 Task: Find connections with filter location Aracaju with filter topic #job with filter profile language Potuguese with filter current company Agilent Technologies with filter school Jaipur Engineering College and Research Centre (JECRC) with filter industry Sports Teams and Clubs with filter service category Software Testing with filter keywords title Security Guard
Action: Mouse moved to (619, 110)
Screenshot: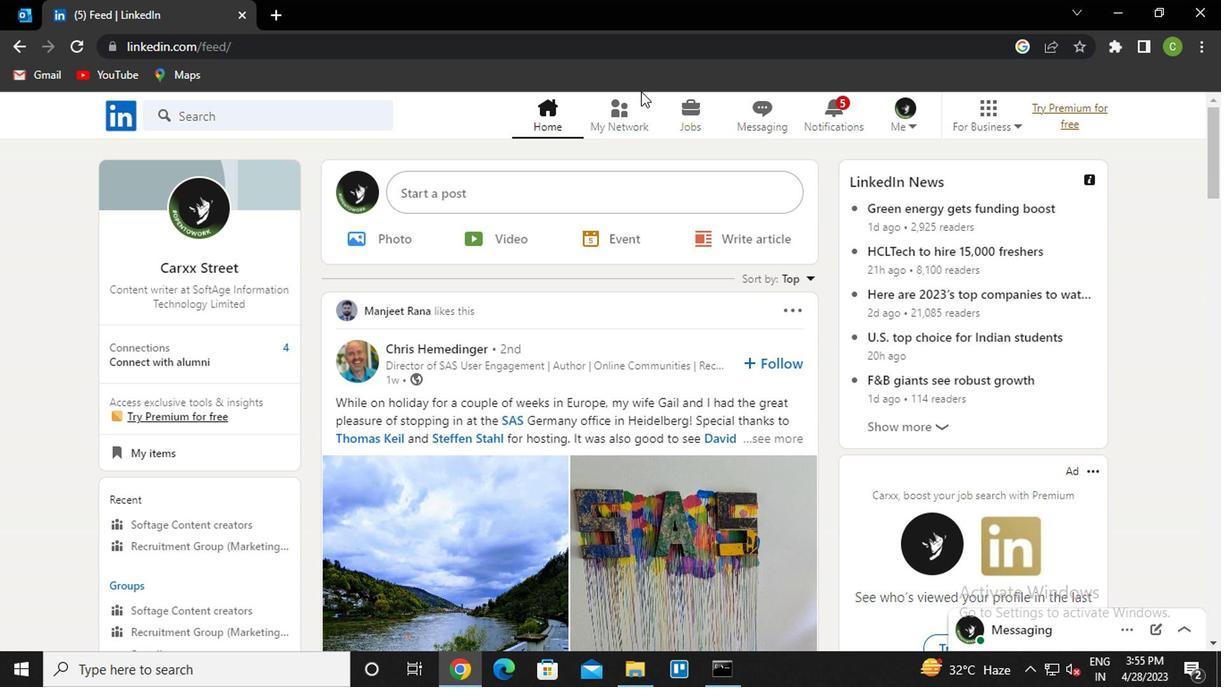 
Action: Mouse pressed left at (619, 110)
Screenshot: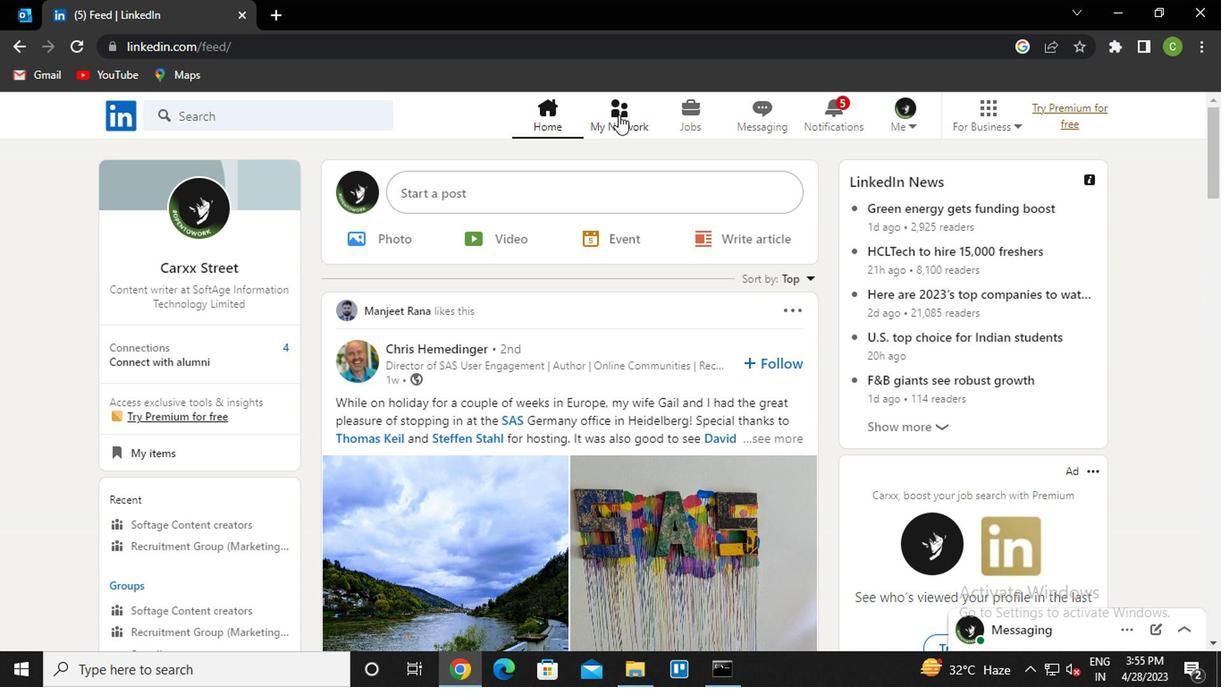 
Action: Mouse moved to (261, 204)
Screenshot: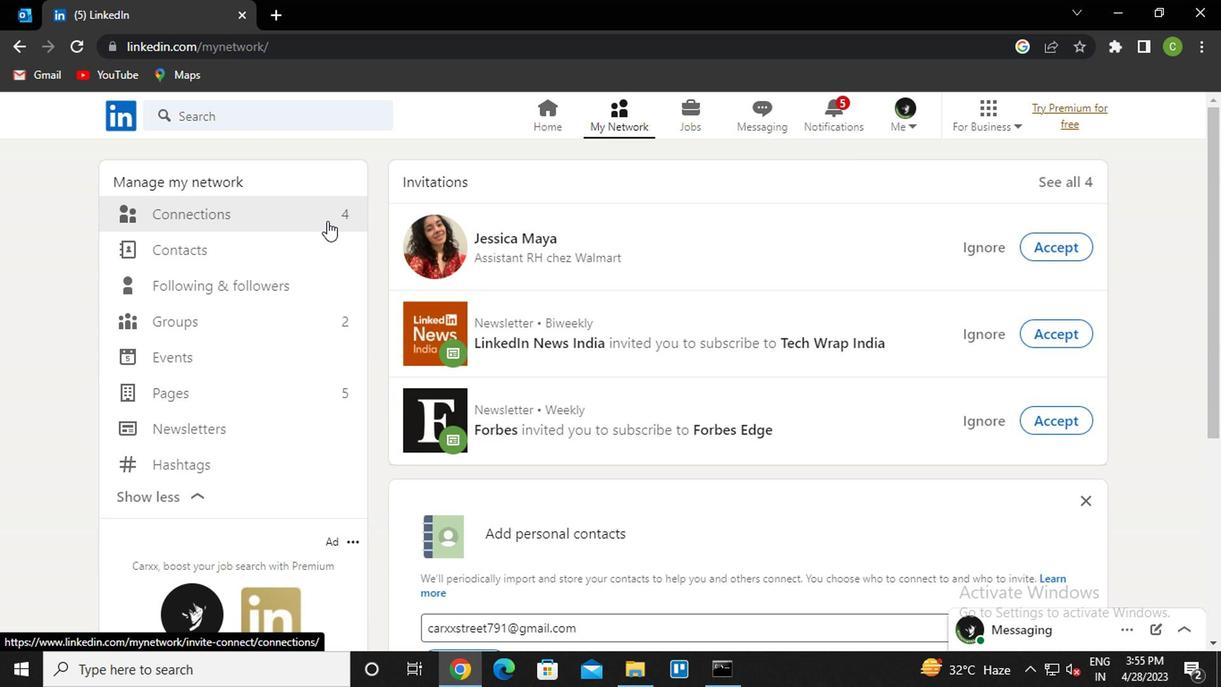 
Action: Mouse pressed left at (261, 204)
Screenshot: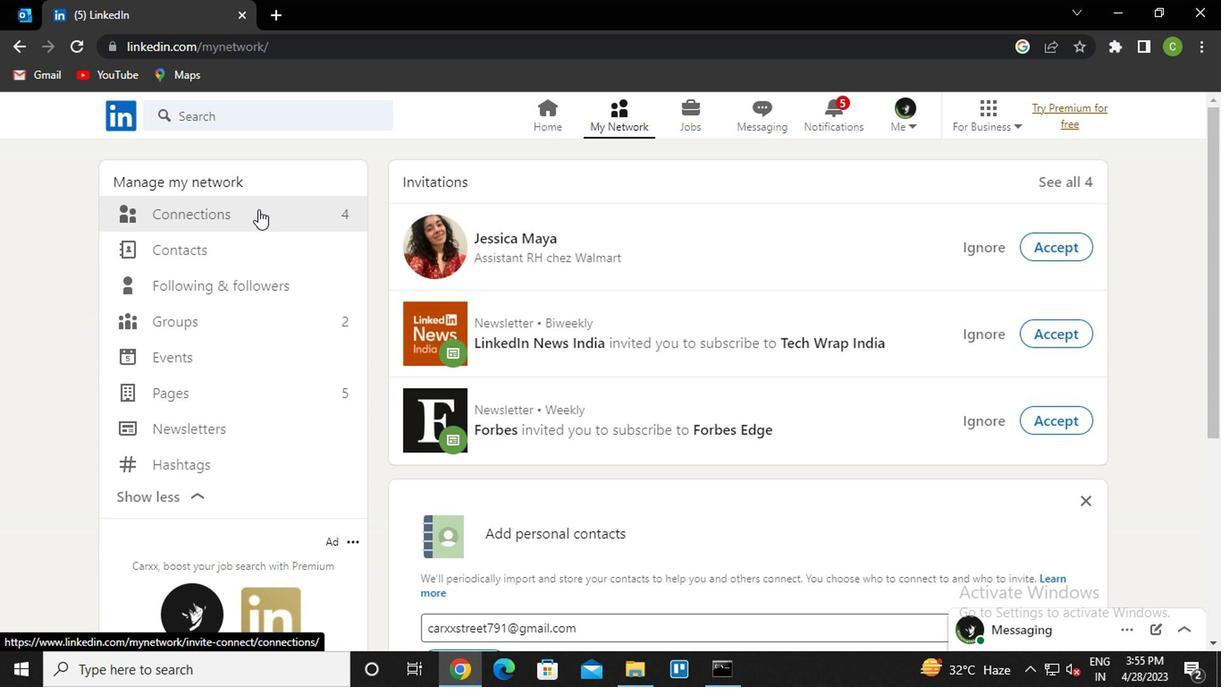 
Action: Mouse moved to (765, 213)
Screenshot: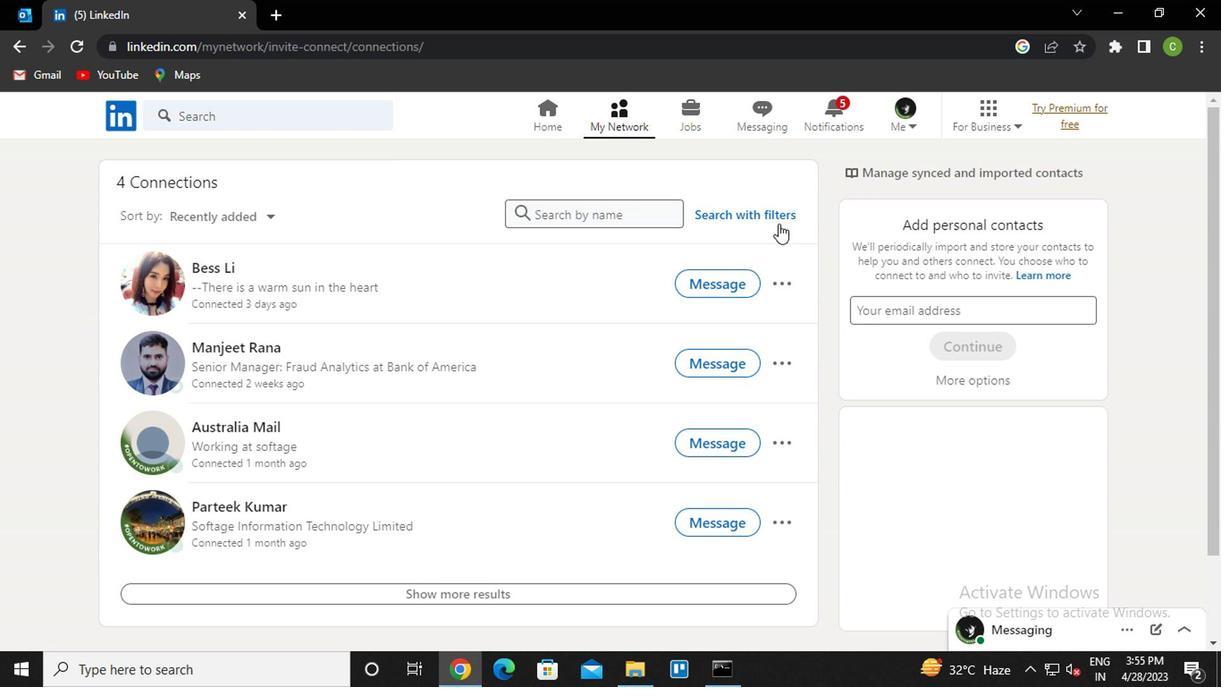 
Action: Mouse pressed left at (765, 213)
Screenshot: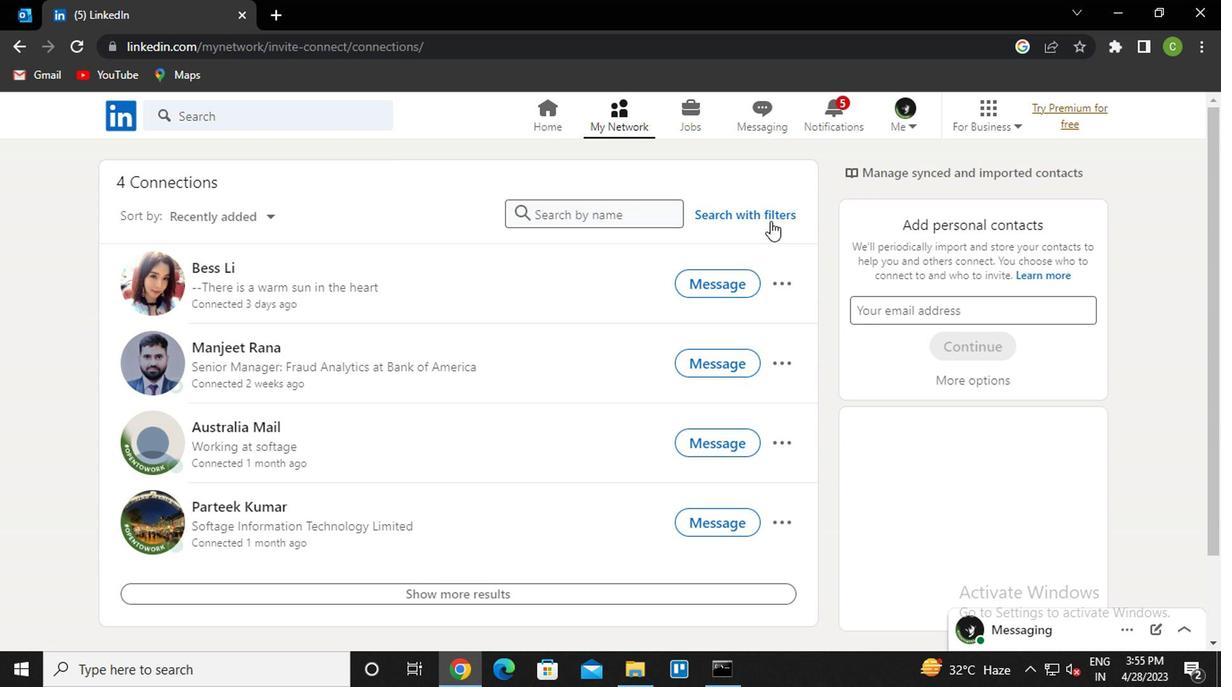 
Action: Mouse moved to (660, 156)
Screenshot: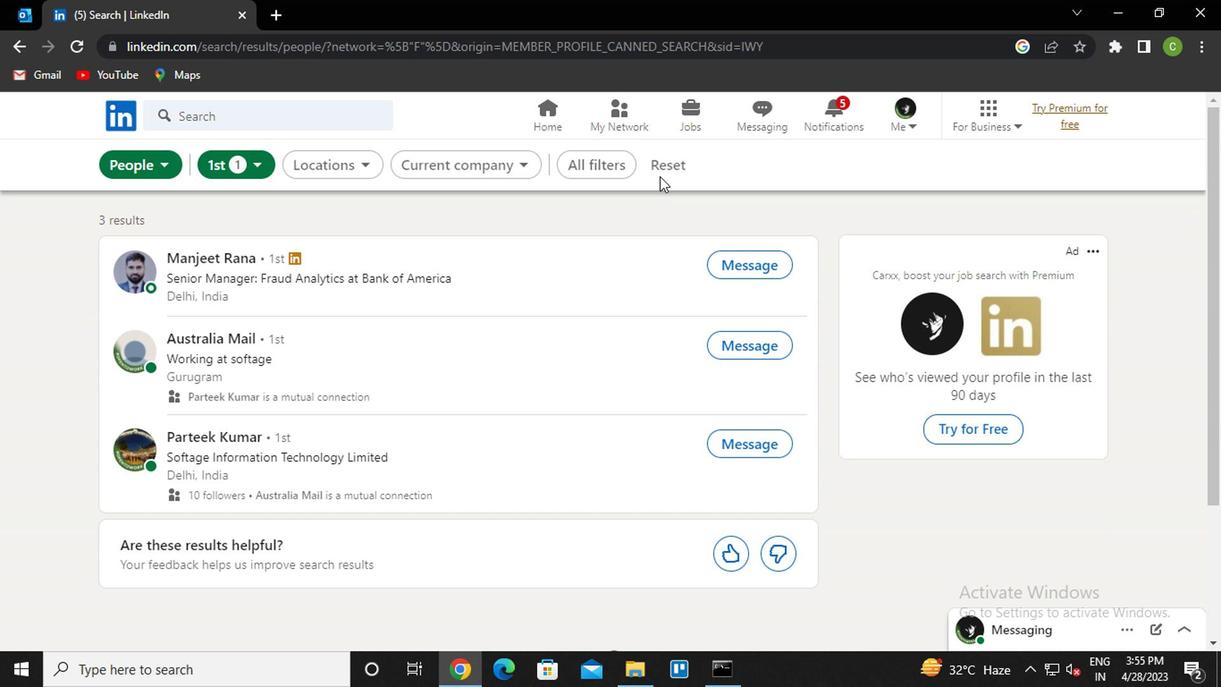 
Action: Mouse pressed left at (660, 156)
Screenshot: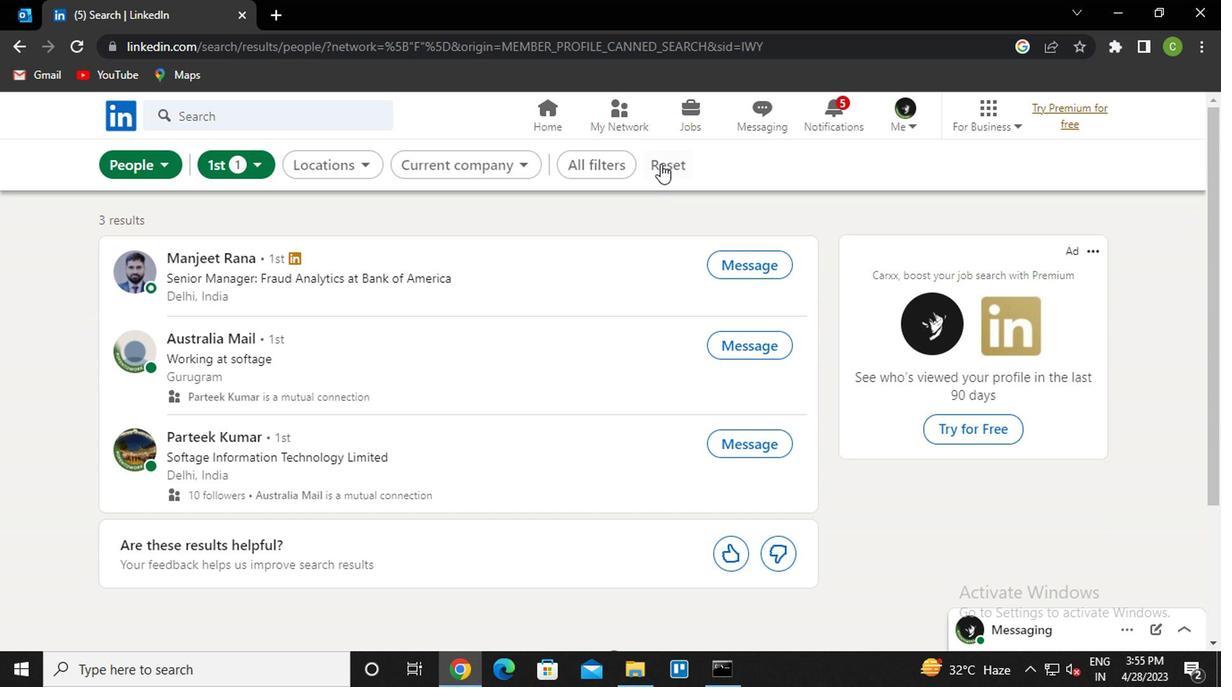 
Action: Mouse moved to (634, 157)
Screenshot: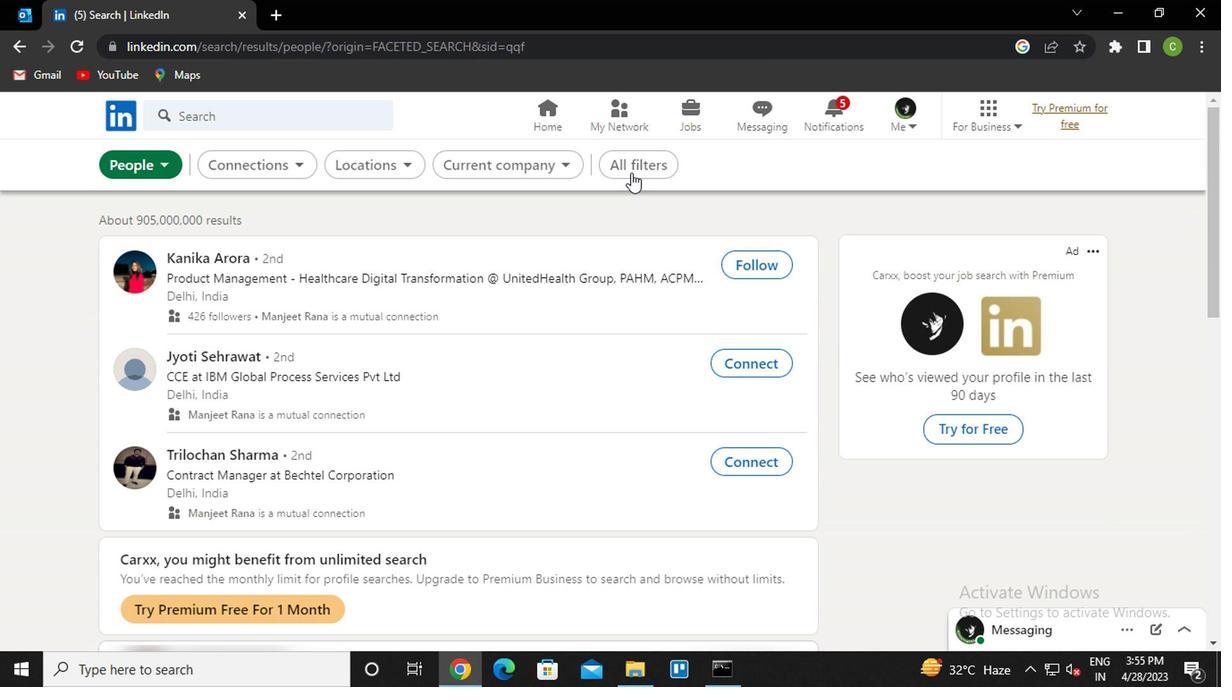 
Action: Mouse pressed left at (634, 157)
Screenshot: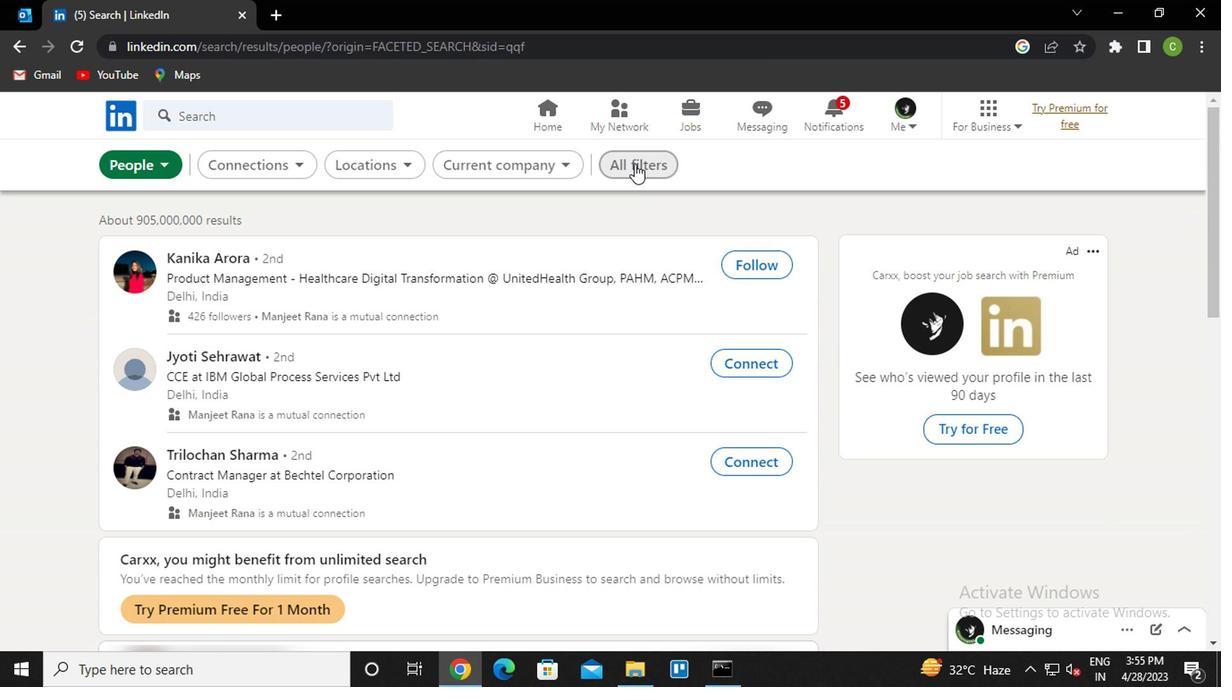 
Action: Mouse moved to (999, 361)
Screenshot: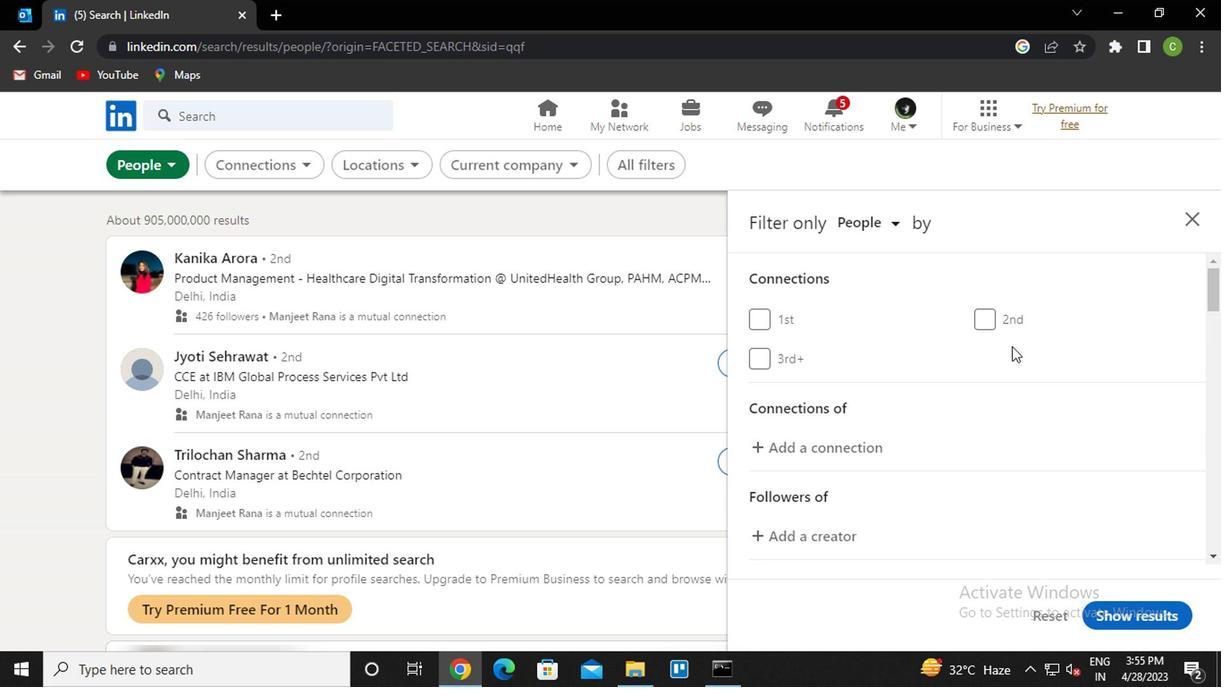 
Action: Mouse scrolled (999, 360) with delta (0, 0)
Screenshot: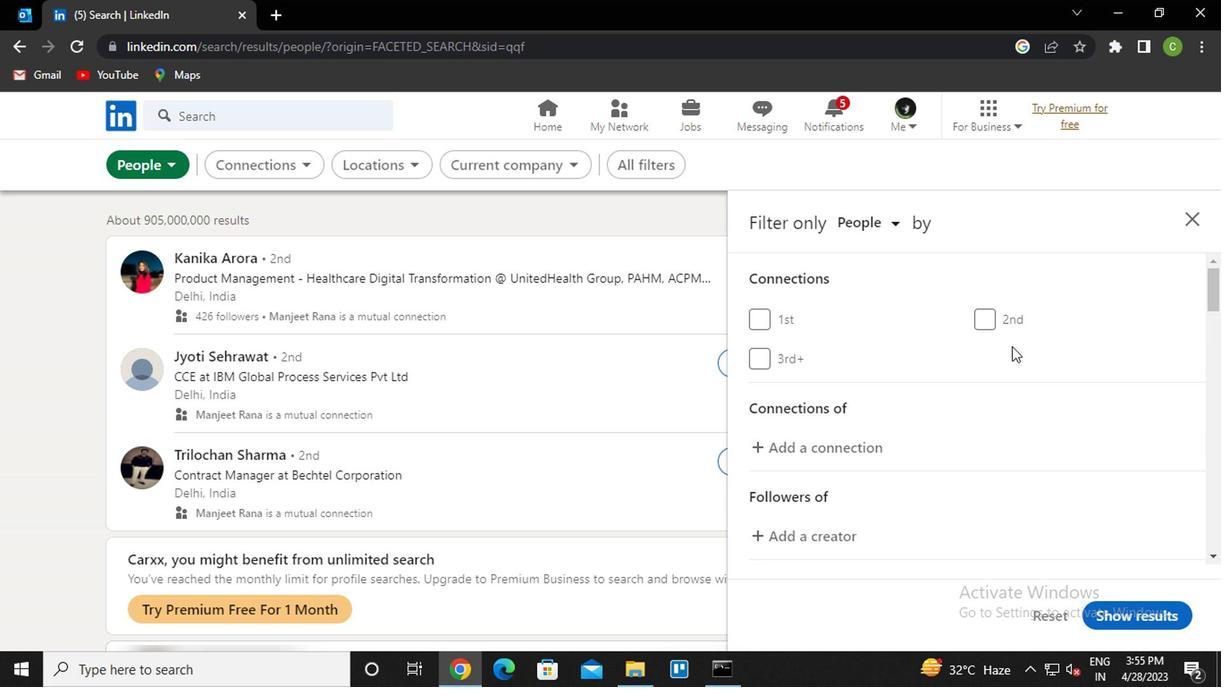 
Action: Mouse moved to (998, 367)
Screenshot: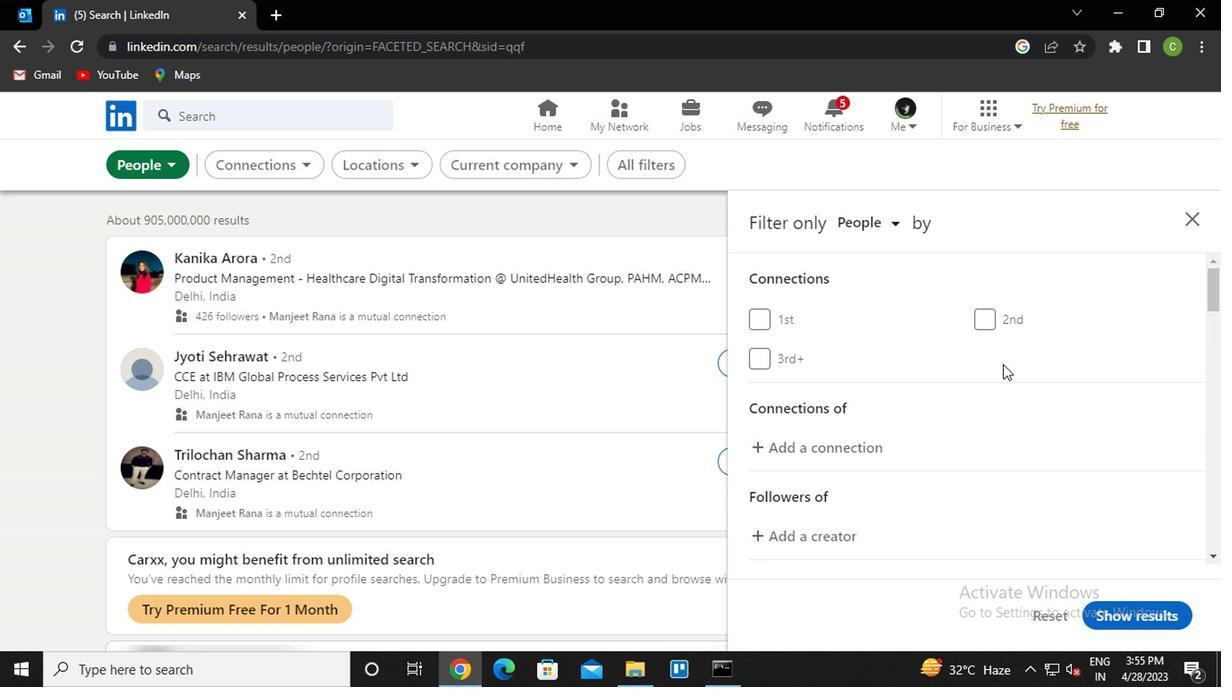
Action: Mouse scrolled (998, 367) with delta (0, 0)
Screenshot: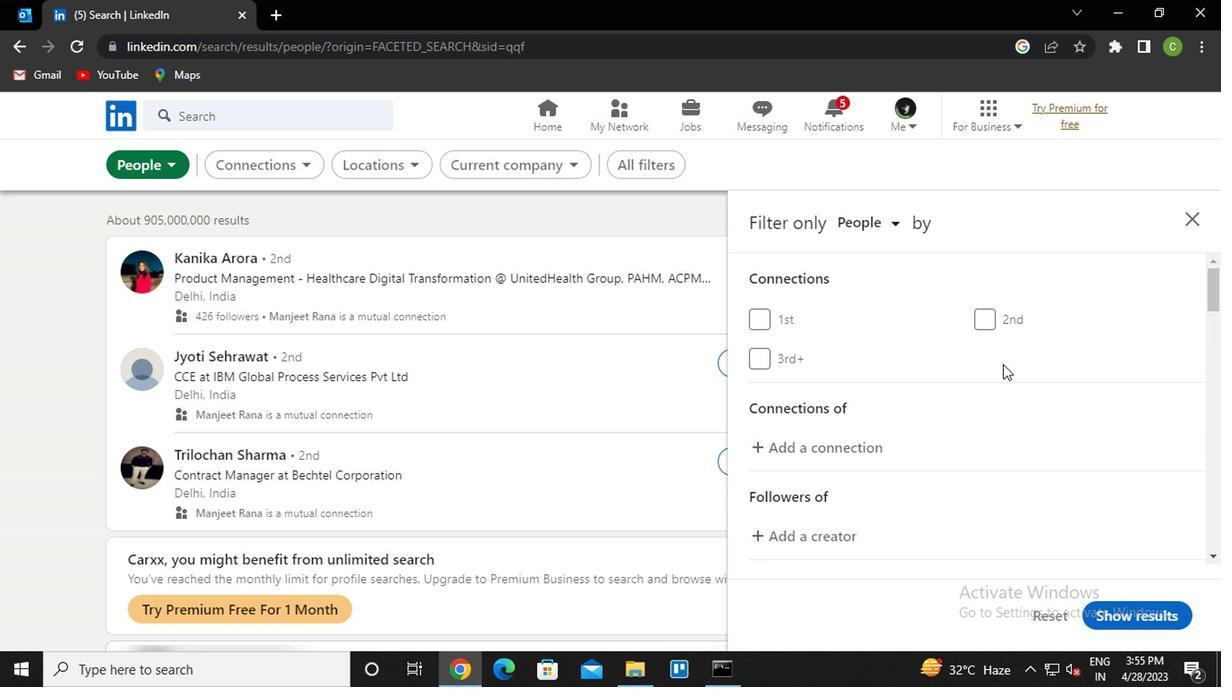 
Action: Mouse moved to (998, 370)
Screenshot: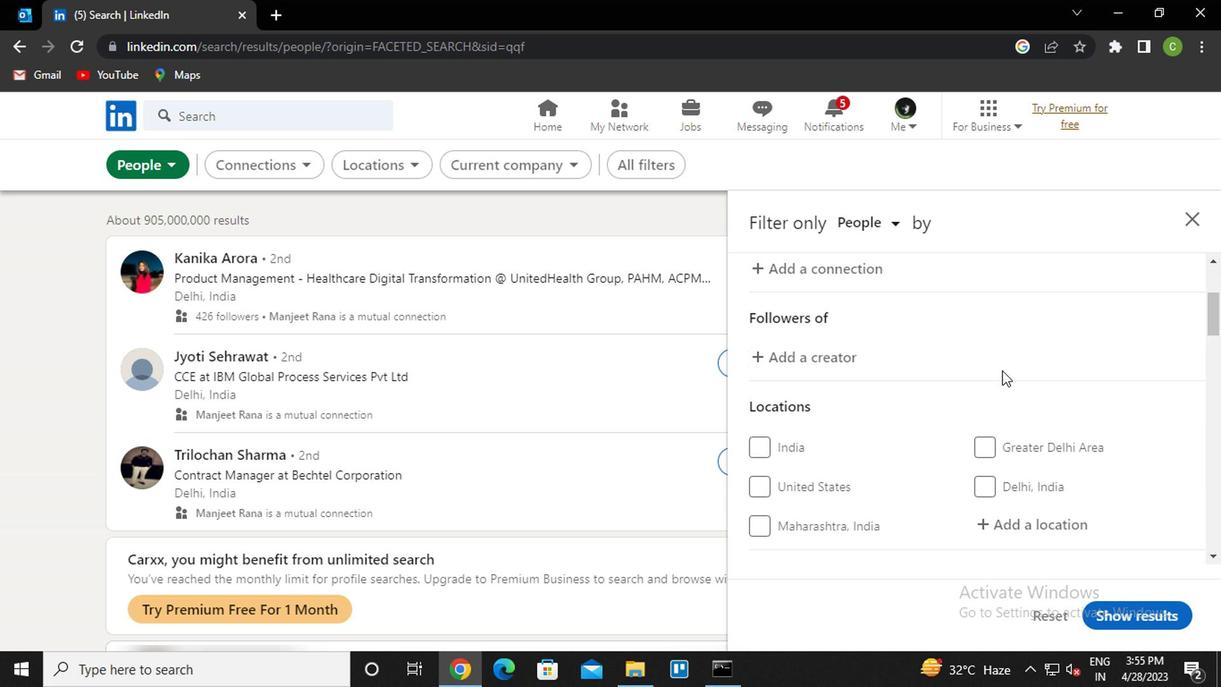
Action: Mouse scrolled (998, 369) with delta (0, 0)
Screenshot: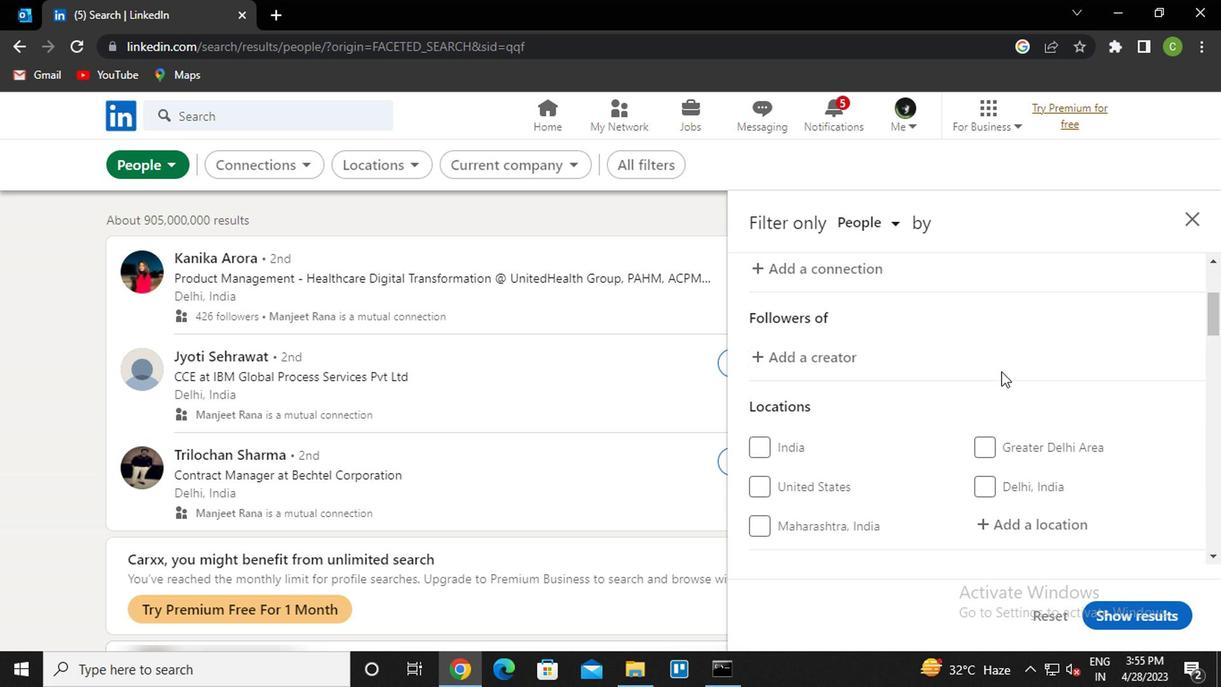 
Action: Mouse moved to (1019, 428)
Screenshot: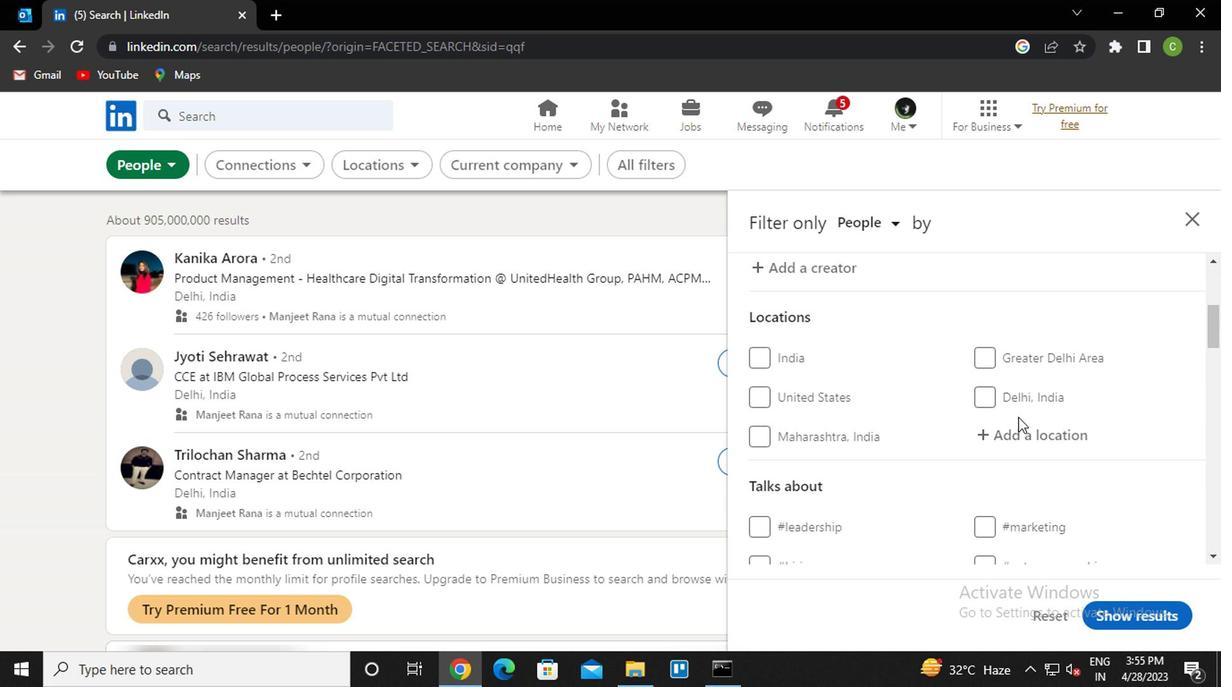 
Action: Mouse pressed left at (1019, 428)
Screenshot: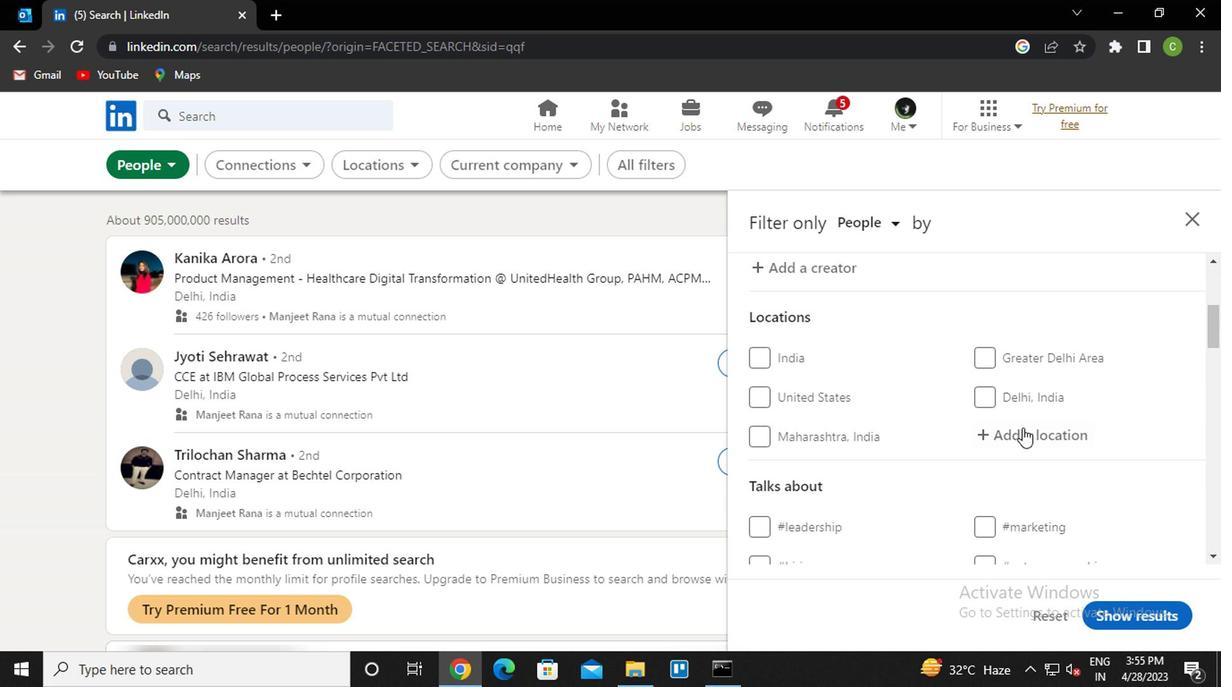 
Action: Mouse moved to (1019, 428)
Screenshot: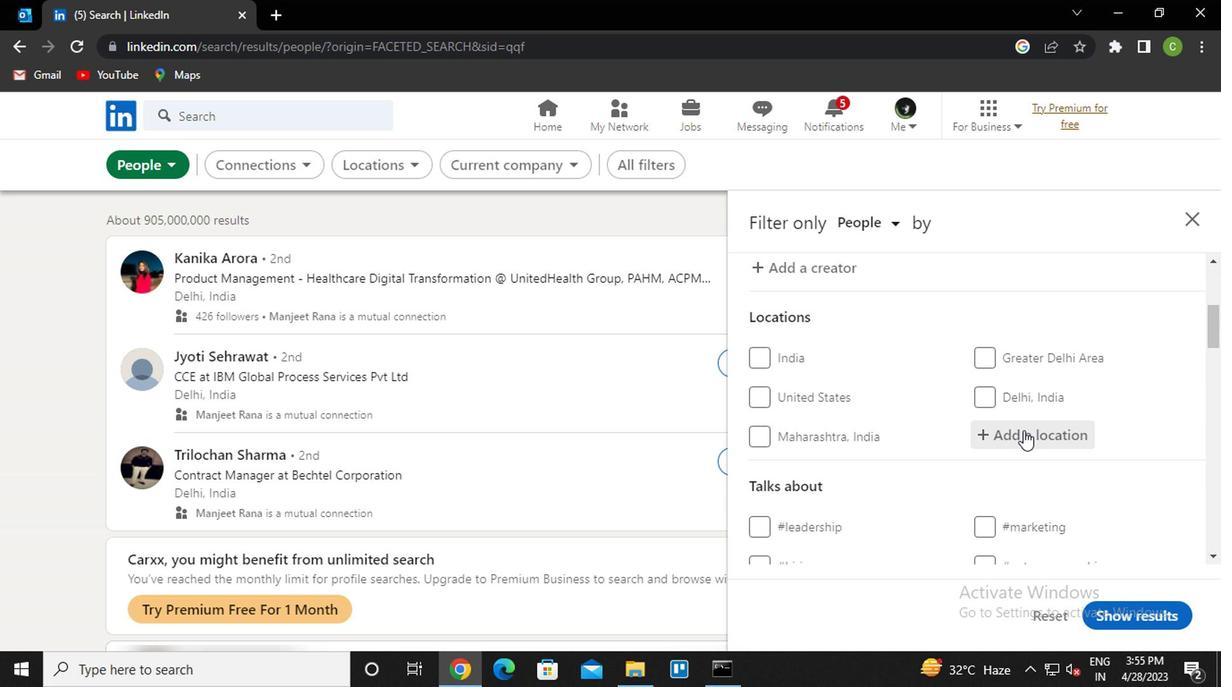 
Action: Key pressed <Key.caps_lock>a<Key.caps_lock>racaju<Key.down><Key.enter>
Screenshot: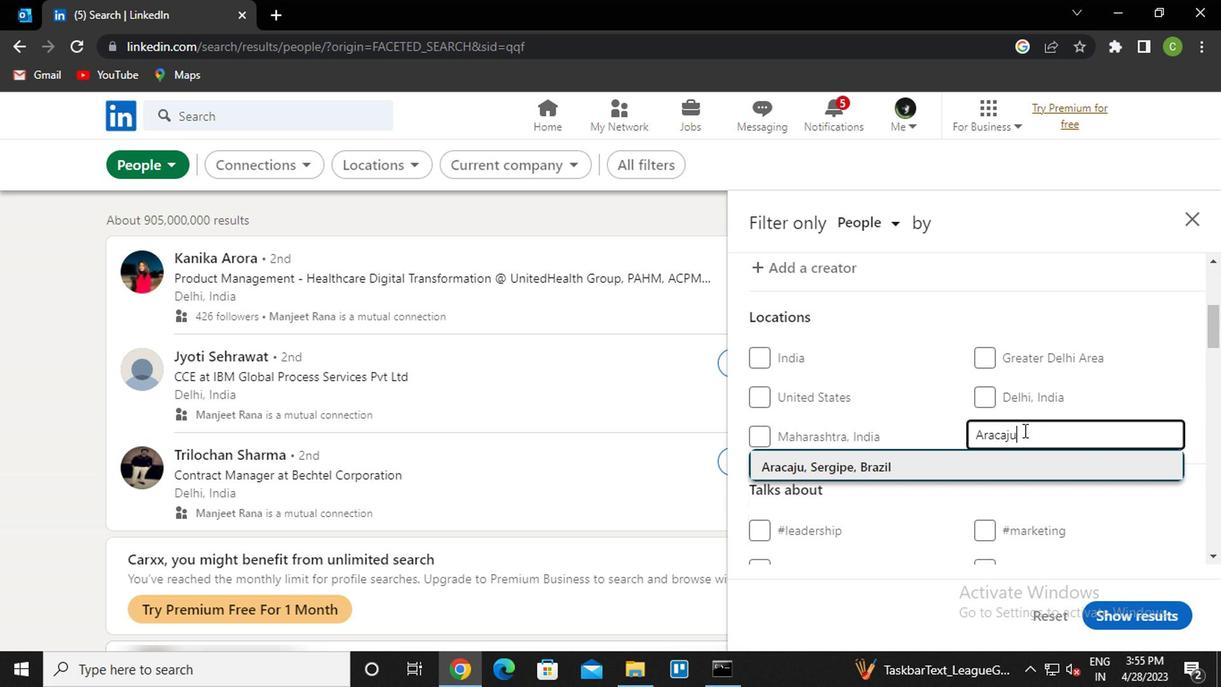 
Action: Mouse moved to (1015, 433)
Screenshot: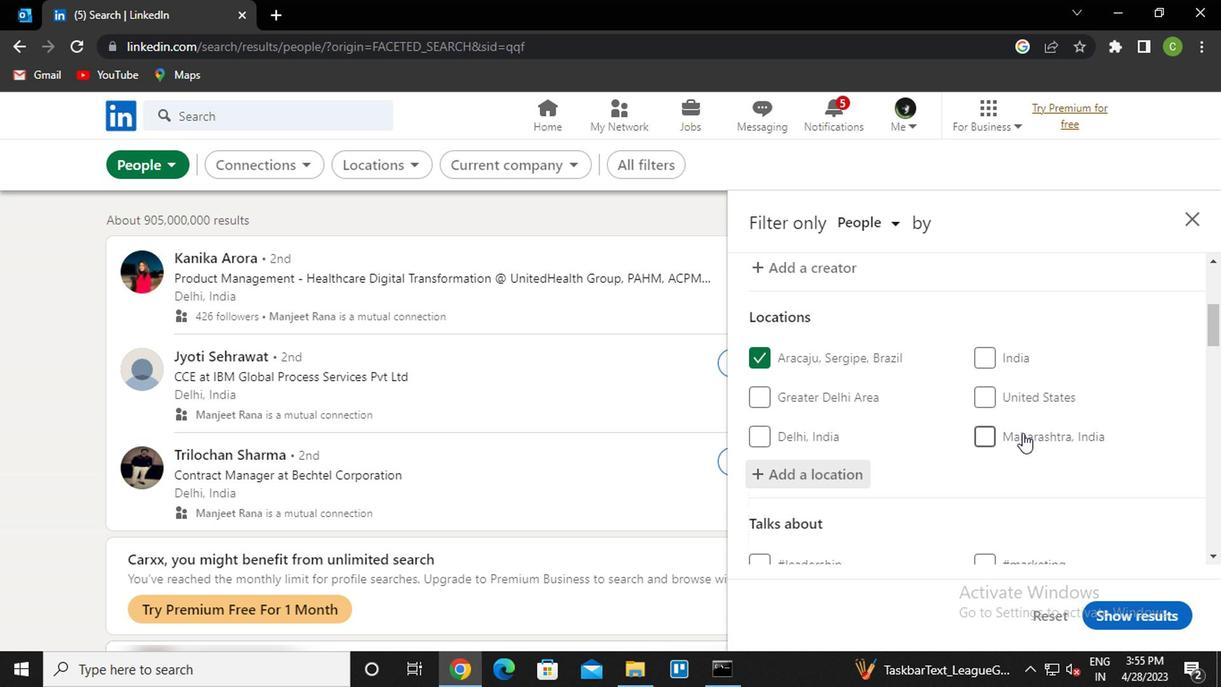 
Action: Mouse scrolled (1015, 431) with delta (0, -1)
Screenshot: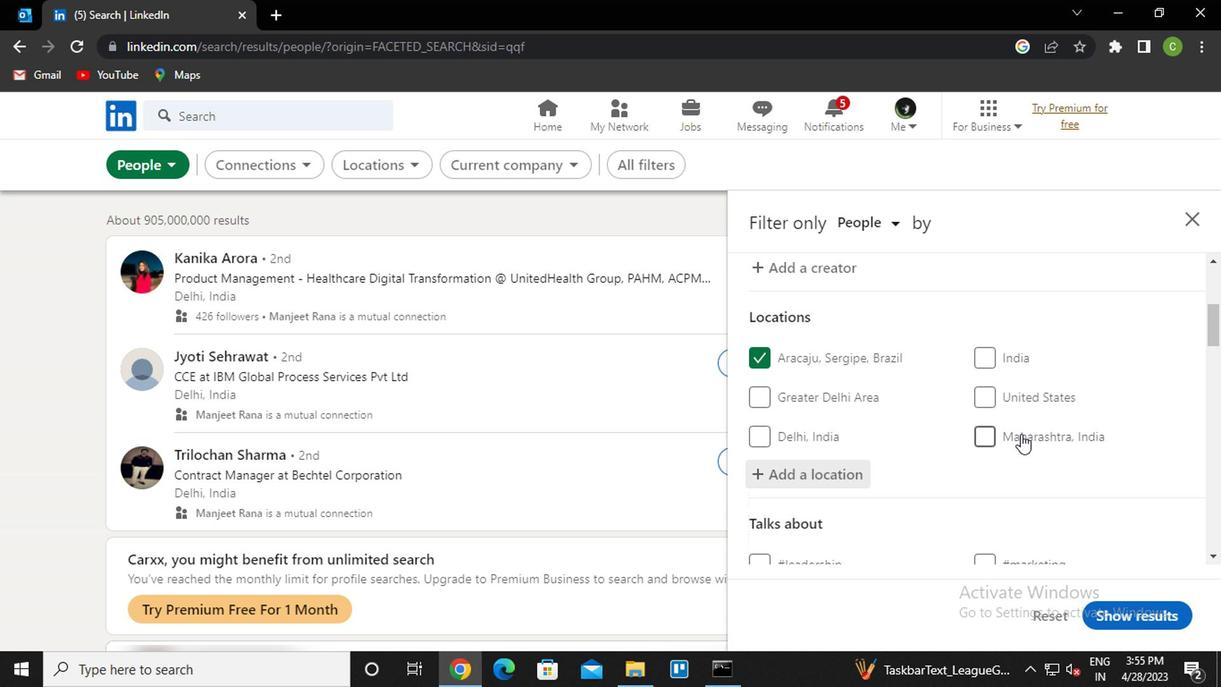 
Action: Mouse moved to (1012, 435)
Screenshot: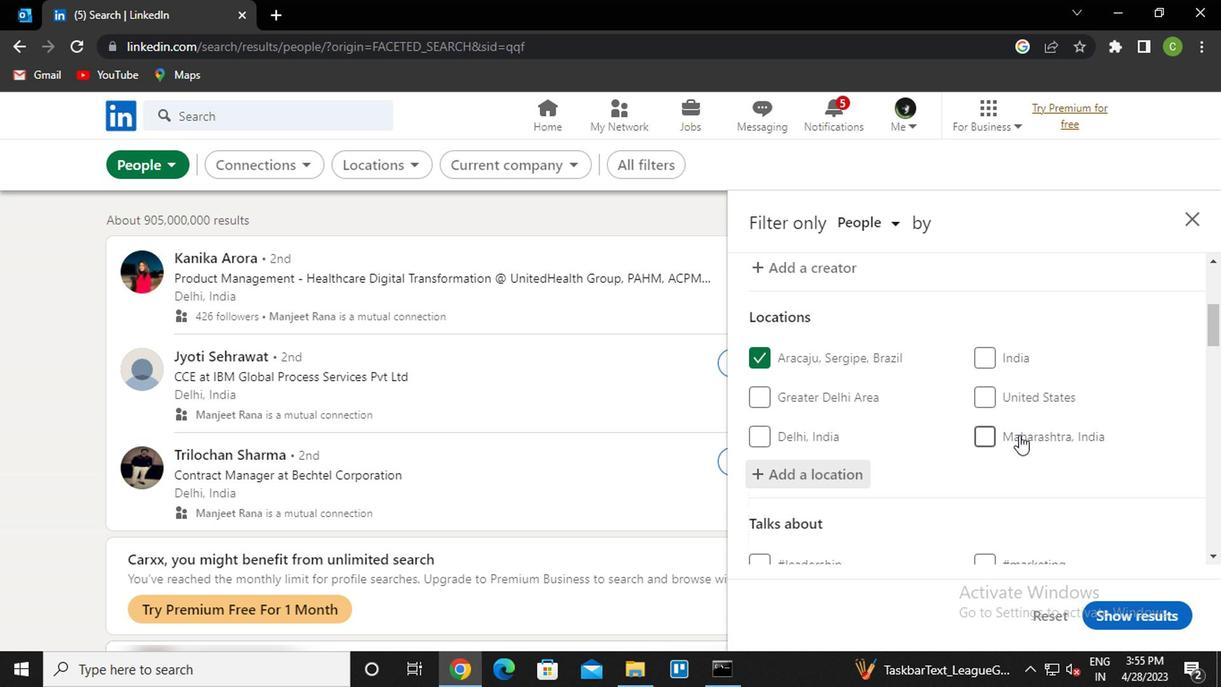 
Action: Mouse scrolled (1012, 433) with delta (0, -1)
Screenshot: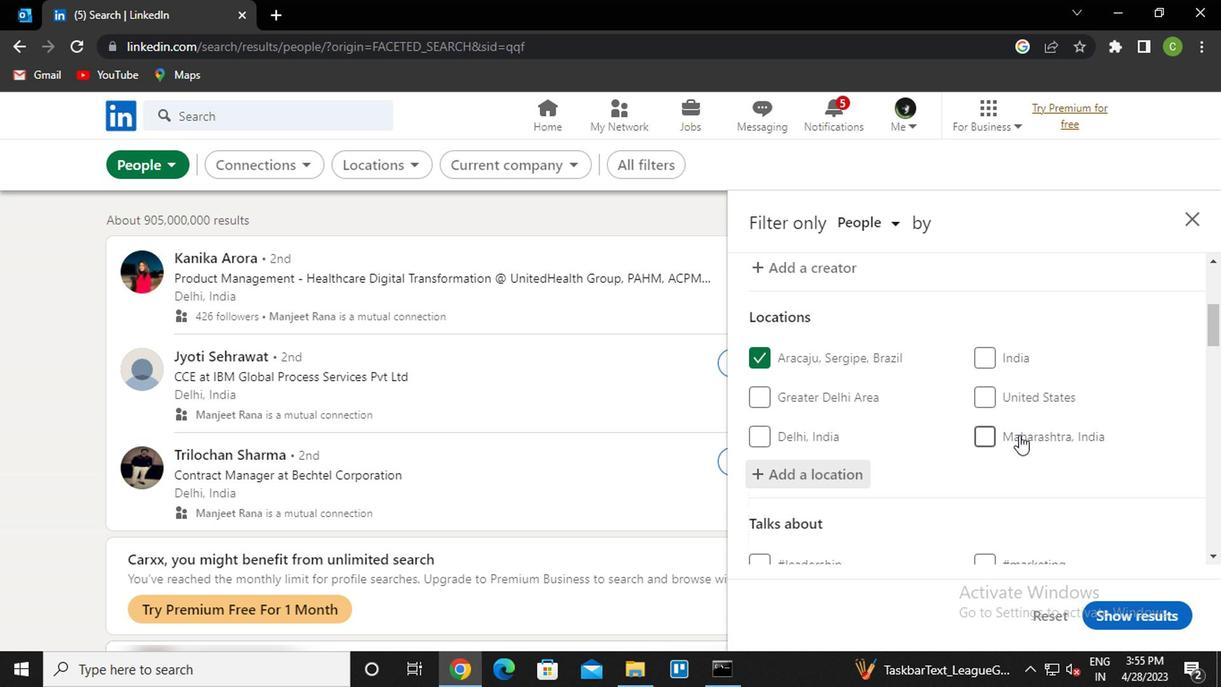 
Action: Mouse moved to (1016, 458)
Screenshot: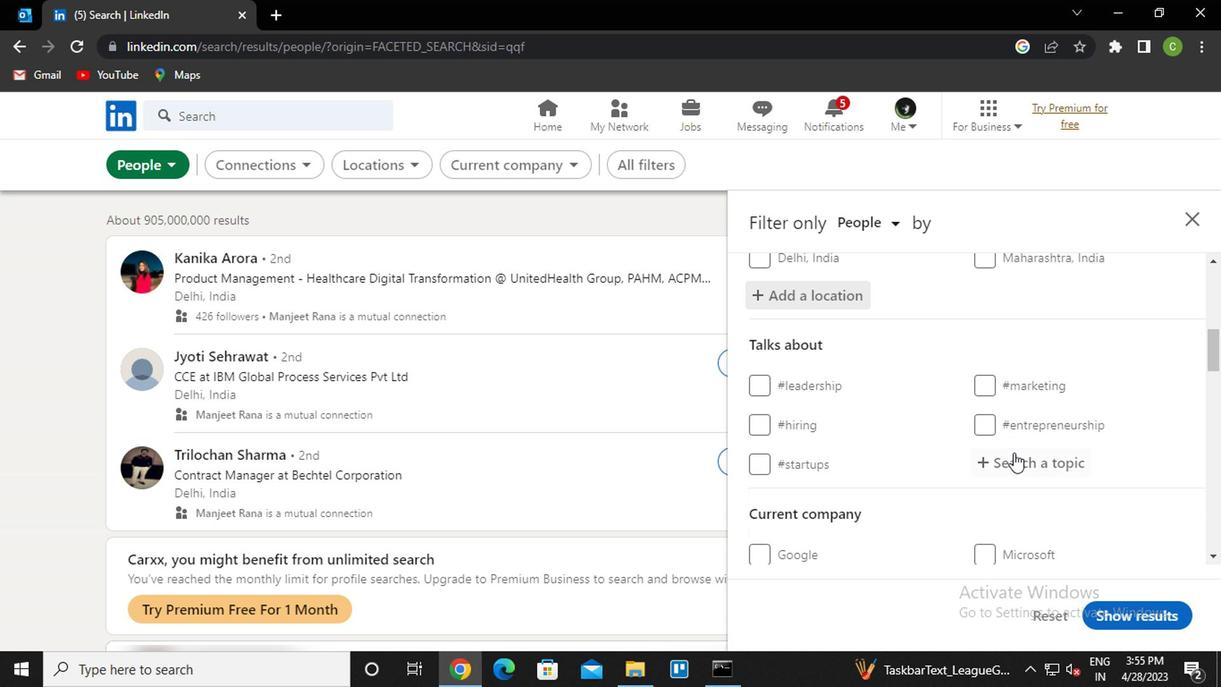 
Action: Mouse pressed left at (1016, 458)
Screenshot: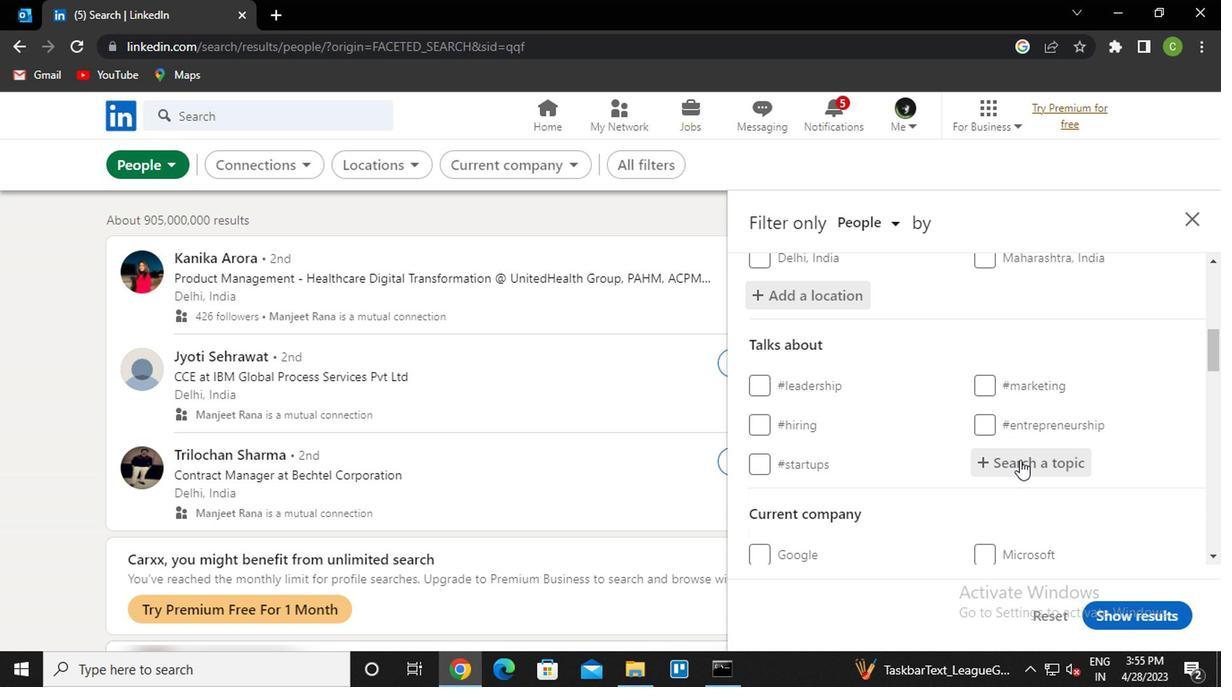 
Action: Key pressed job<Key.down><Key.enter>
Screenshot: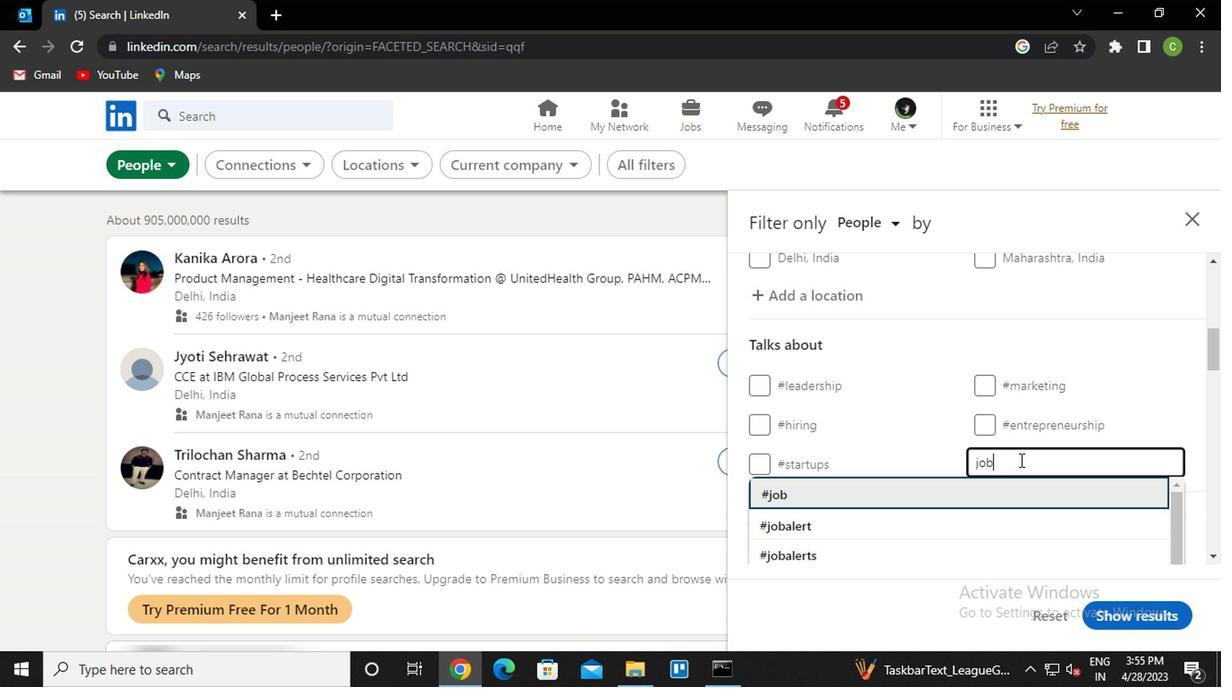 
Action: Mouse moved to (1015, 461)
Screenshot: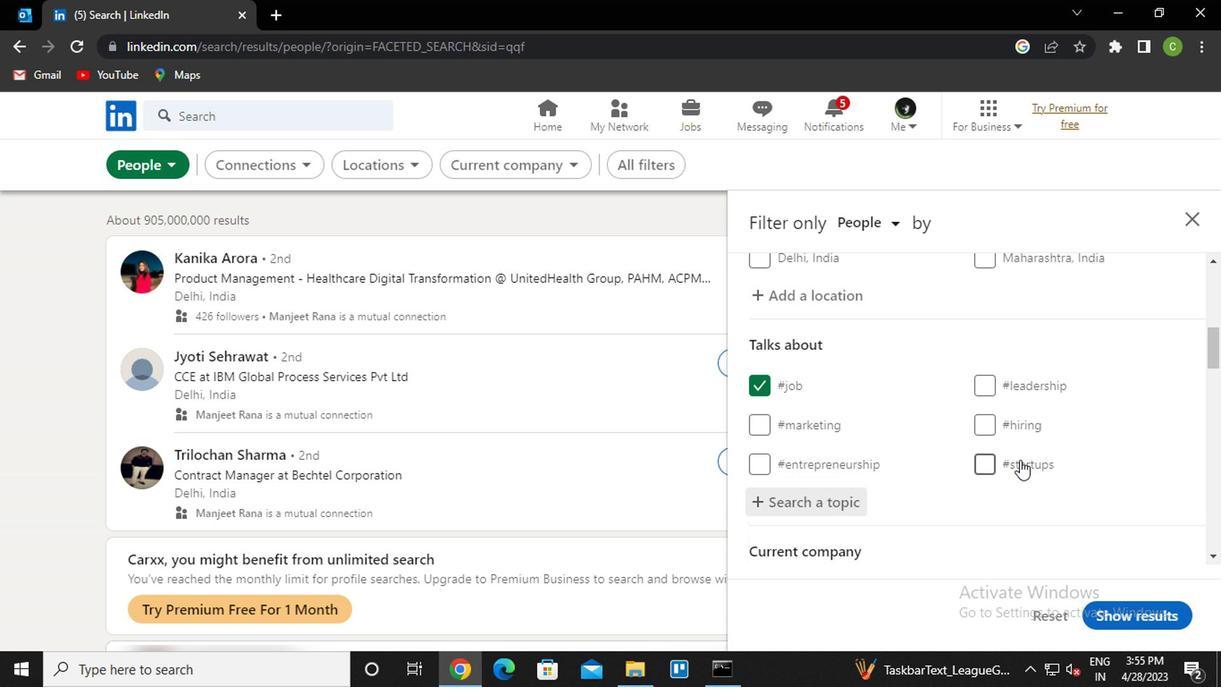 
Action: Mouse scrolled (1015, 461) with delta (0, 0)
Screenshot: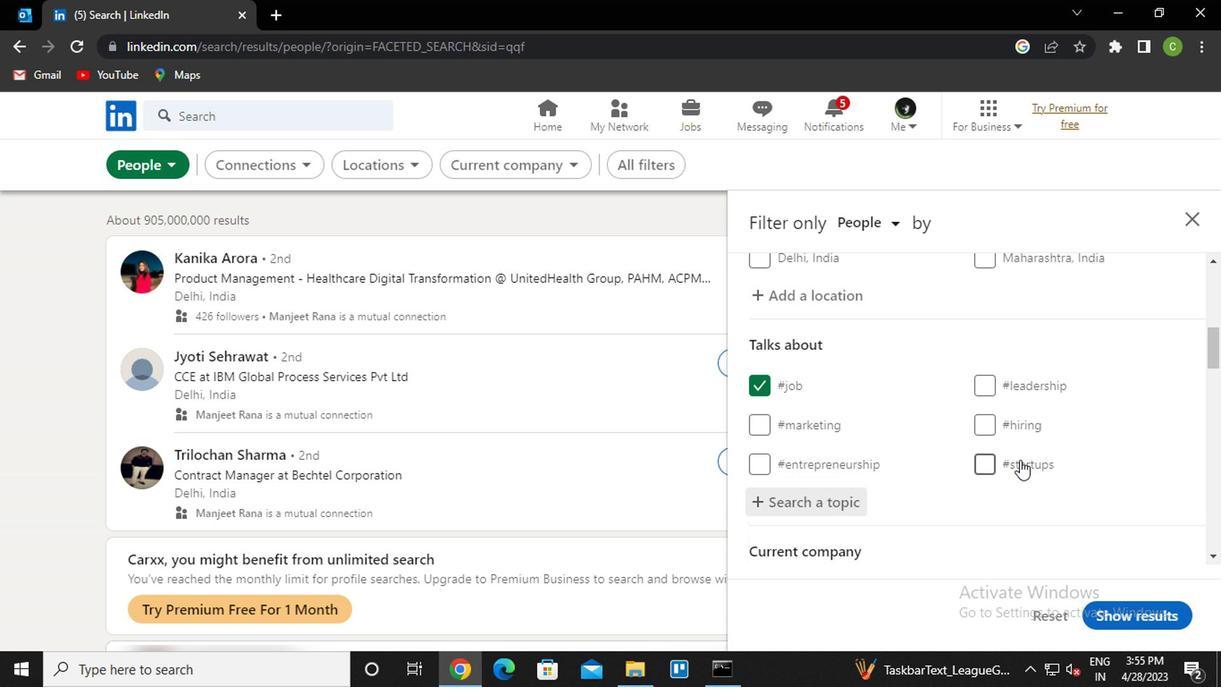 
Action: Mouse moved to (1015, 465)
Screenshot: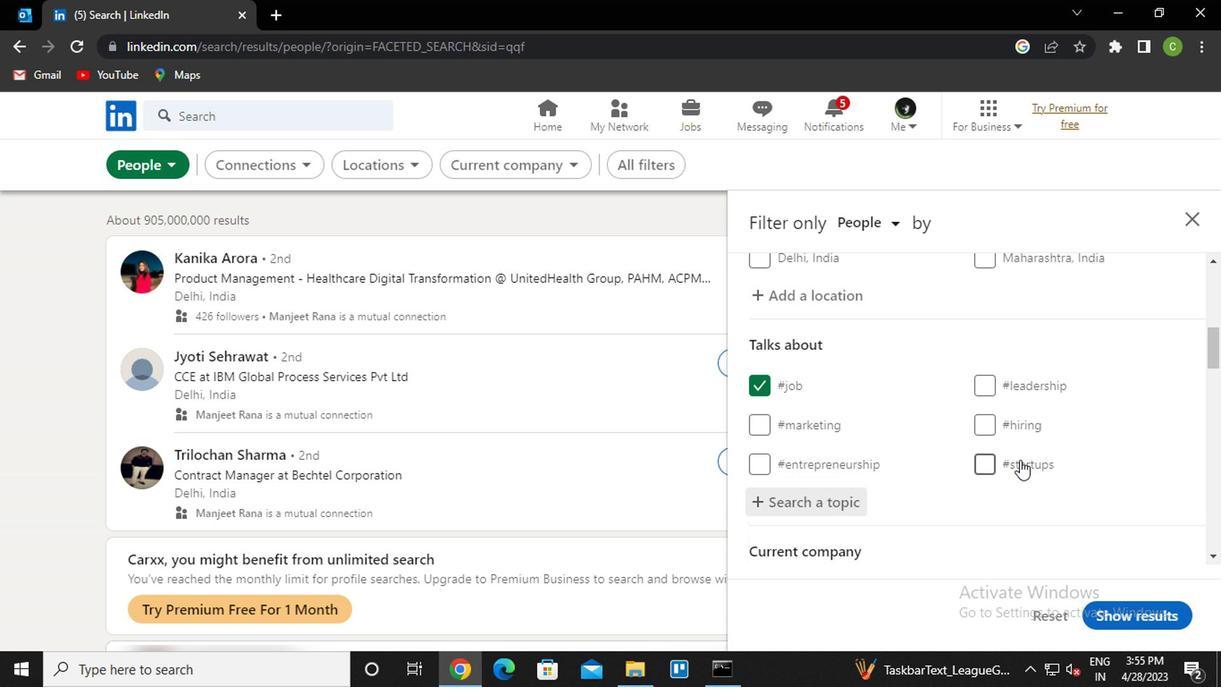 
Action: Mouse scrolled (1015, 463) with delta (0, -1)
Screenshot: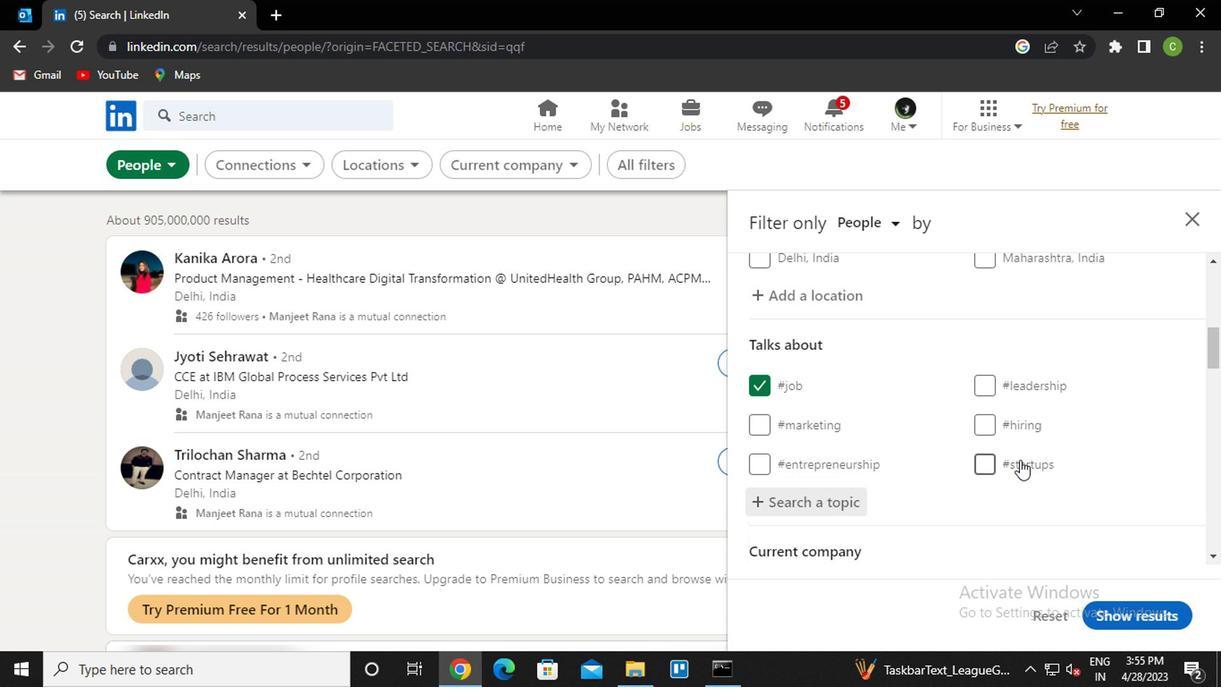 
Action: Mouse moved to (1008, 475)
Screenshot: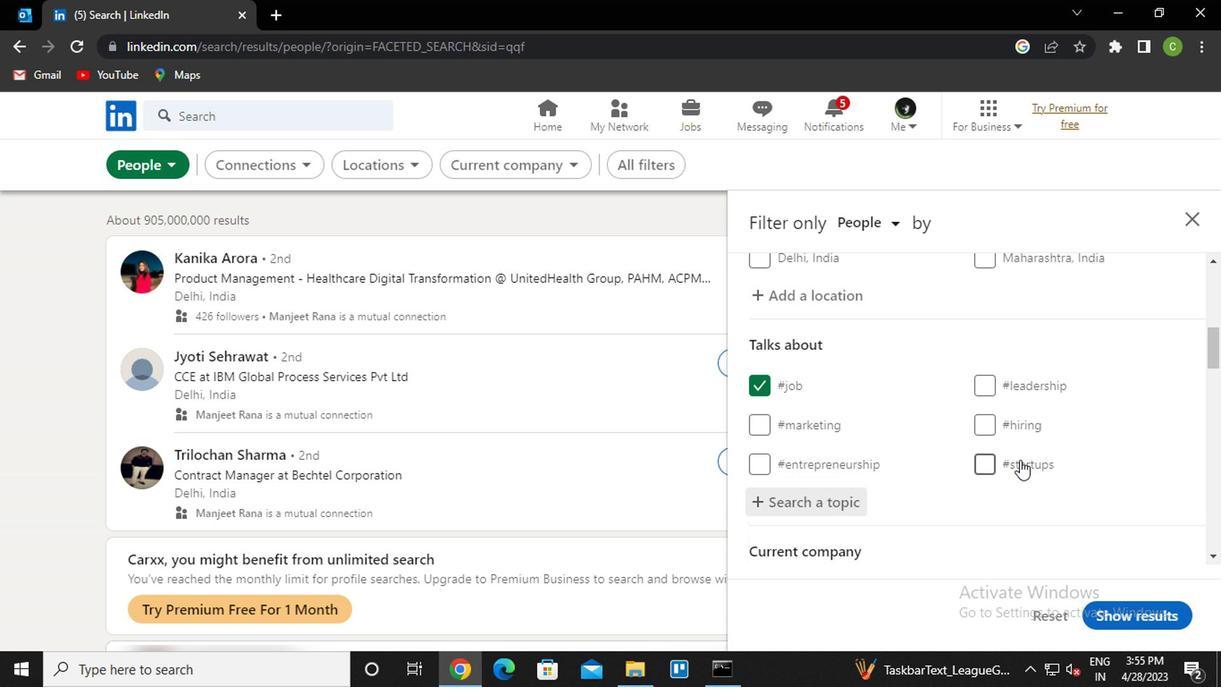 
Action: Mouse scrolled (1008, 474) with delta (0, -1)
Screenshot: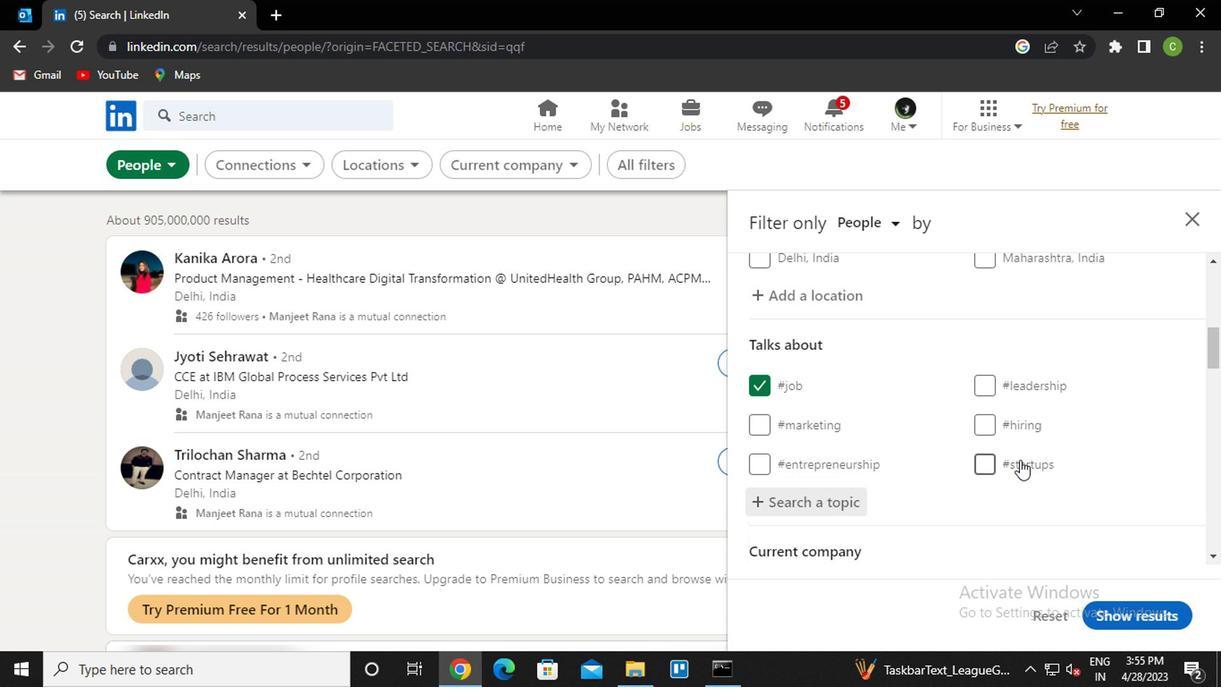 
Action: Mouse moved to (1002, 482)
Screenshot: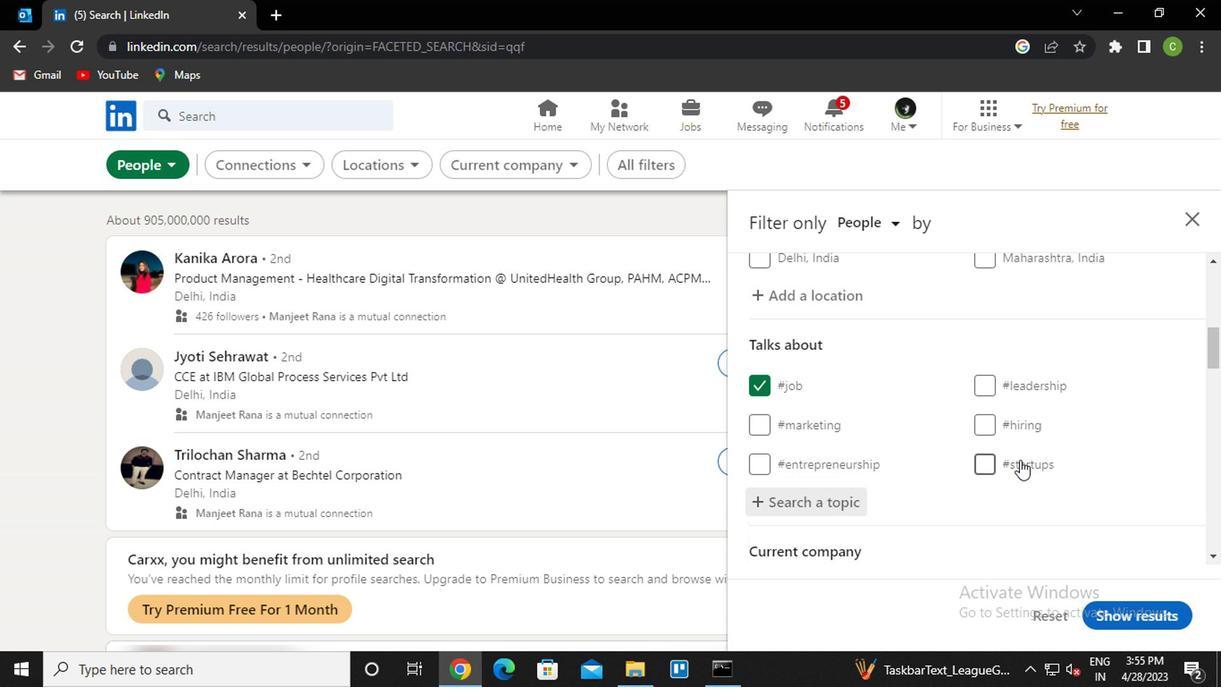 
Action: Mouse scrolled (1002, 480) with delta (0, -1)
Screenshot: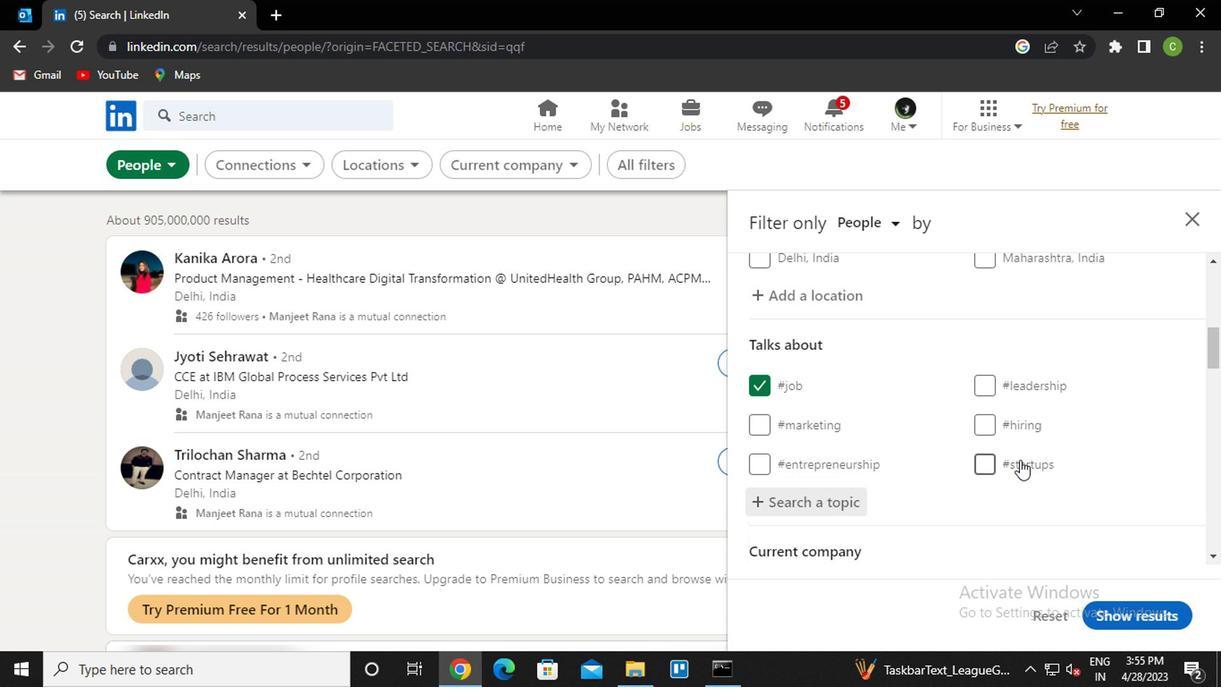 
Action: Mouse moved to (998, 484)
Screenshot: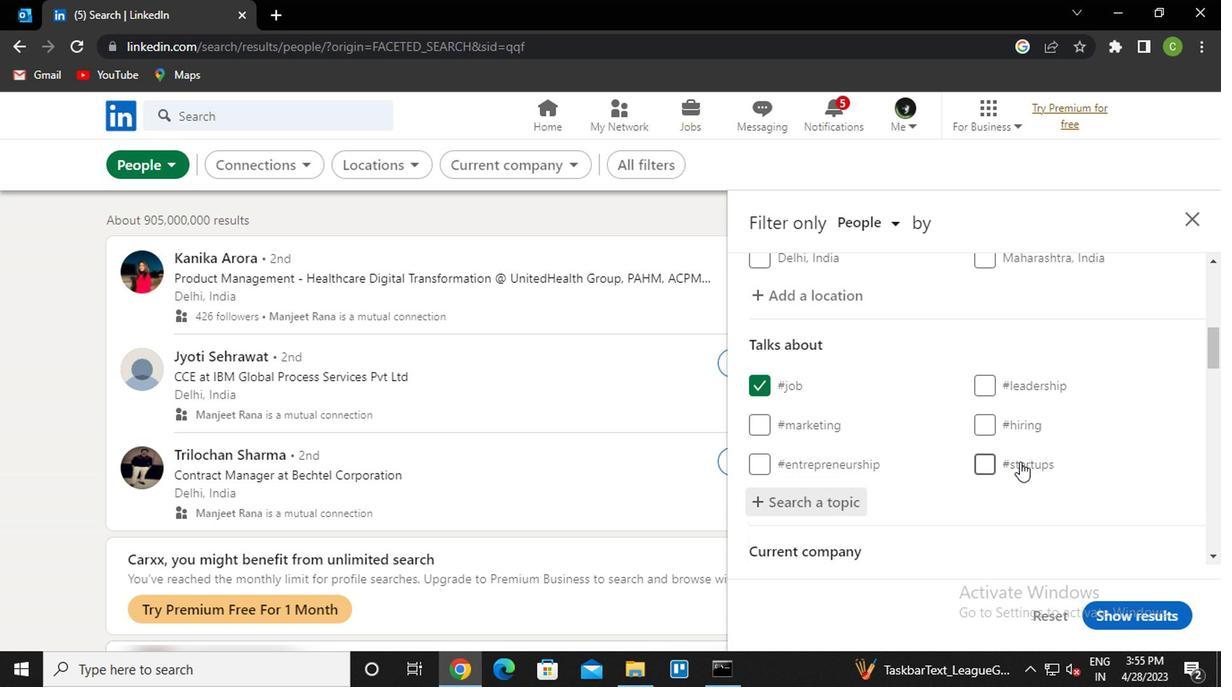 
Action: Mouse scrolled (998, 482) with delta (0, -1)
Screenshot: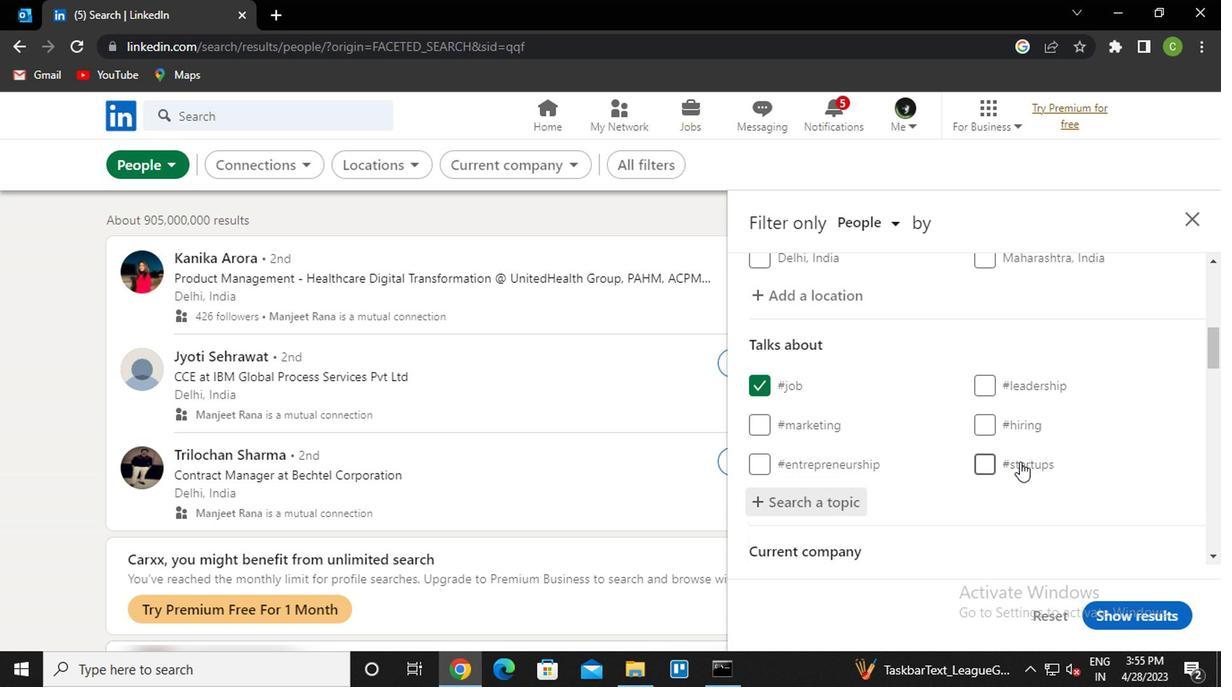 
Action: Mouse moved to (996, 484)
Screenshot: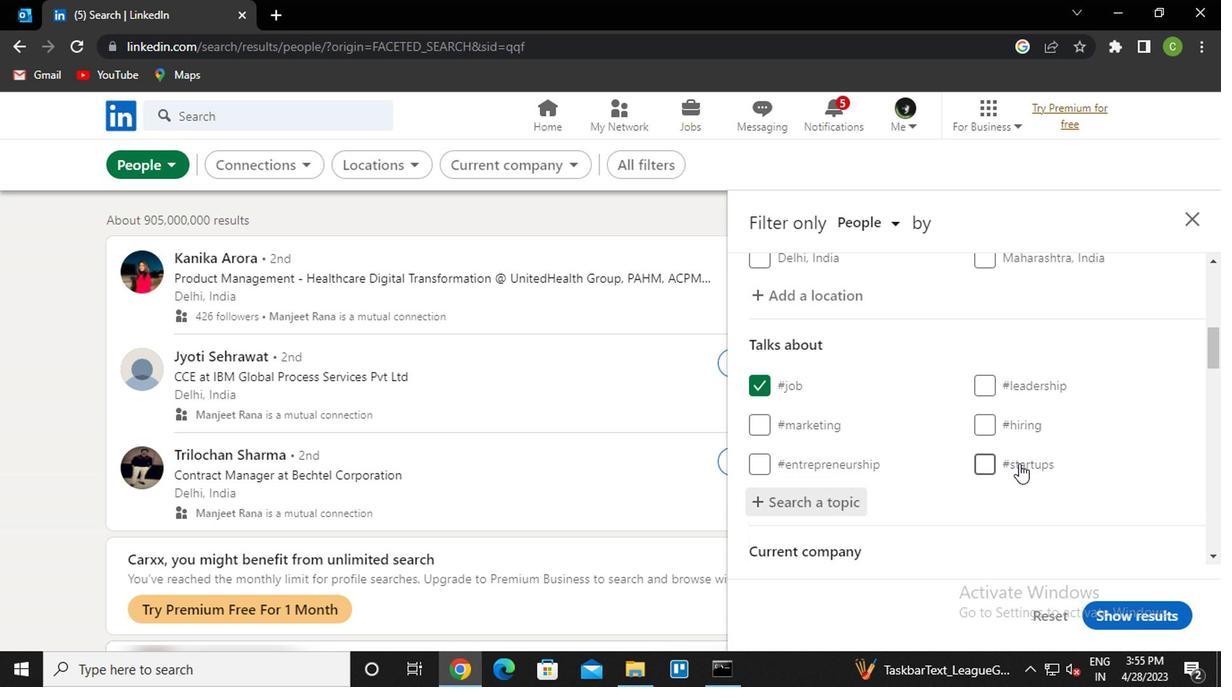 
Action: Mouse scrolled (996, 484) with delta (0, 0)
Screenshot: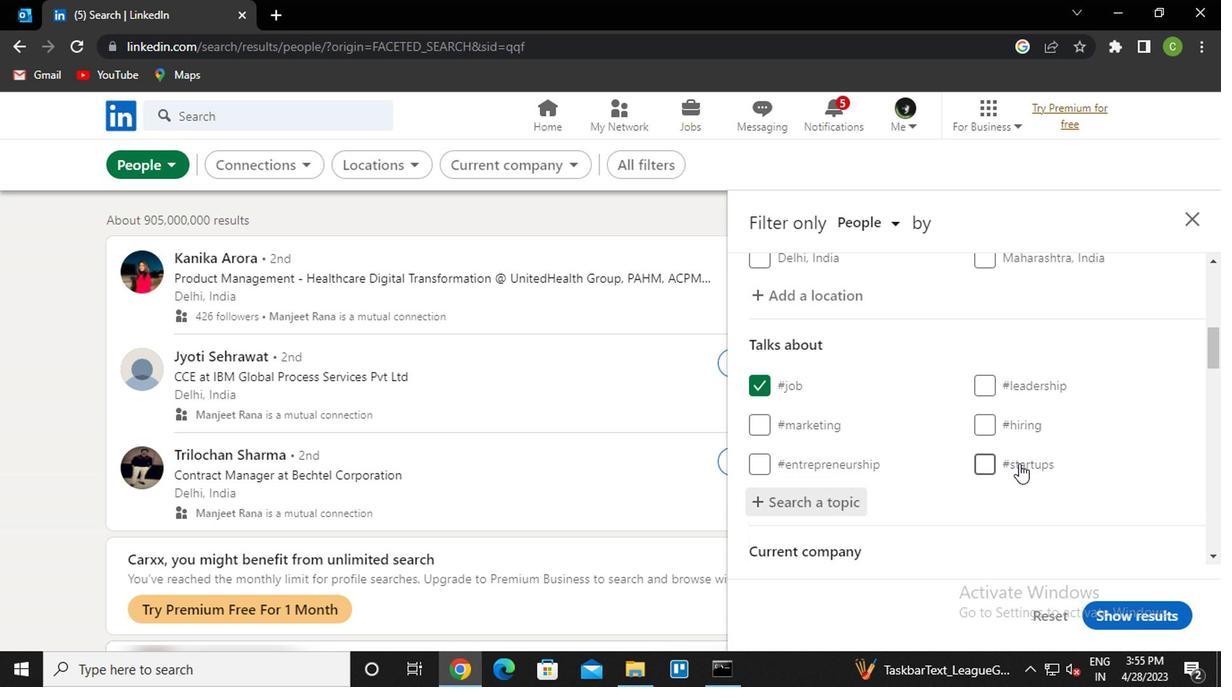 
Action: Mouse scrolled (996, 484) with delta (0, 0)
Screenshot: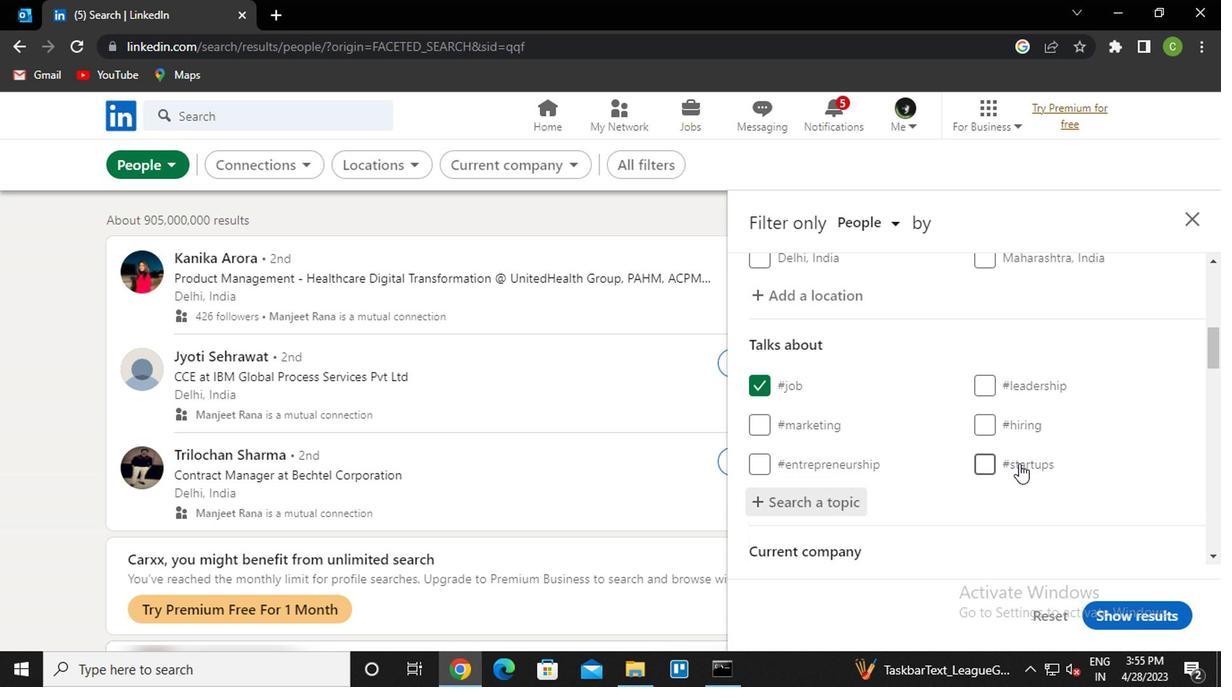 
Action: Mouse scrolled (996, 484) with delta (0, 0)
Screenshot: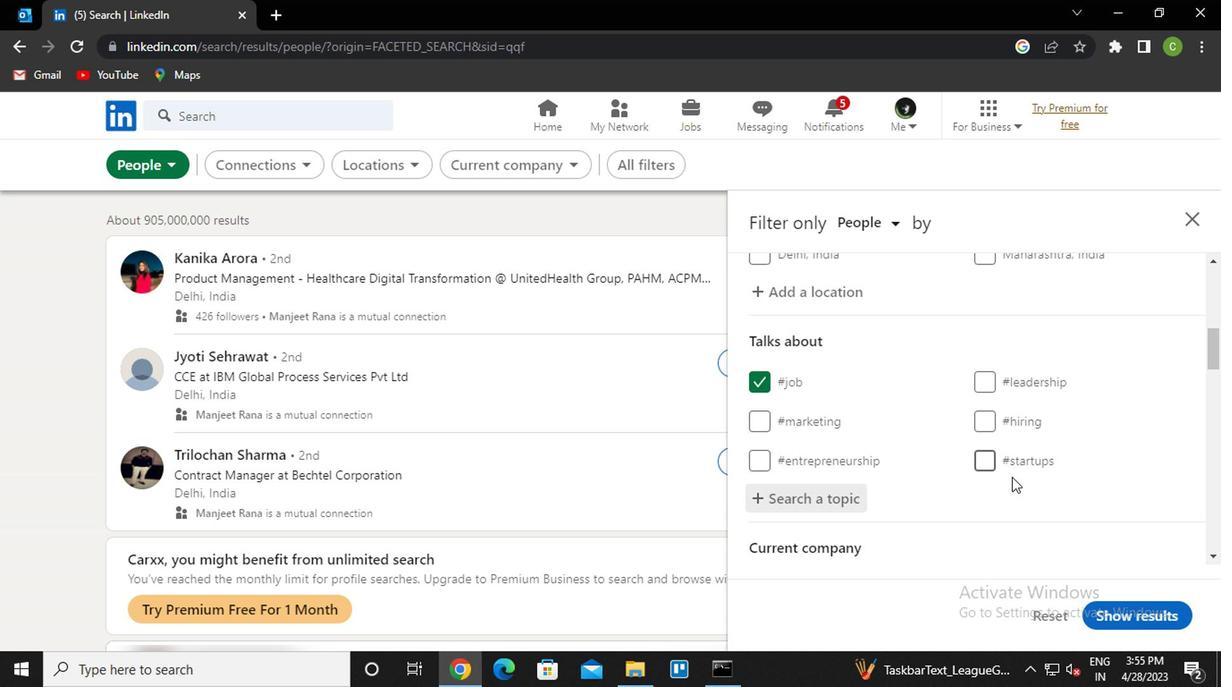 
Action: Mouse moved to (1007, 491)
Screenshot: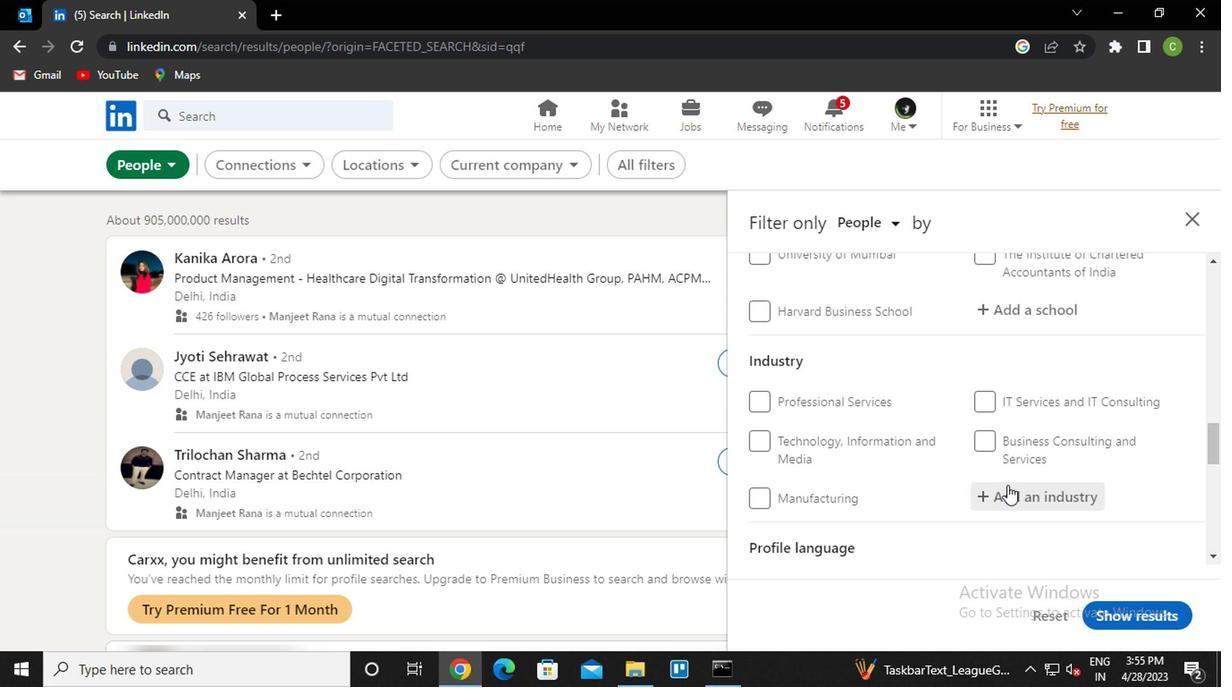 
Action: Mouse scrolled (1007, 491) with delta (0, 0)
Screenshot: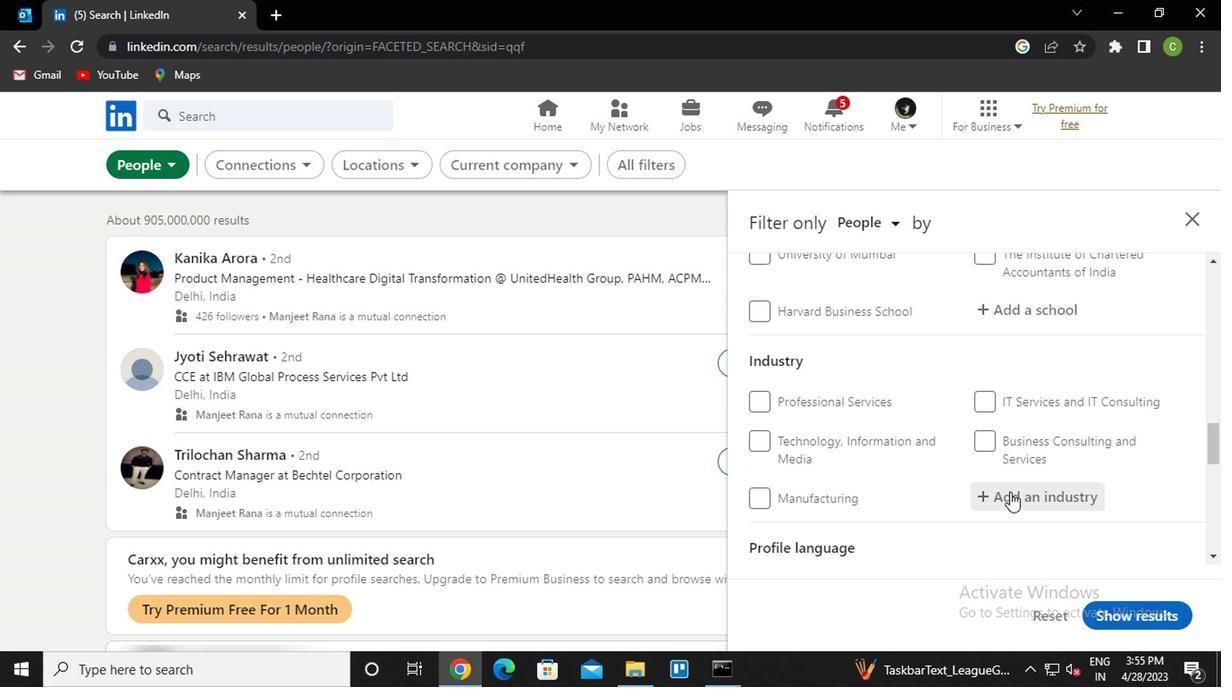 
Action: Mouse scrolled (1007, 491) with delta (0, 0)
Screenshot: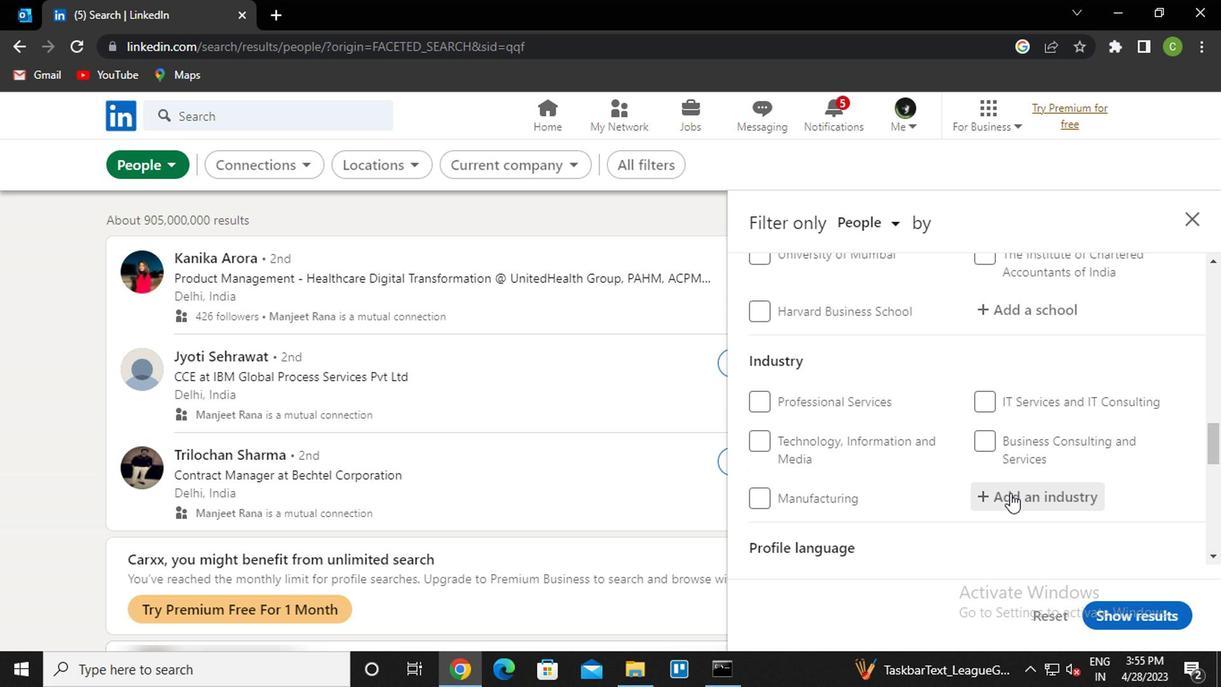 
Action: Mouse scrolled (1007, 491) with delta (0, 0)
Screenshot: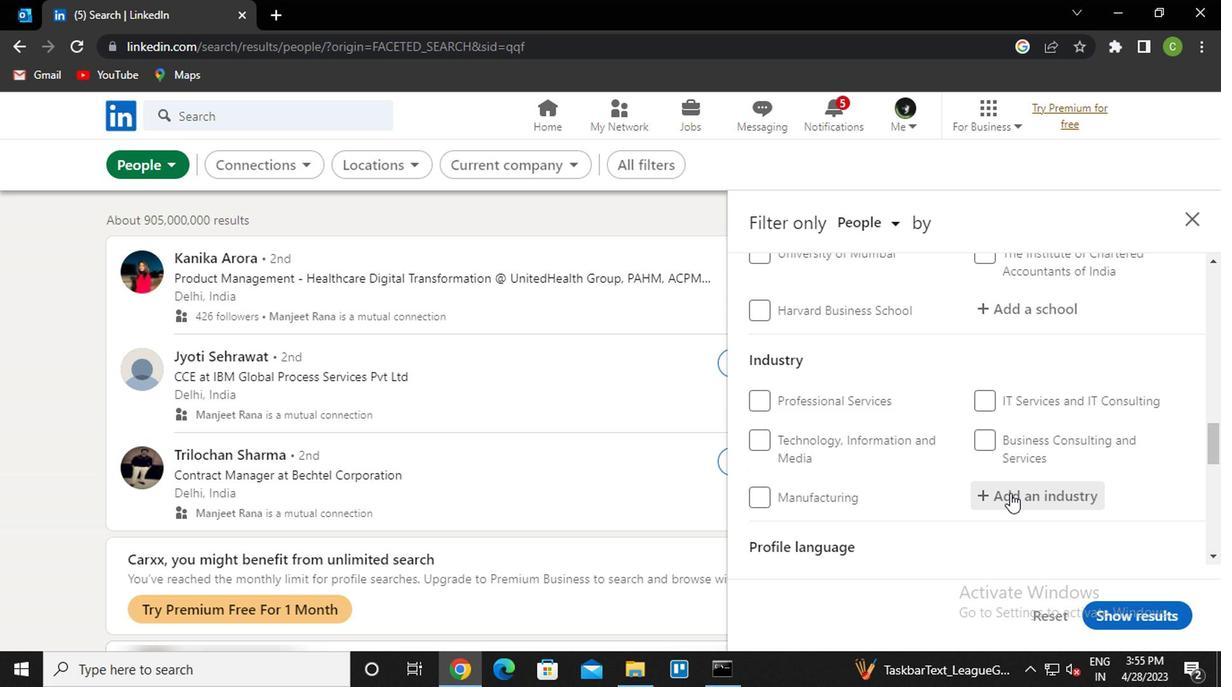 
Action: Mouse moved to (984, 353)
Screenshot: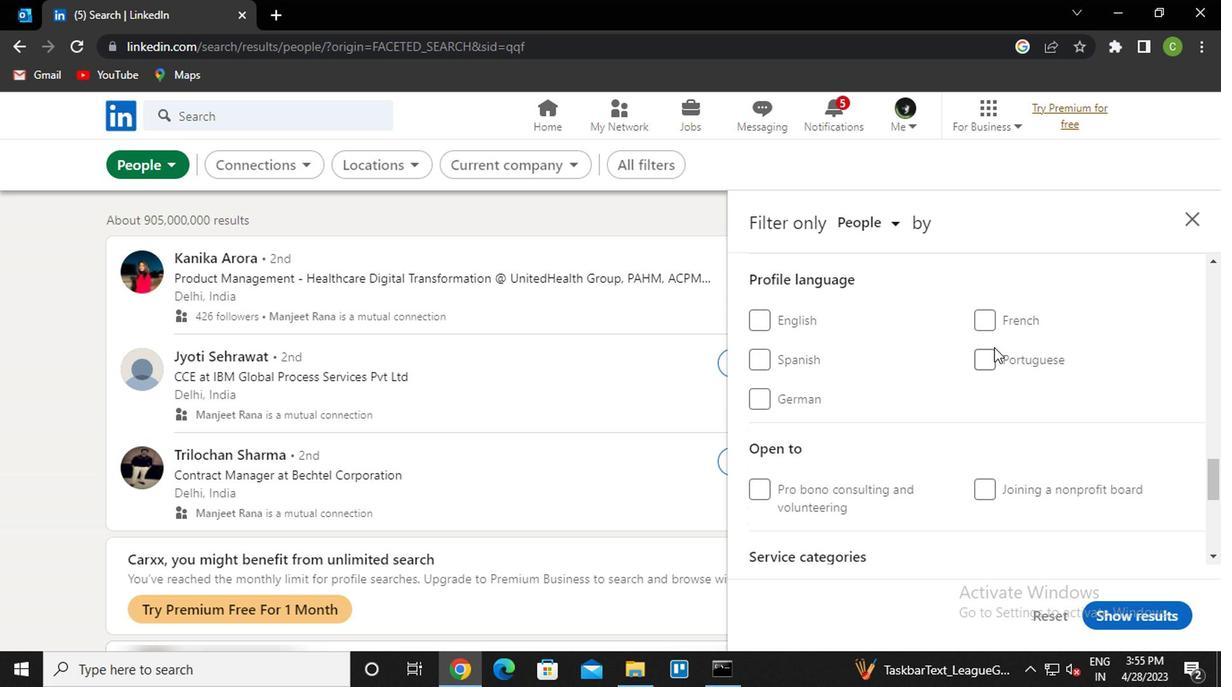 
Action: Mouse pressed left at (984, 353)
Screenshot: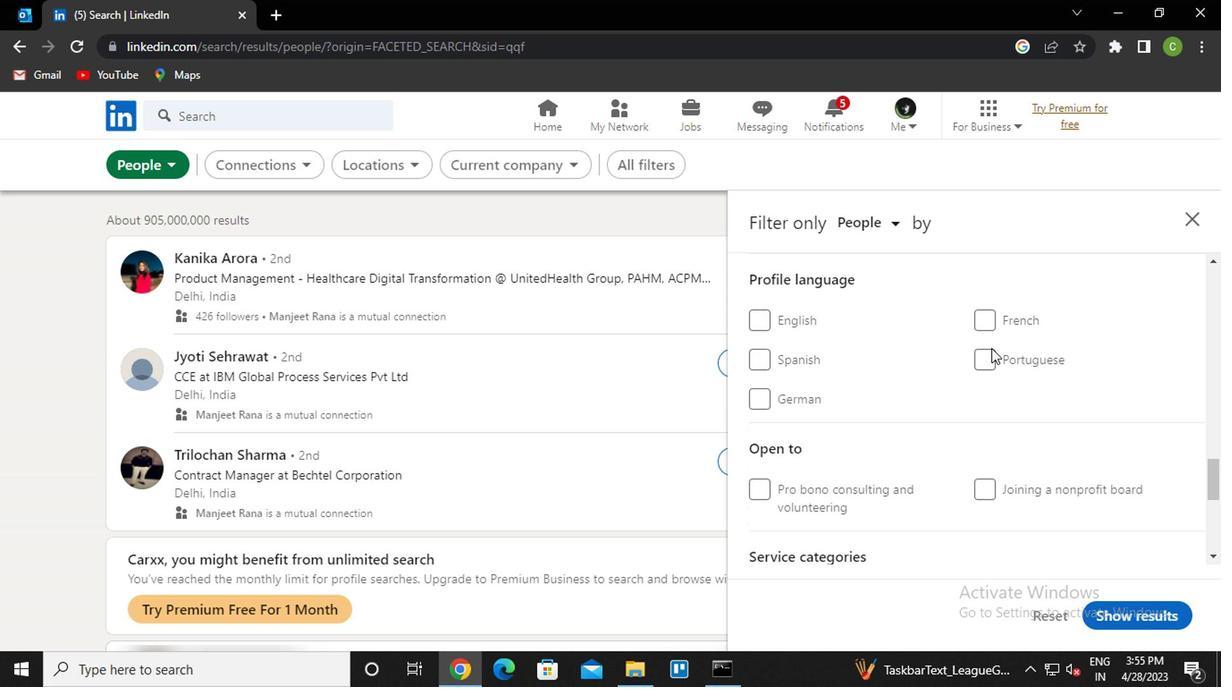 
Action: Mouse moved to (983, 354)
Screenshot: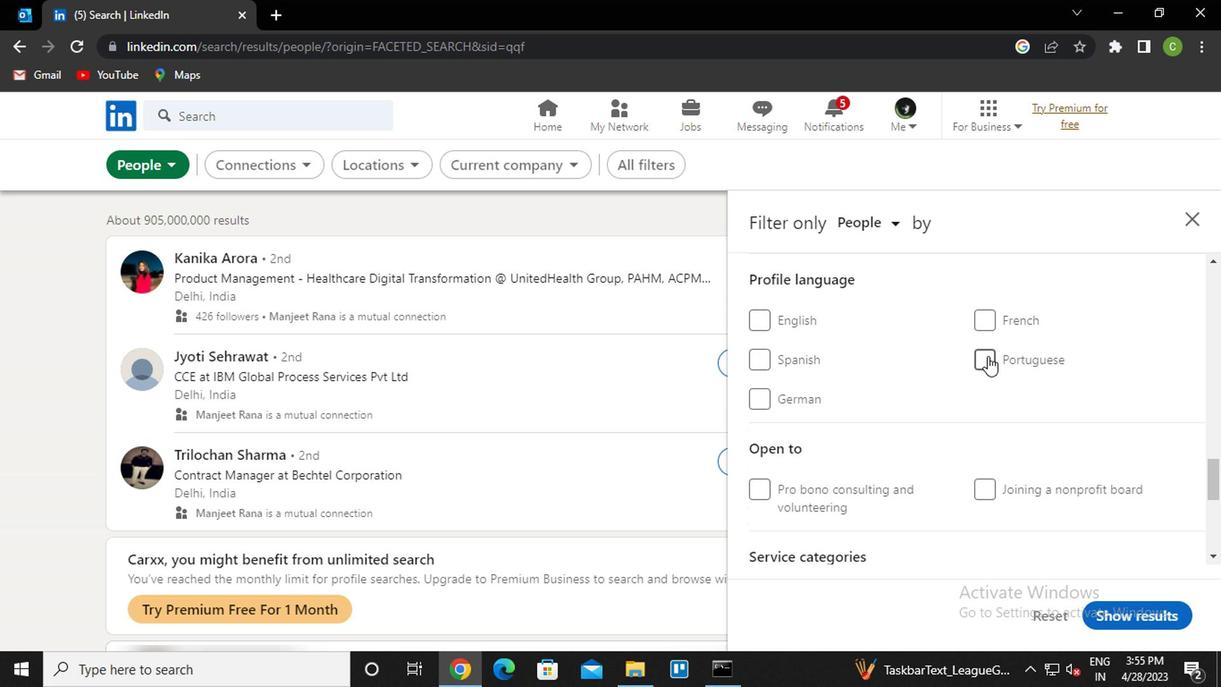 
Action: Mouse scrolled (983, 355) with delta (0, 0)
Screenshot: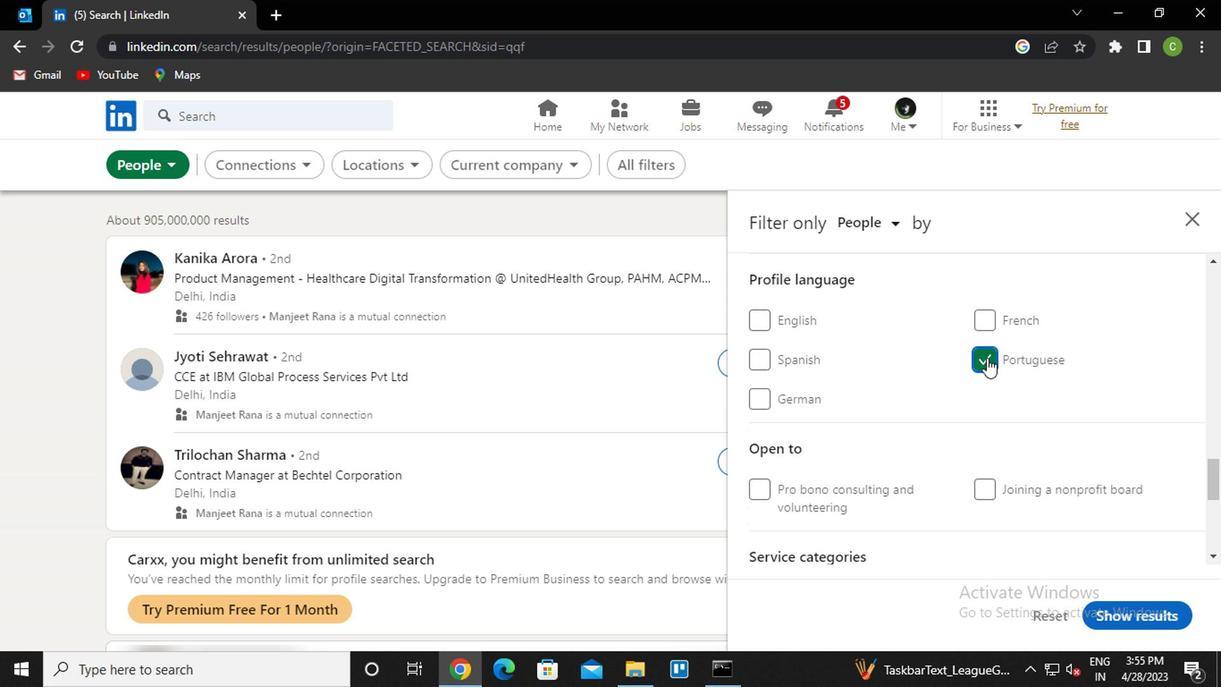 
Action: Mouse scrolled (983, 355) with delta (0, 0)
Screenshot: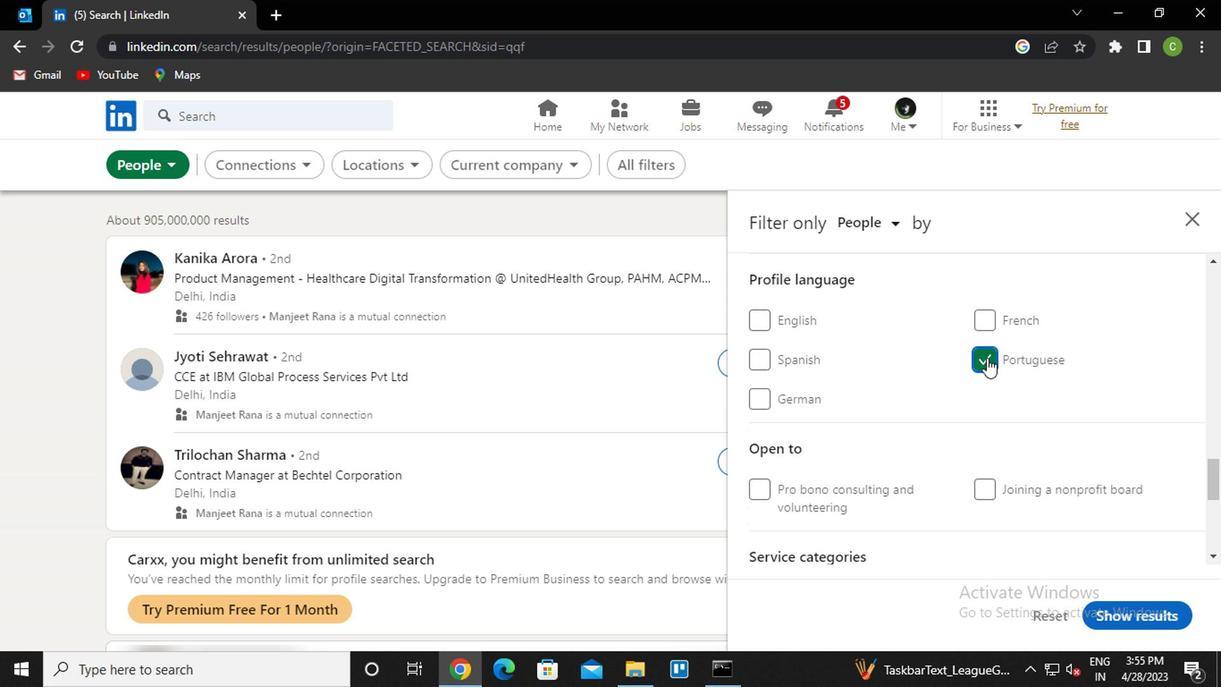 
Action: Mouse scrolled (983, 355) with delta (0, 0)
Screenshot: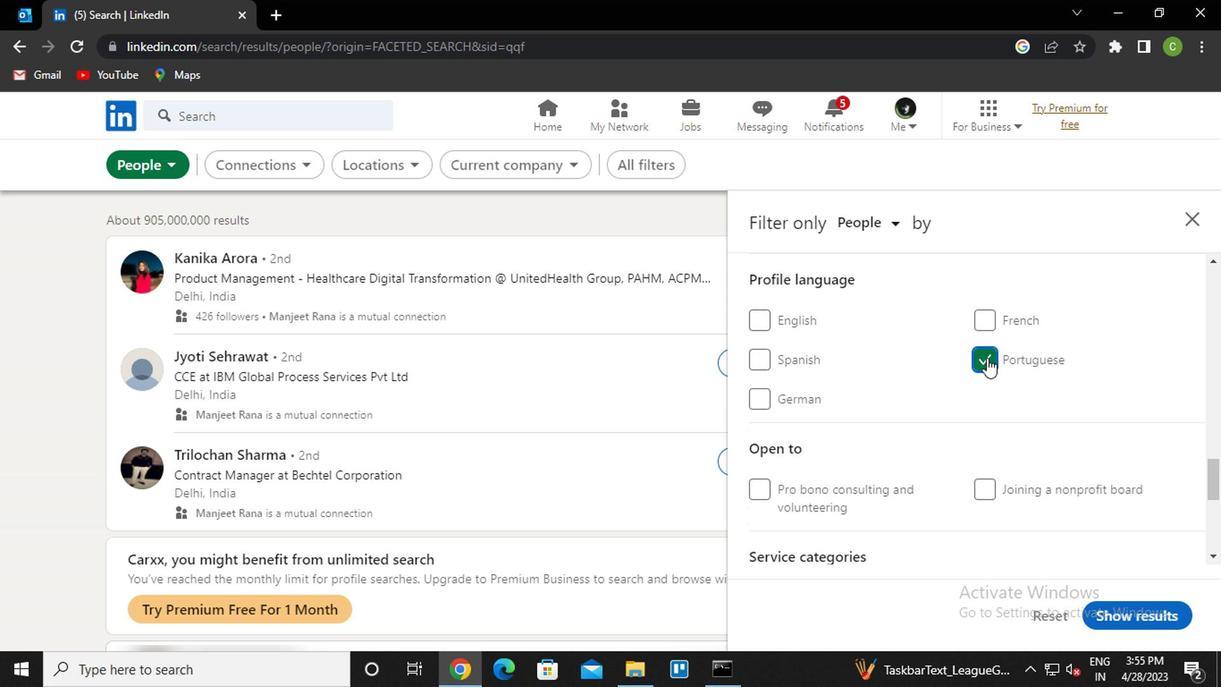
Action: Mouse scrolled (983, 355) with delta (0, 0)
Screenshot: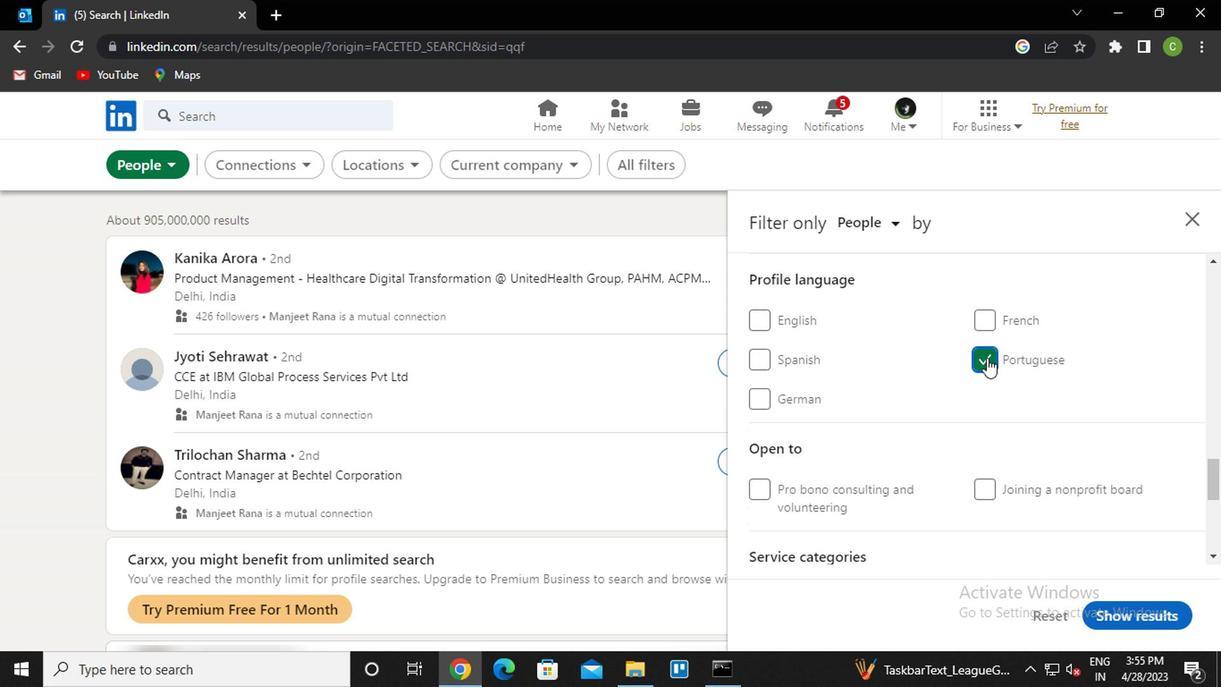 
Action: Mouse scrolled (983, 355) with delta (0, 0)
Screenshot: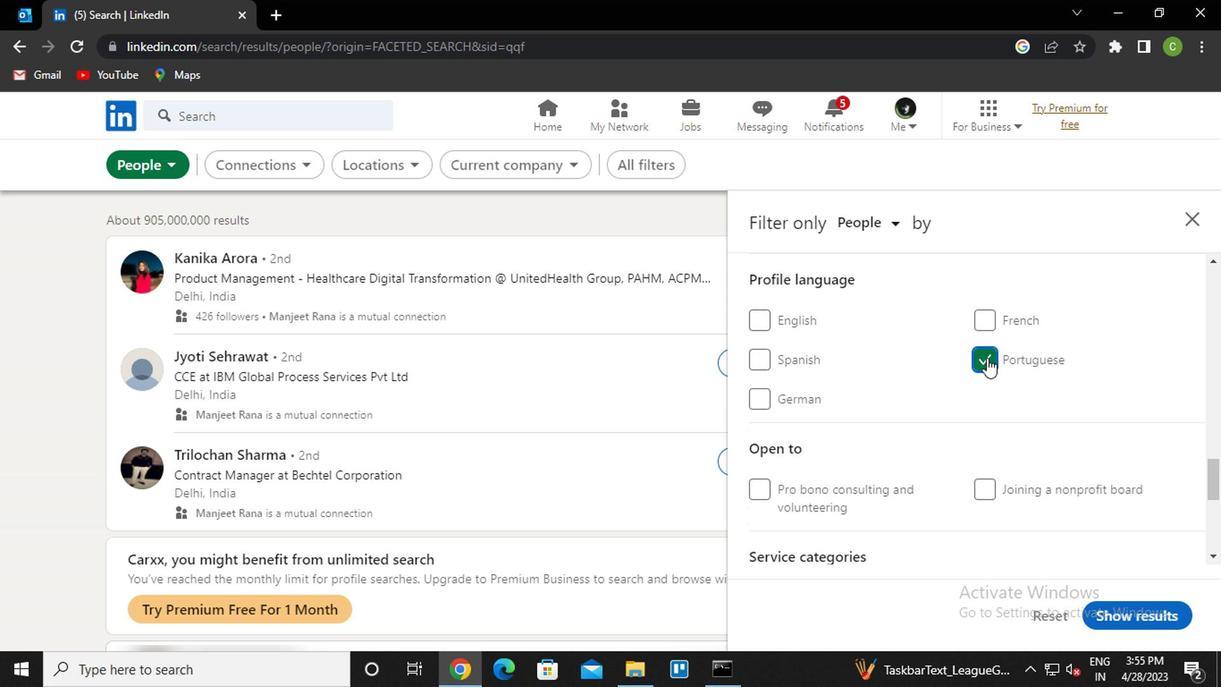 
Action: Mouse scrolled (983, 355) with delta (0, 0)
Screenshot: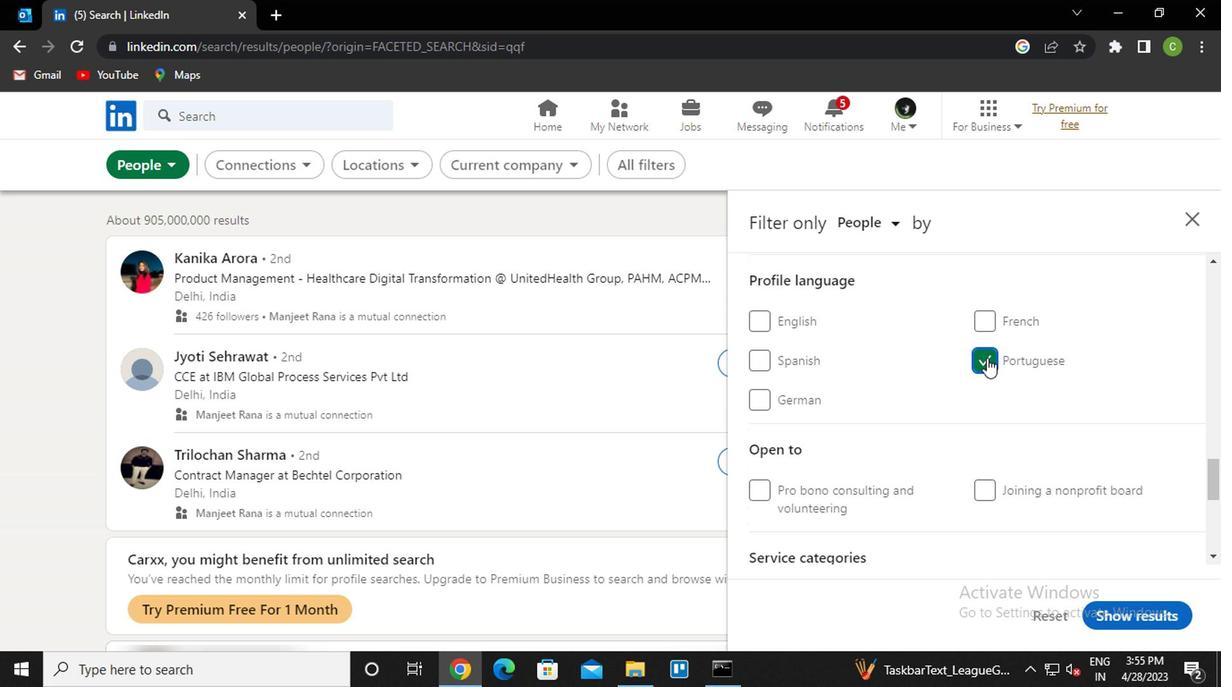 
Action: Mouse moved to (986, 401)
Screenshot: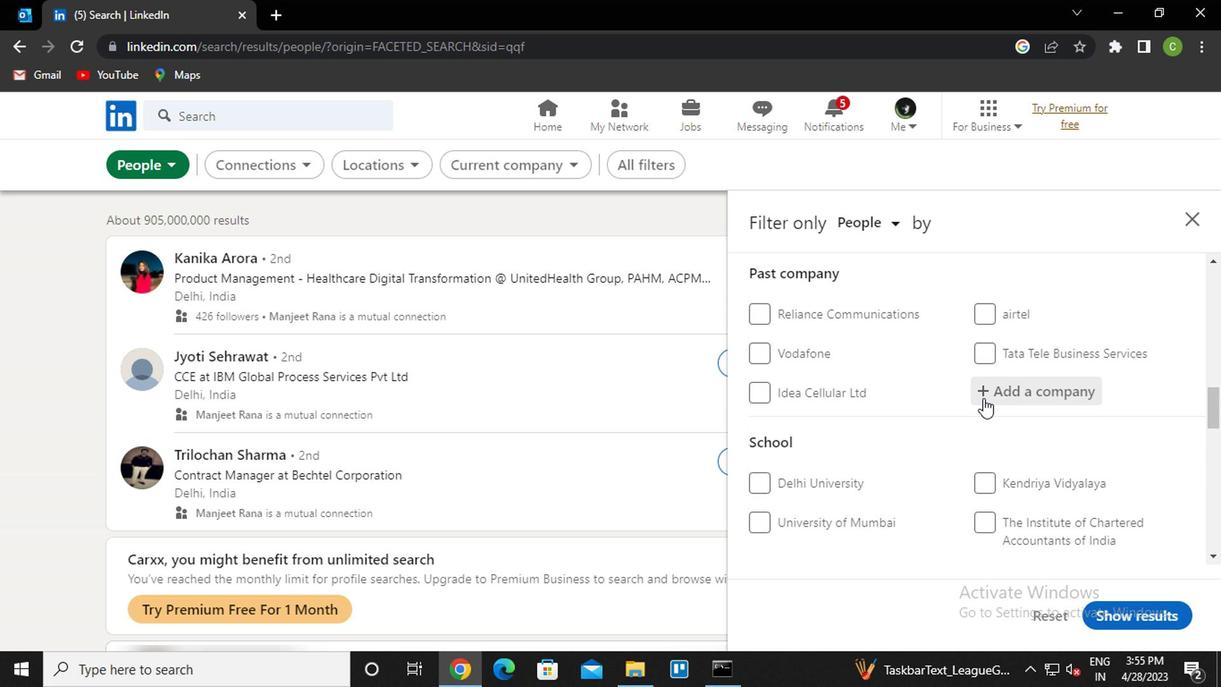 
Action: Mouse scrolled (986, 402) with delta (0, 0)
Screenshot: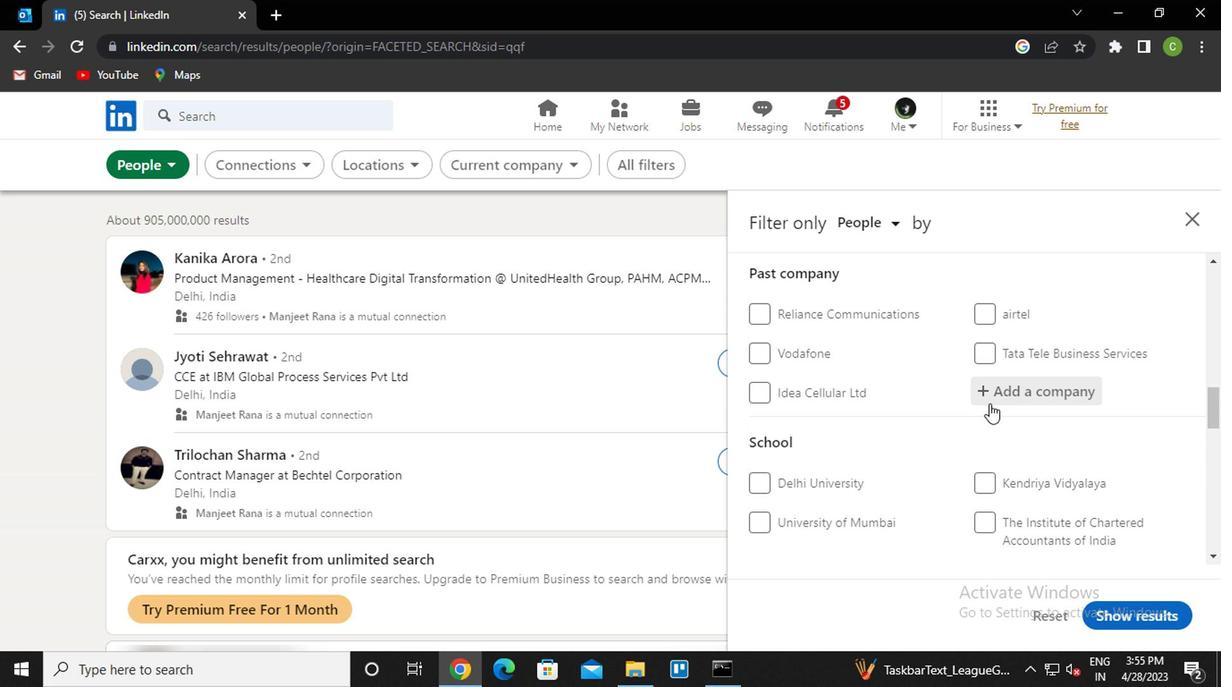 
Action: Mouse moved to (1042, 318)
Screenshot: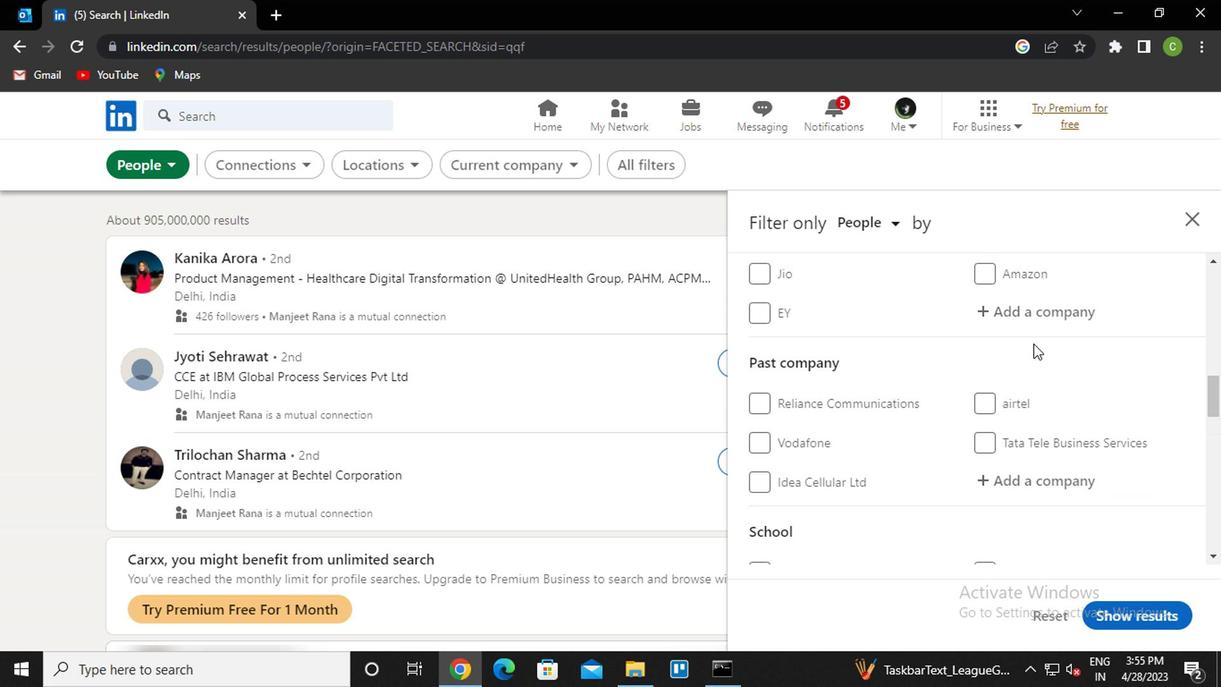
Action: Mouse pressed left at (1042, 318)
Screenshot: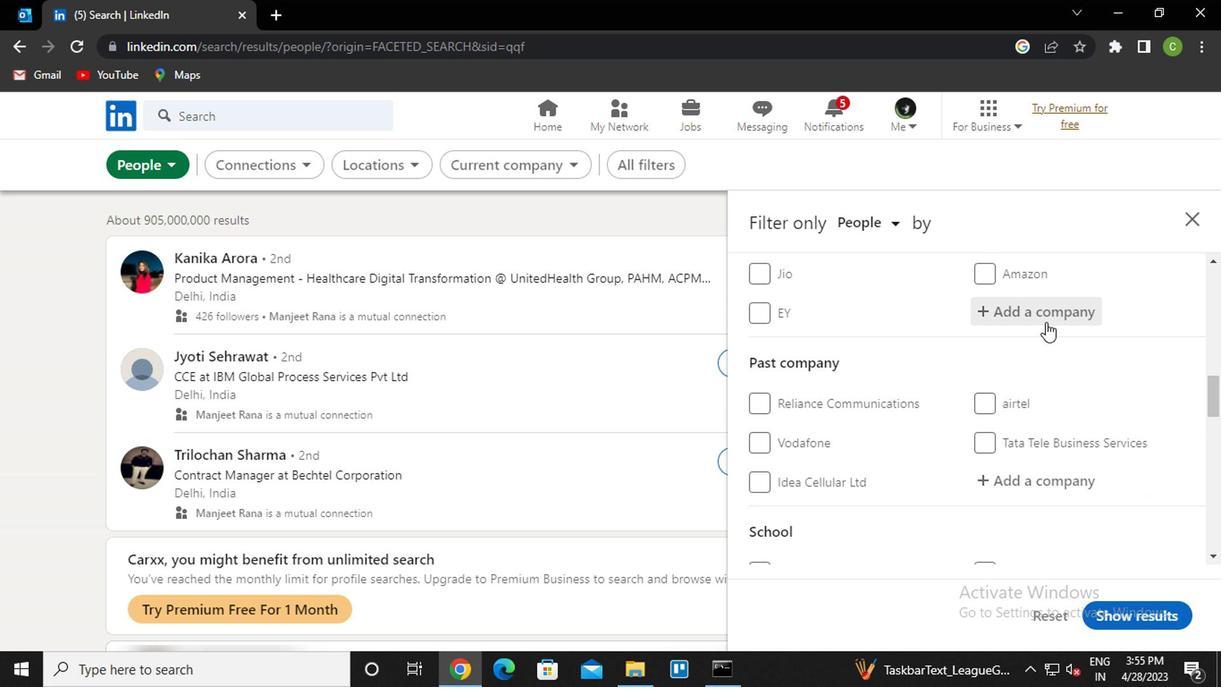 
Action: Key pressed <Key.caps_lock>a<Key.caps_lock>gilent<Key.down><Key.enter>
Screenshot: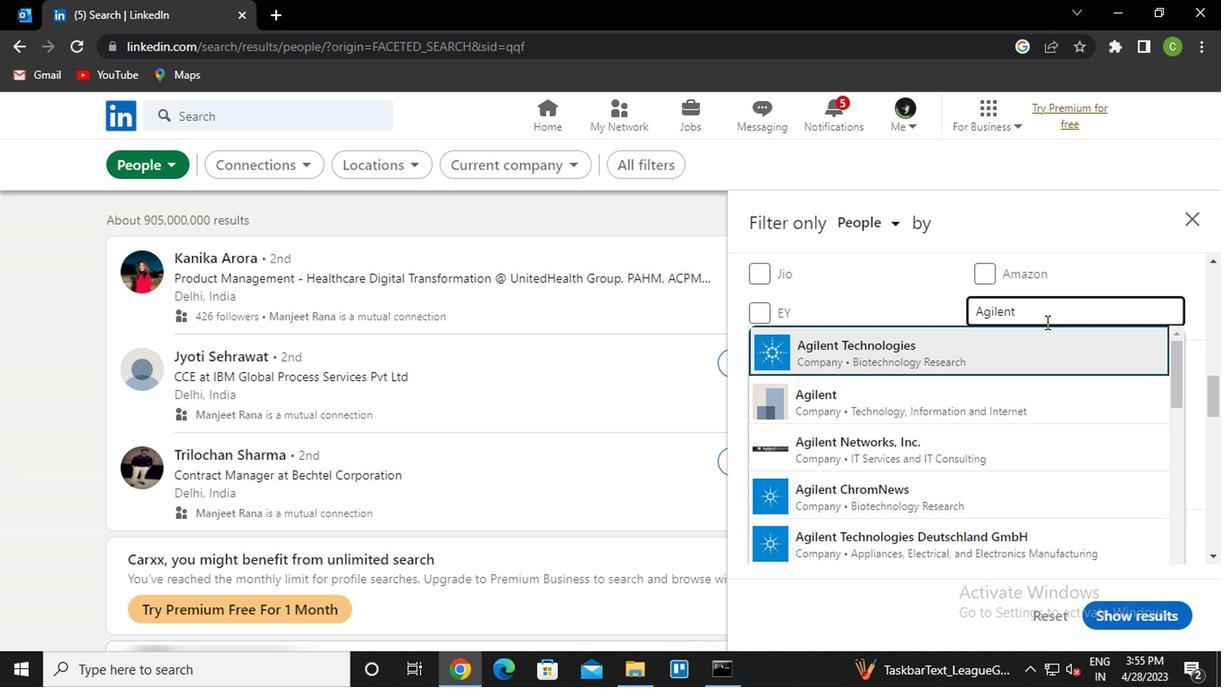 
Action: Mouse moved to (1038, 320)
Screenshot: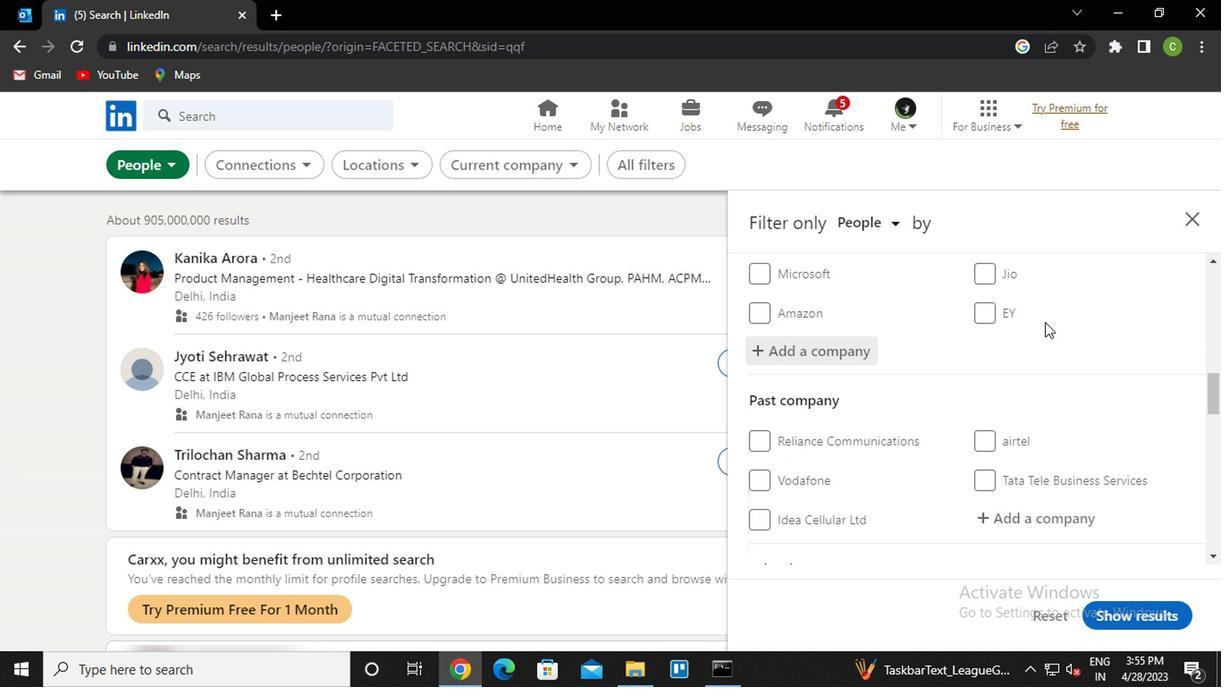 
Action: Mouse scrolled (1038, 319) with delta (0, -1)
Screenshot: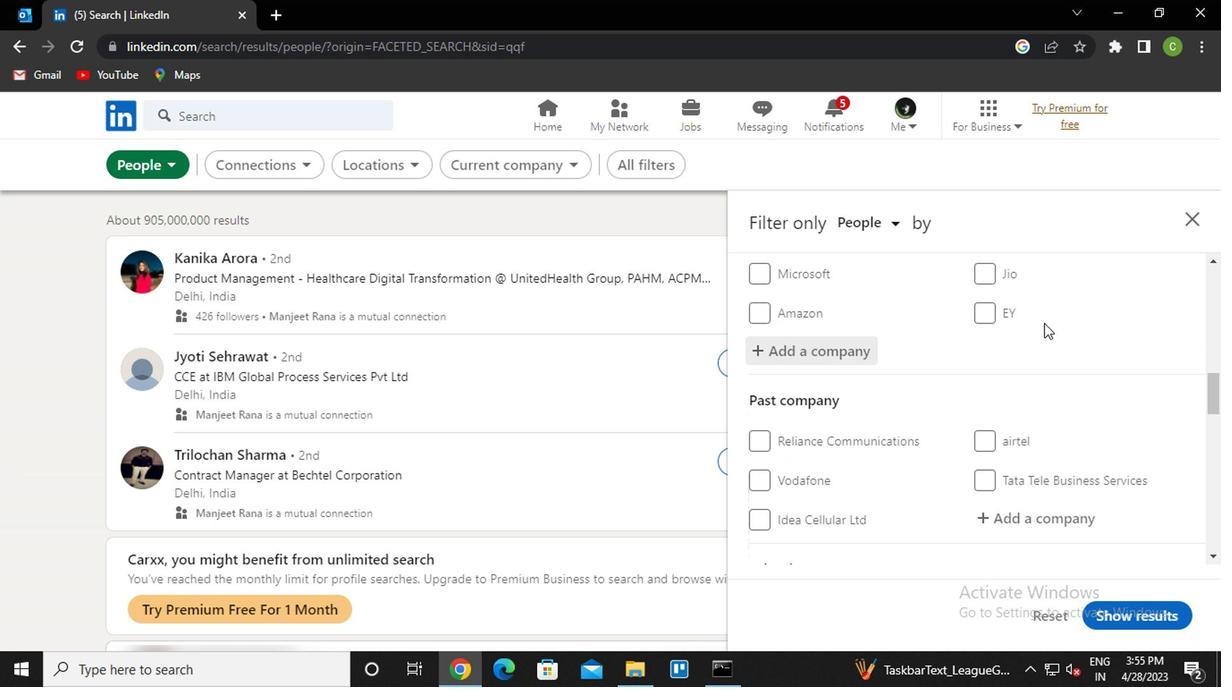 
Action: Mouse moved to (1030, 332)
Screenshot: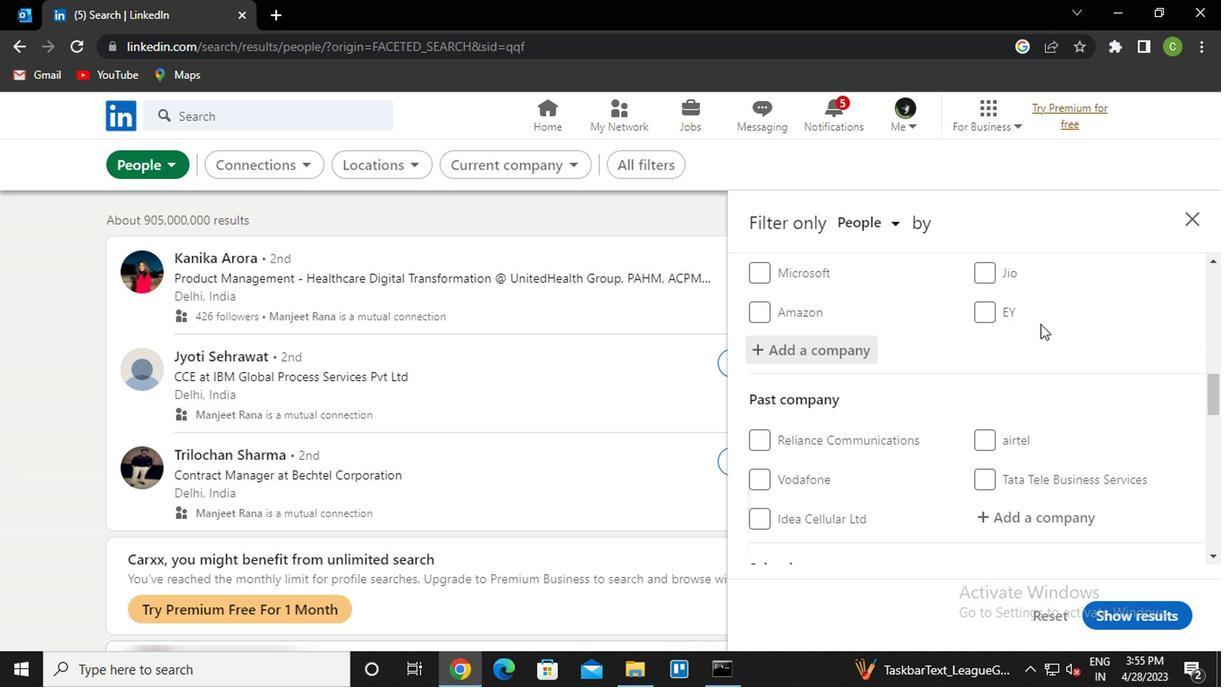 
Action: Mouse scrolled (1030, 331) with delta (0, 0)
Screenshot: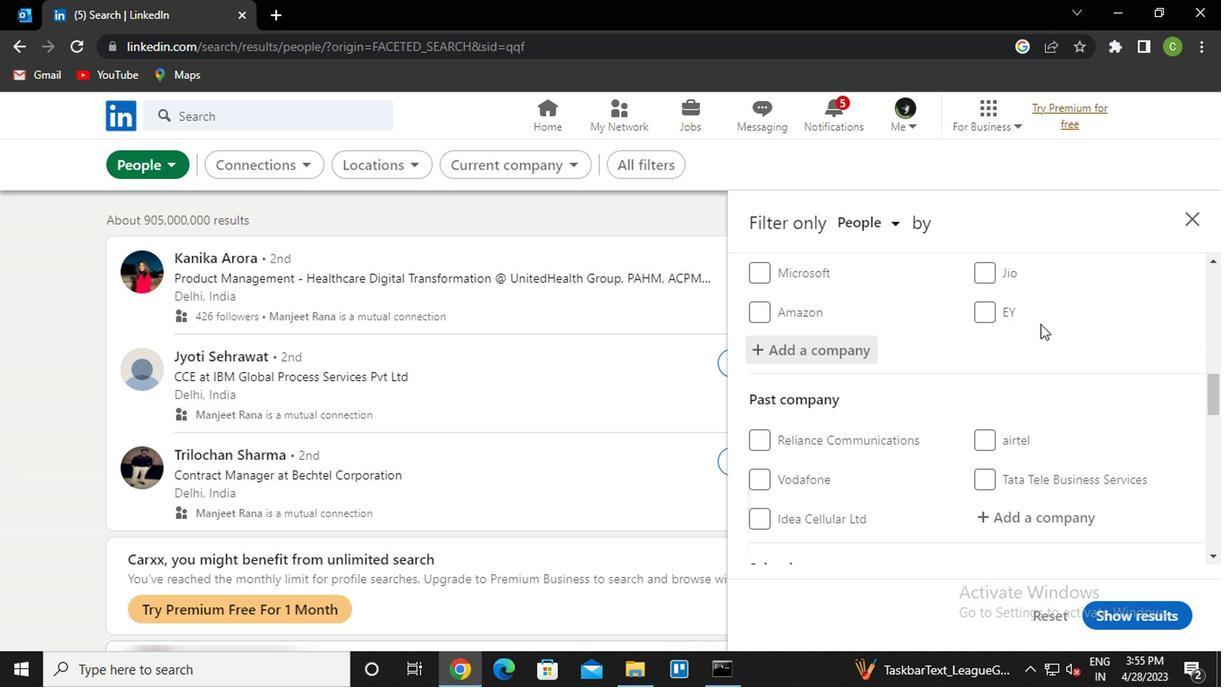 
Action: Mouse moved to (1026, 338)
Screenshot: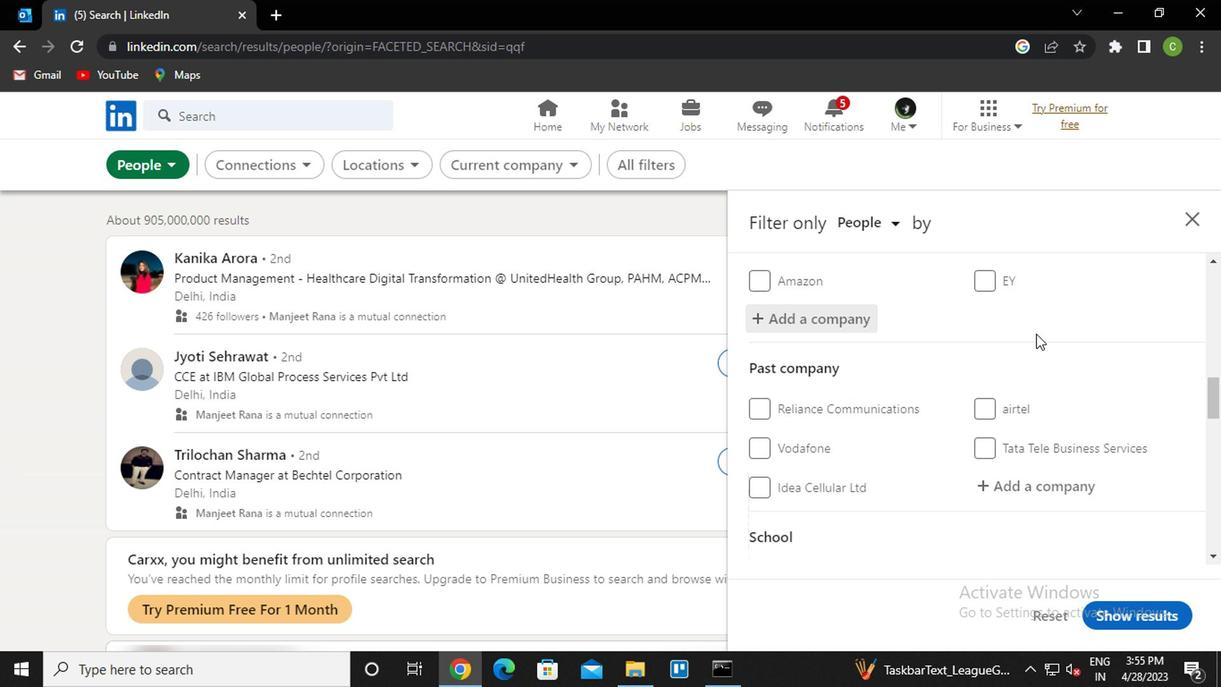 
Action: Mouse scrolled (1026, 337) with delta (0, 0)
Screenshot: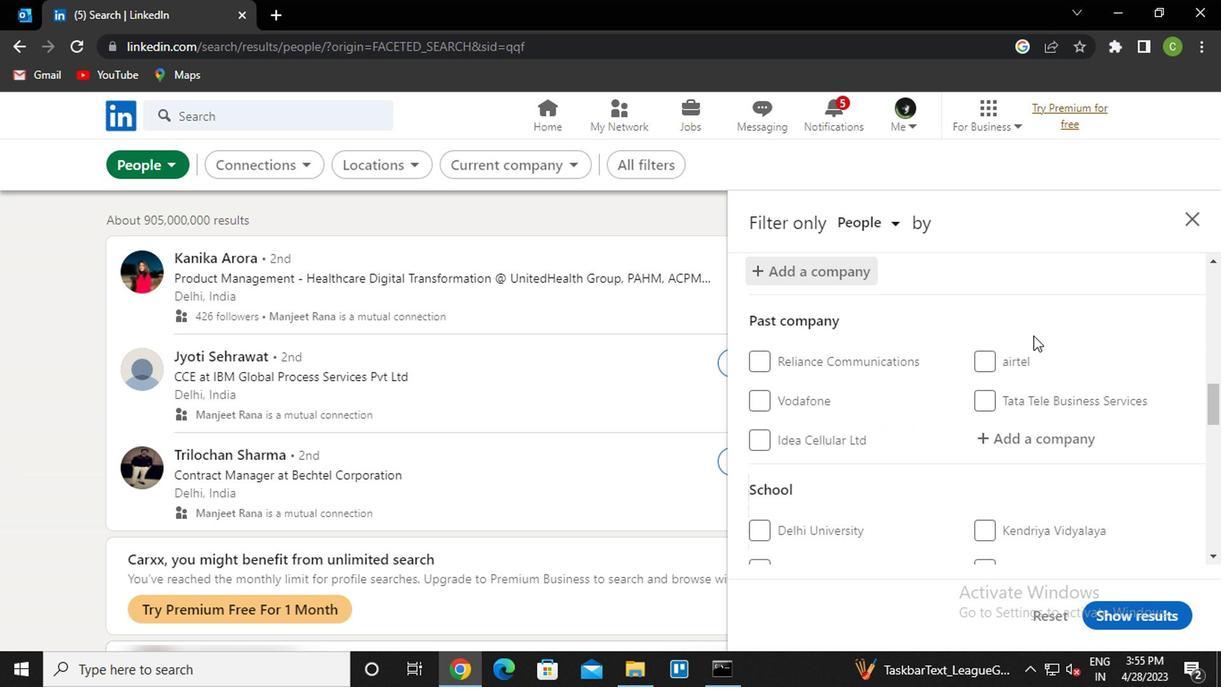 
Action: Mouse moved to (1024, 339)
Screenshot: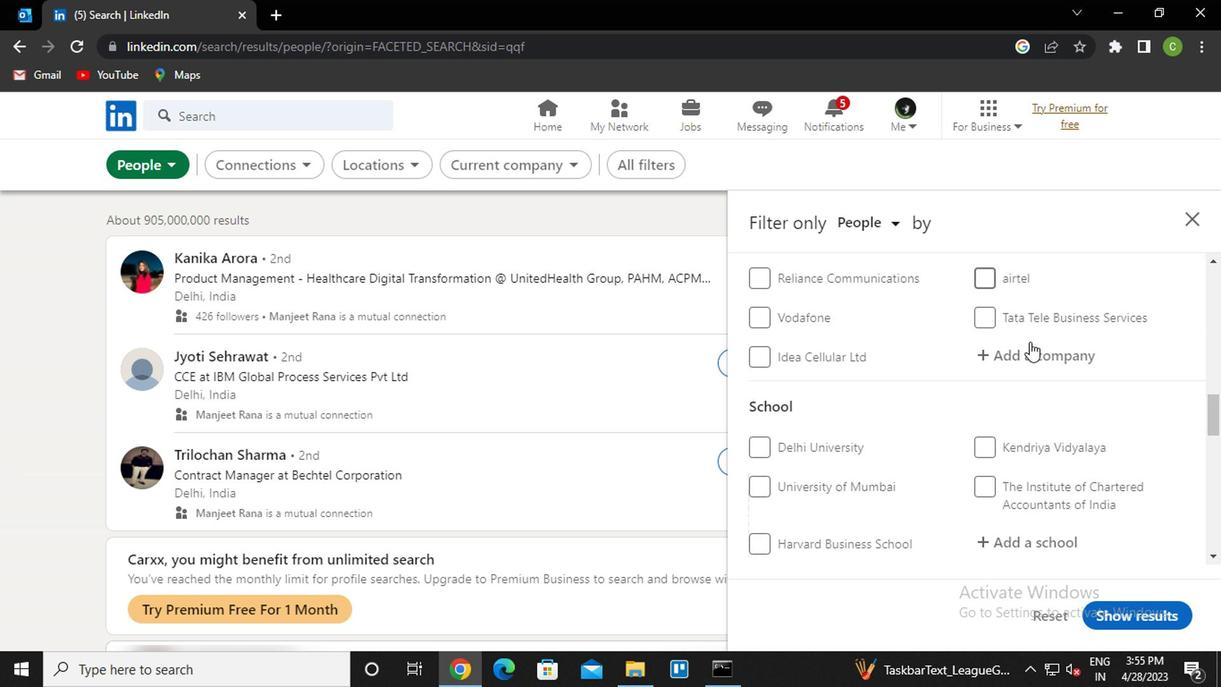 
Action: Mouse scrolled (1024, 338) with delta (0, -1)
Screenshot: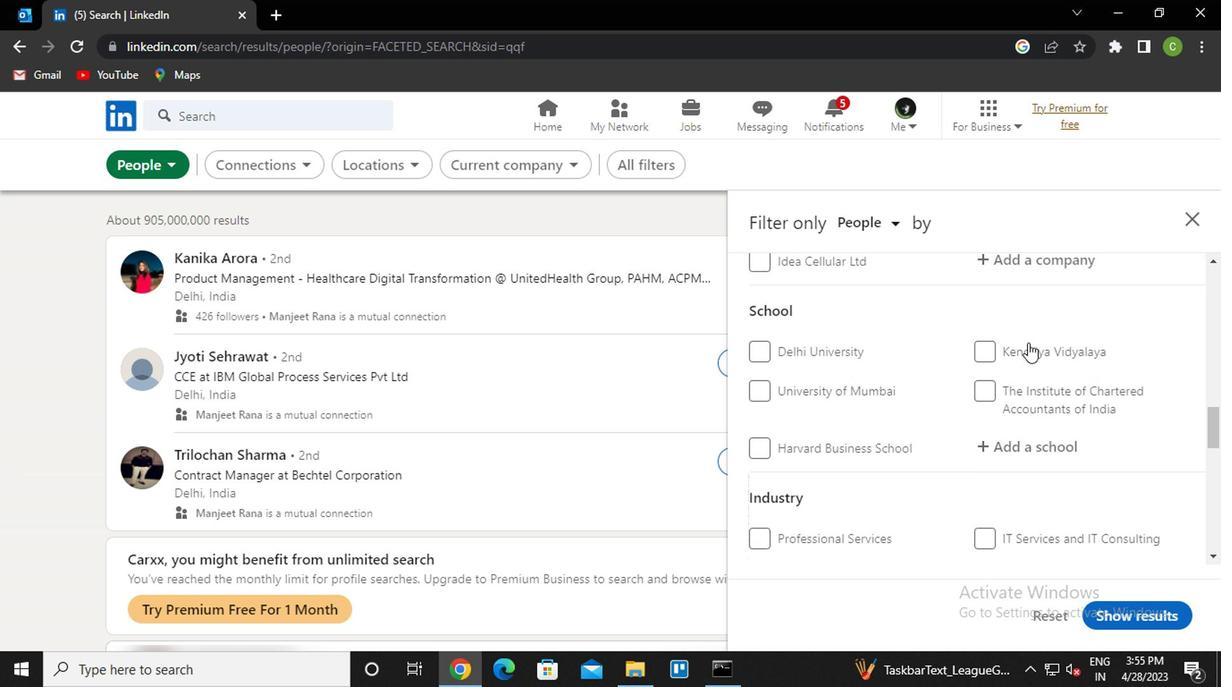 
Action: Mouse moved to (1015, 353)
Screenshot: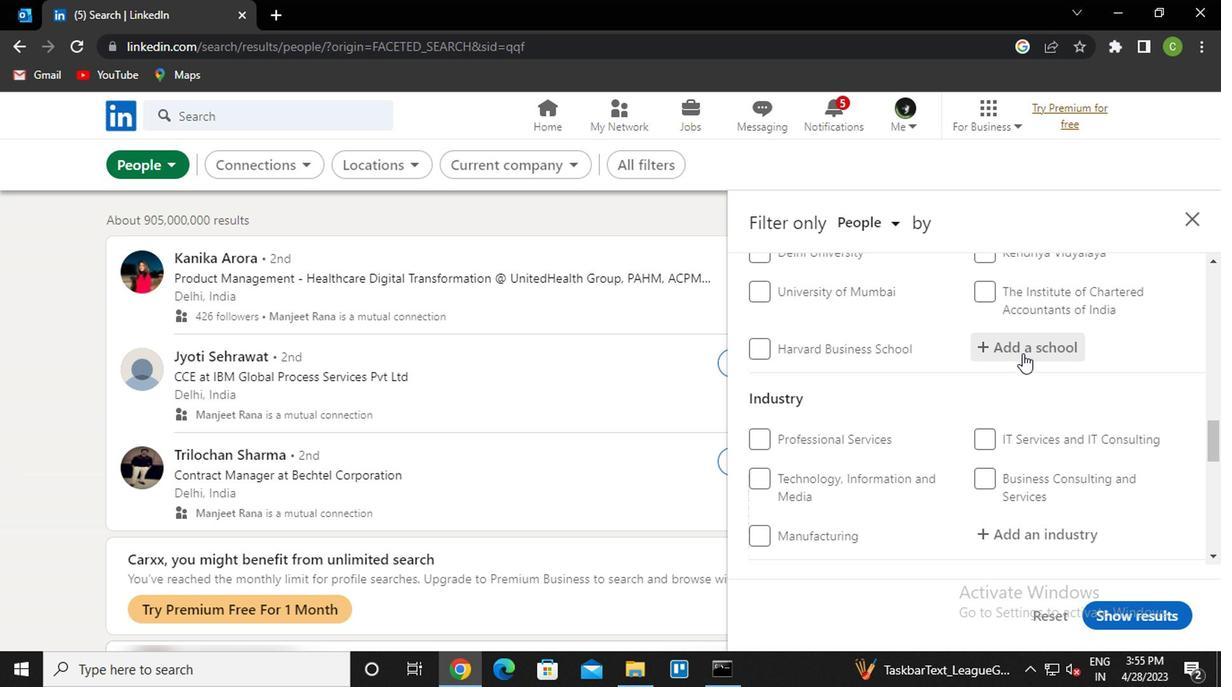 
Action: Mouse pressed left at (1015, 353)
Screenshot: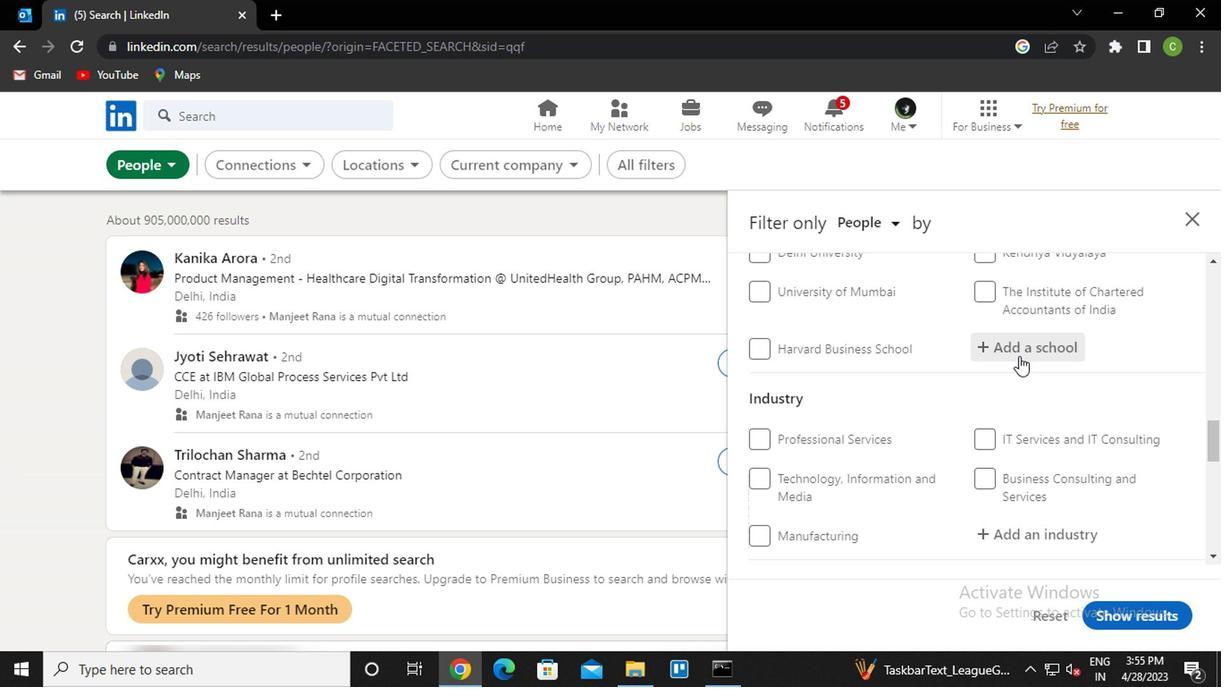 
Action: Key pressed <Key.caps_lock>j<Key.caps_lock>aipur<Key.down><Key.down><Key.down><Key.down><Key.down><Key.down><Key.up><Key.enter>
Screenshot: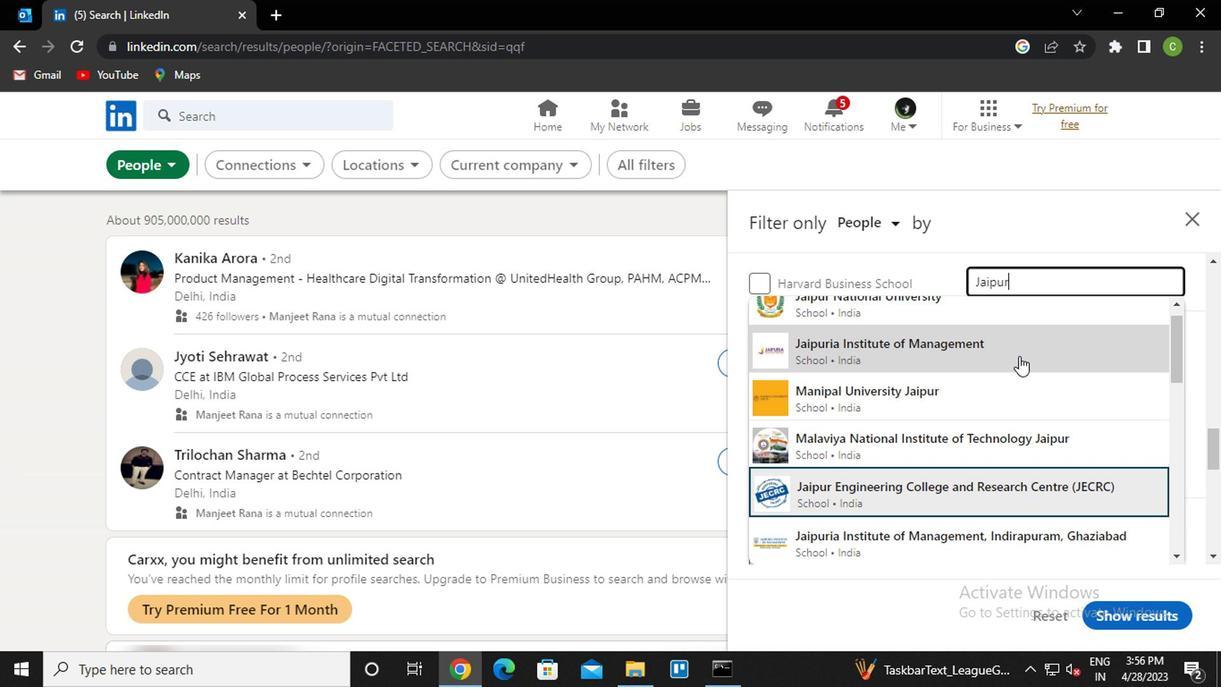 
Action: Mouse moved to (982, 375)
Screenshot: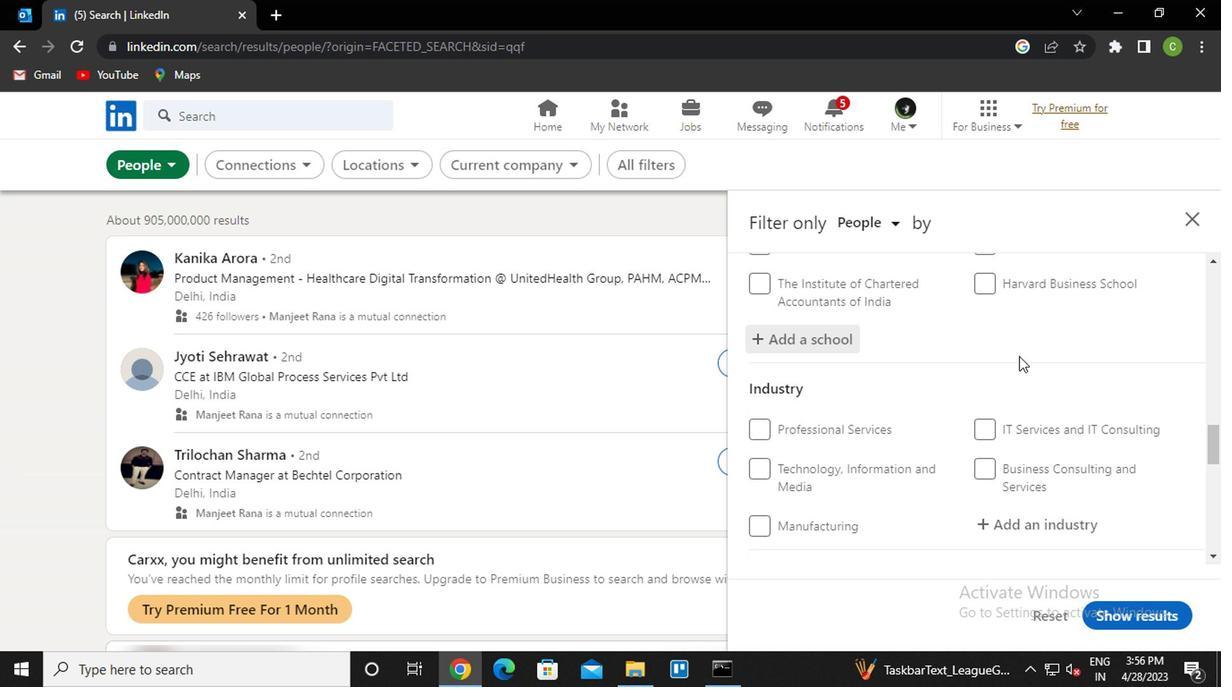 
Action: Mouse scrolled (982, 374) with delta (0, -1)
Screenshot: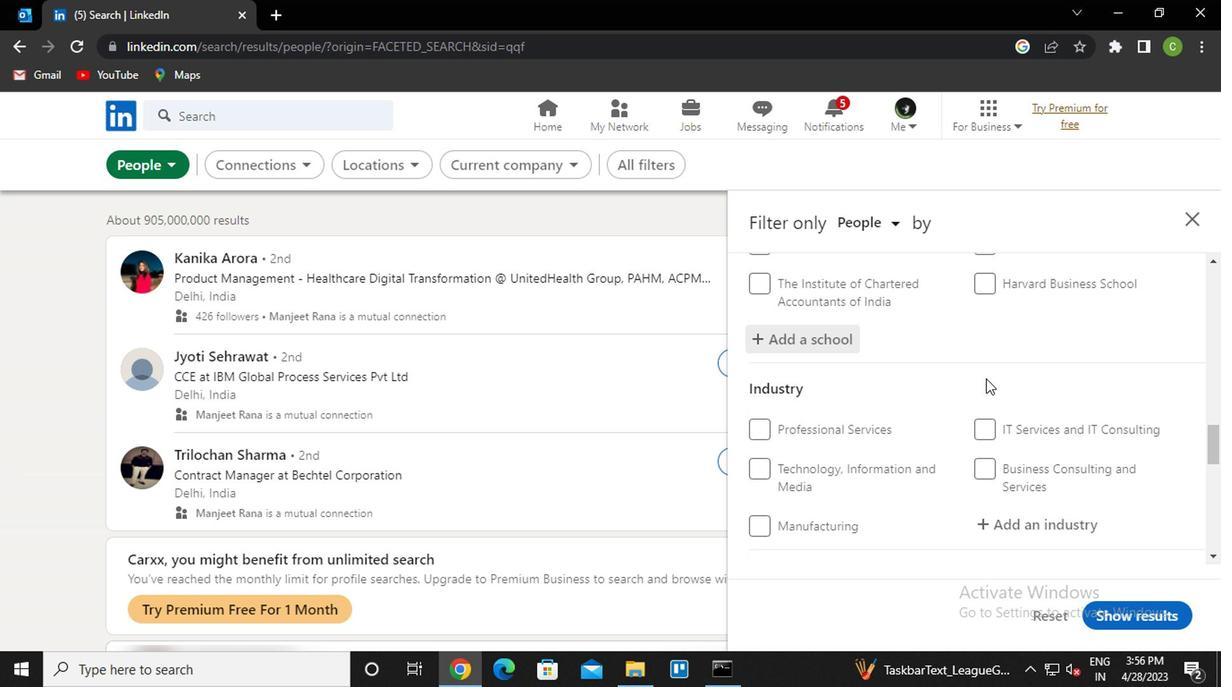 
Action: Mouse scrolled (982, 374) with delta (0, -1)
Screenshot: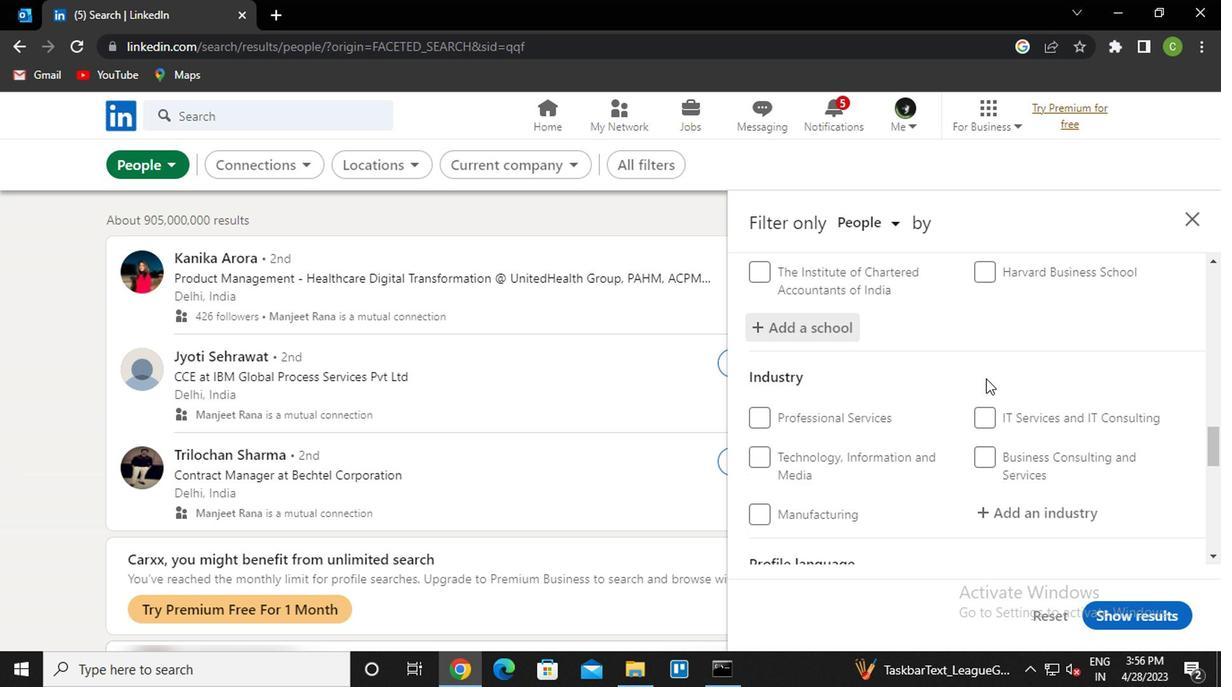 
Action: Mouse moved to (1052, 352)
Screenshot: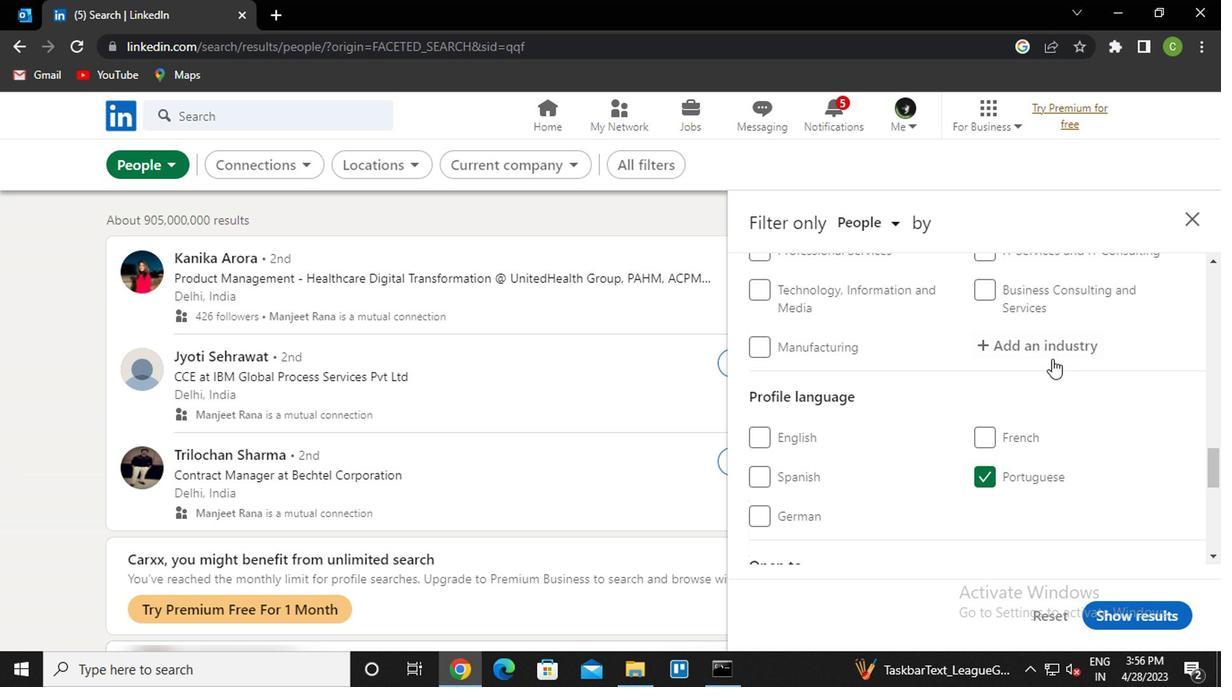 
Action: Mouse pressed left at (1052, 352)
Screenshot: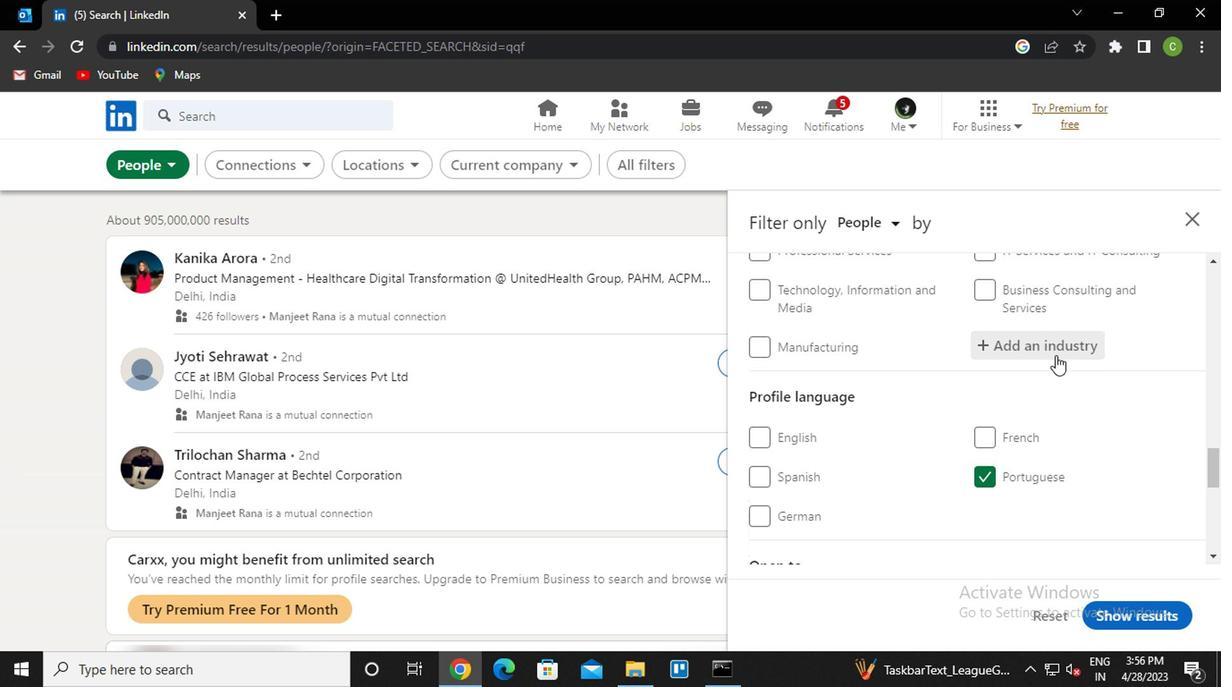 
Action: Key pressed <Key.caps_lock>s<Key.caps_lock>ports<Key.down><Key.down><Key.enter>
Screenshot: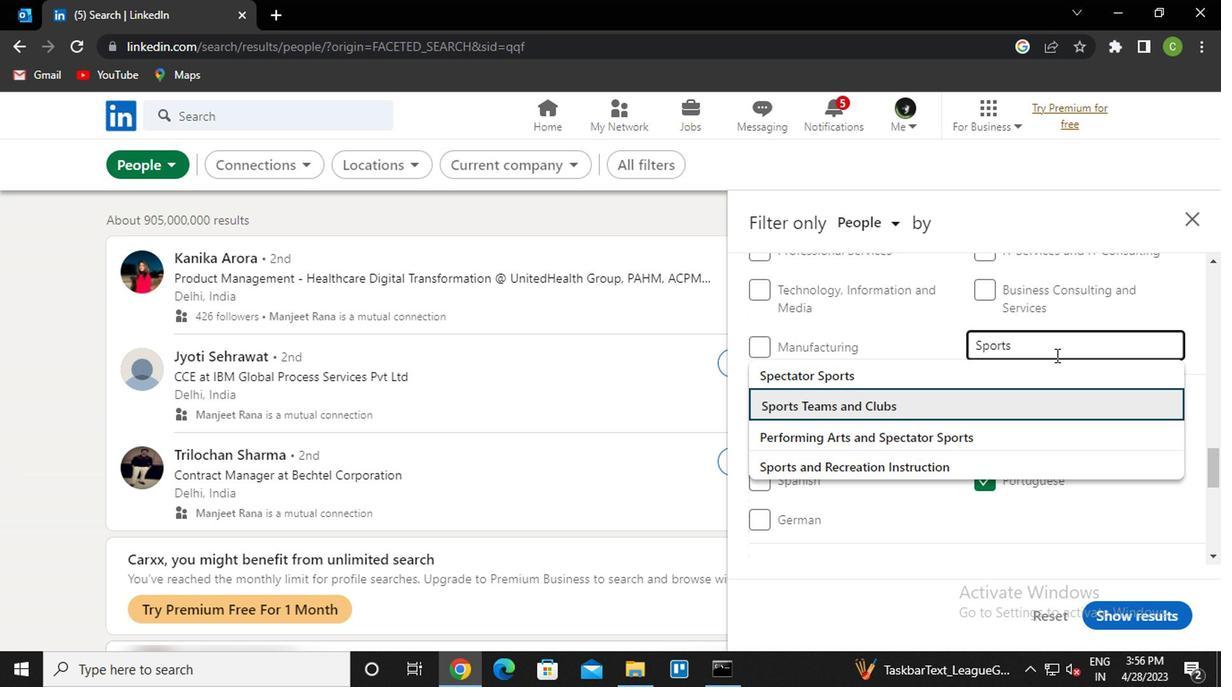 
Action: Mouse moved to (1036, 365)
Screenshot: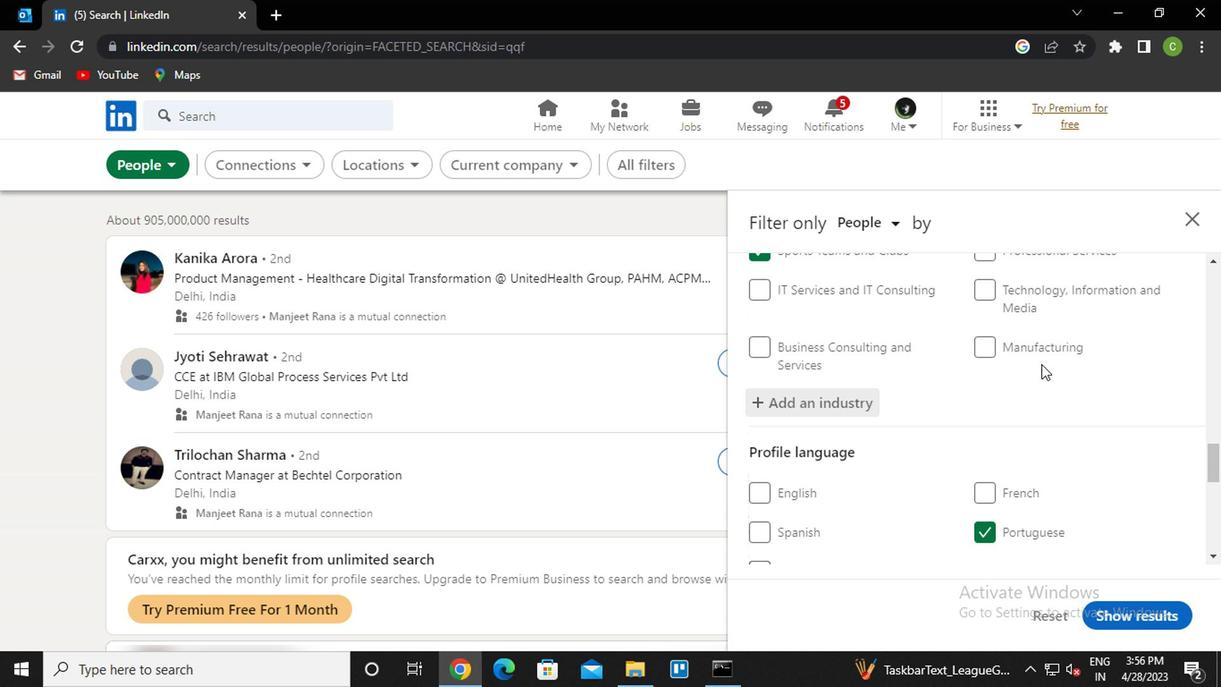 
Action: Mouse scrolled (1036, 363) with delta (0, -1)
Screenshot: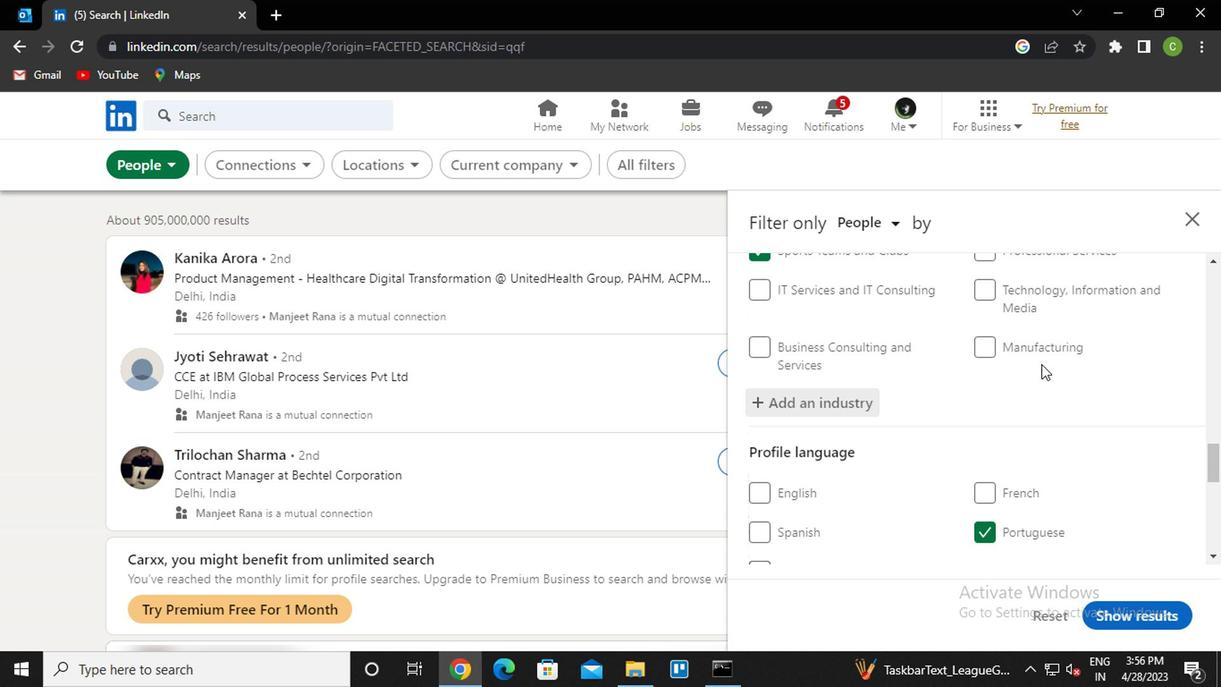 
Action: Mouse moved to (1030, 375)
Screenshot: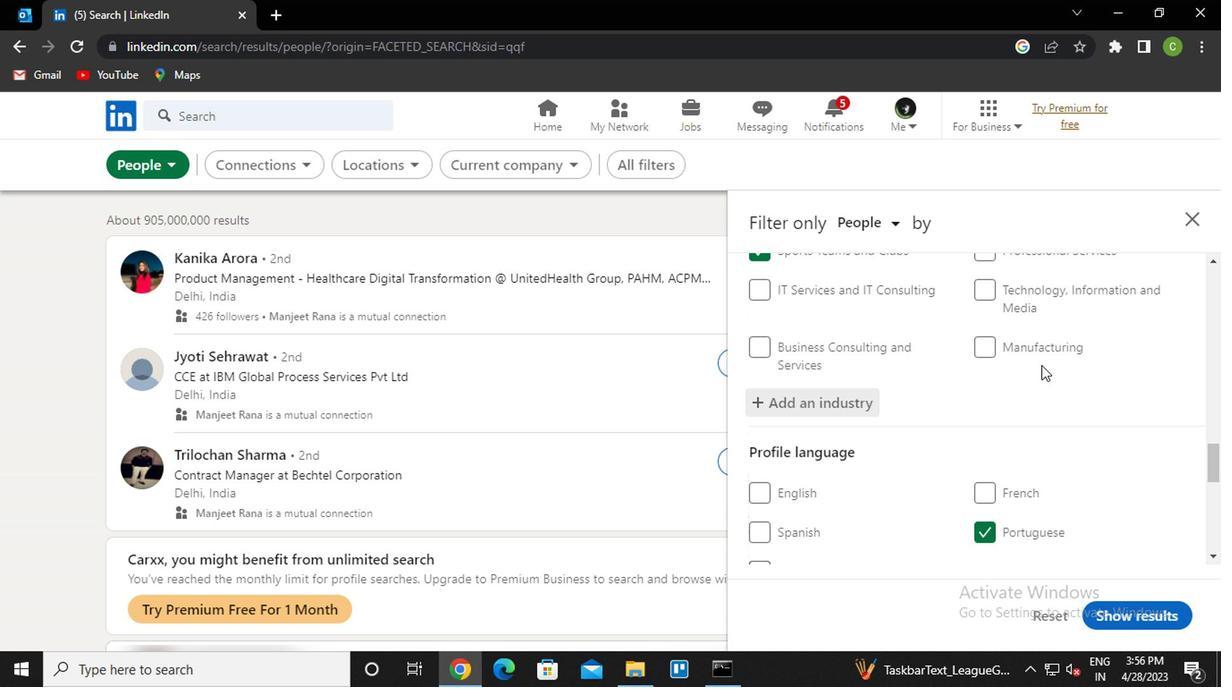 
Action: Mouse scrolled (1030, 374) with delta (0, -1)
Screenshot: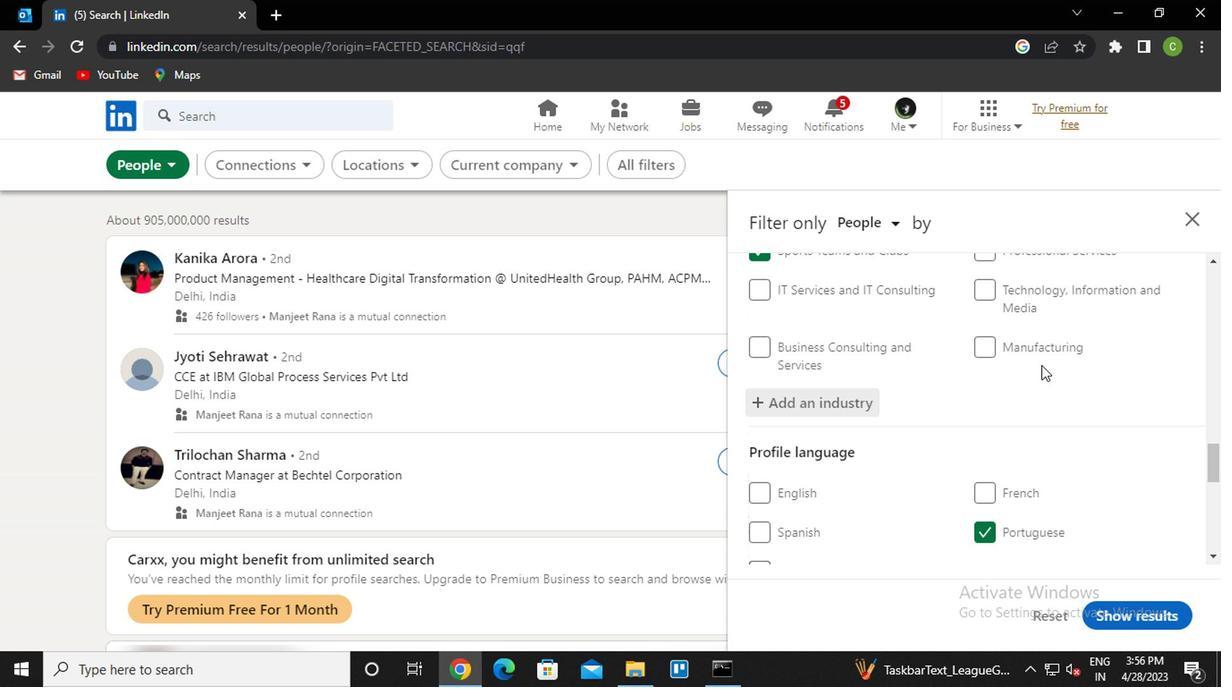 
Action: Mouse moved to (1028, 380)
Screenshot: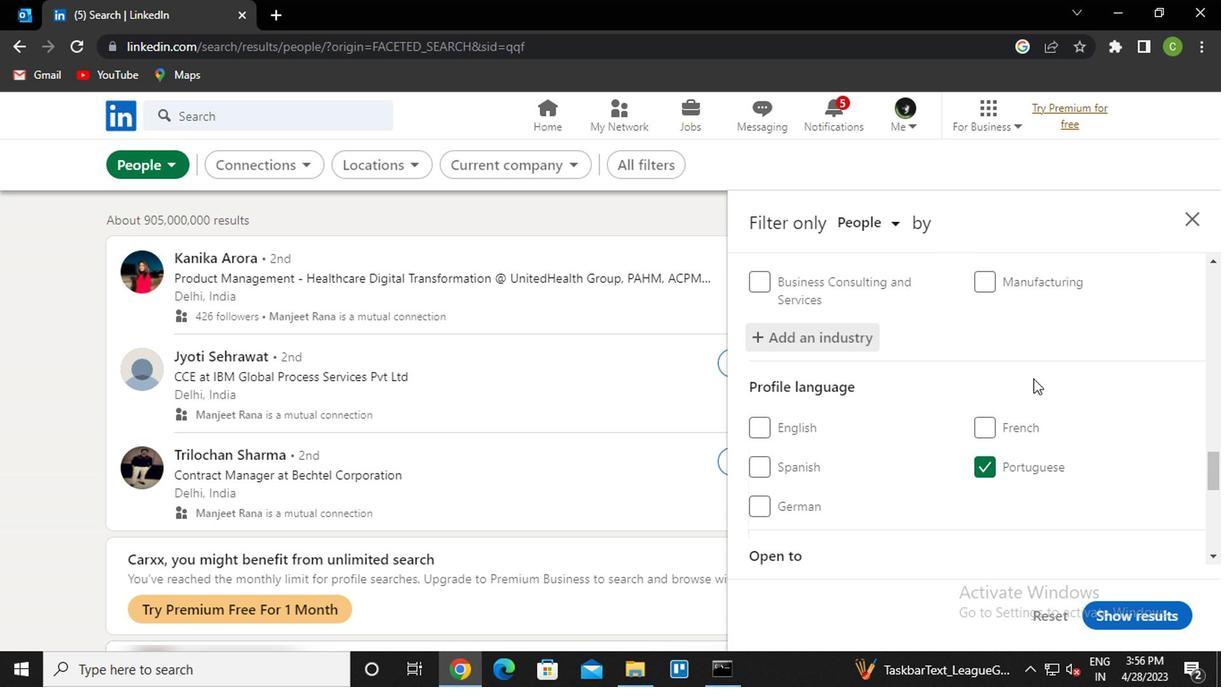 
Action: Mouse scrolled (1028, 379) with delta (0, 0)
Screenshot: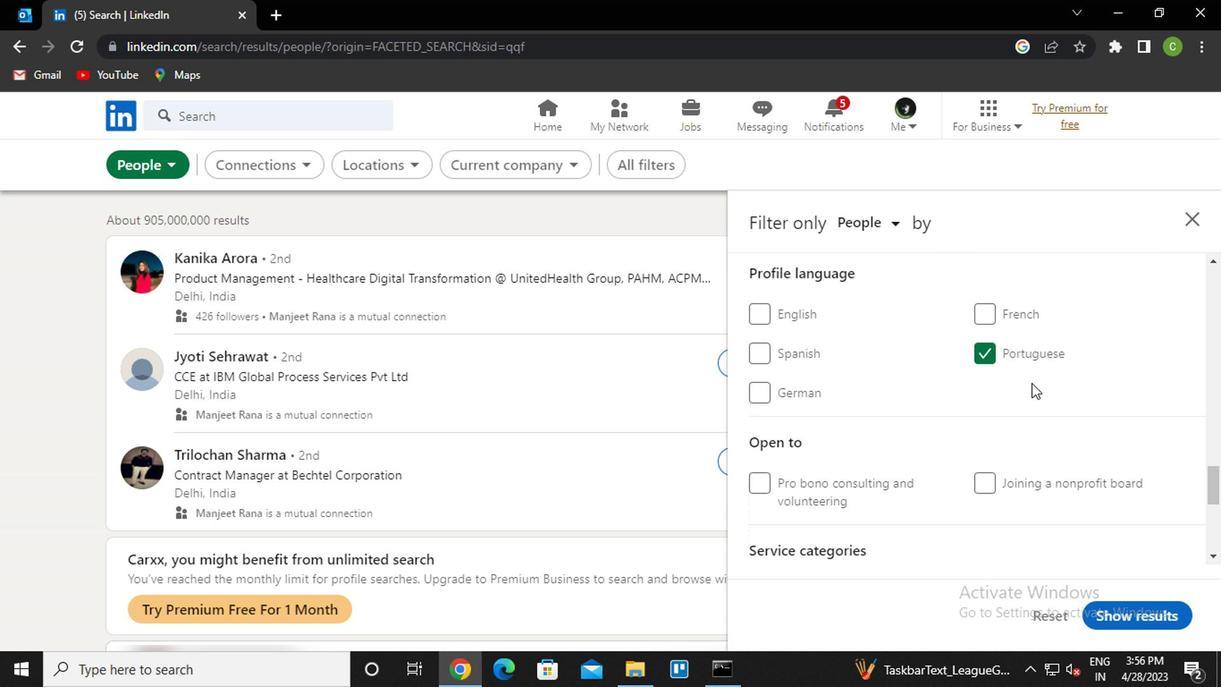 
Action: Mouse scrolled (1028, 379) with delta (0, 0)
Screenshot: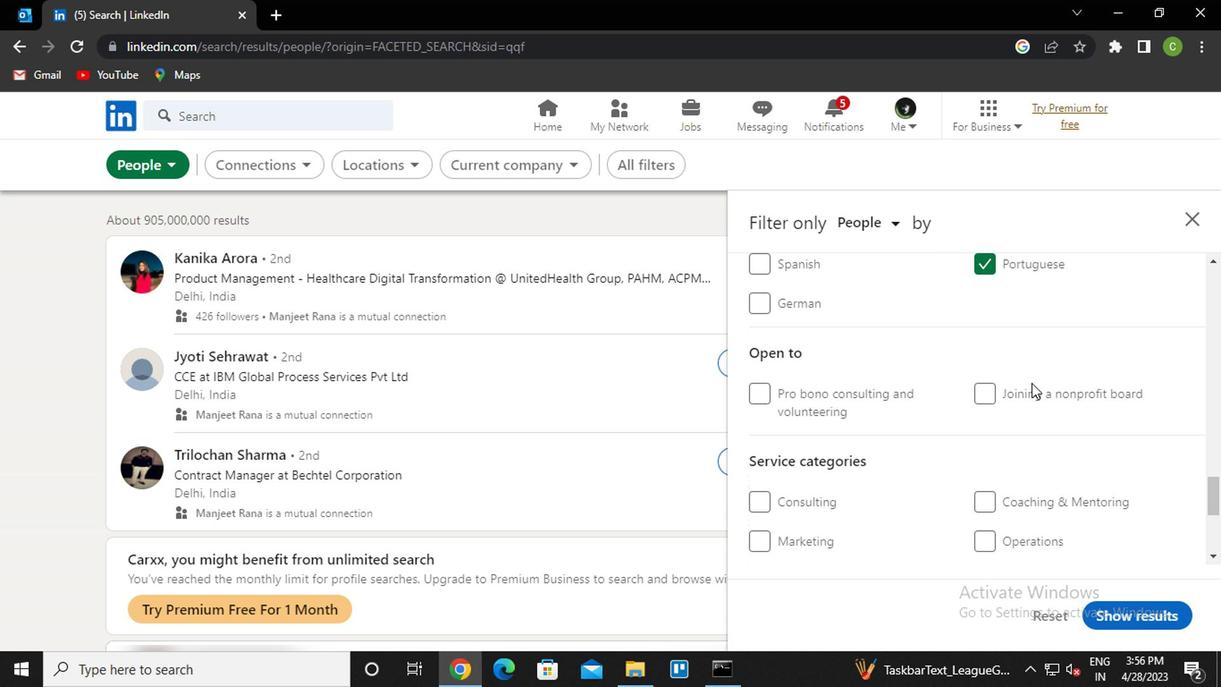 
Action: Mouse scrolled (1028, 379) with delta (0, 0)
Screenshot: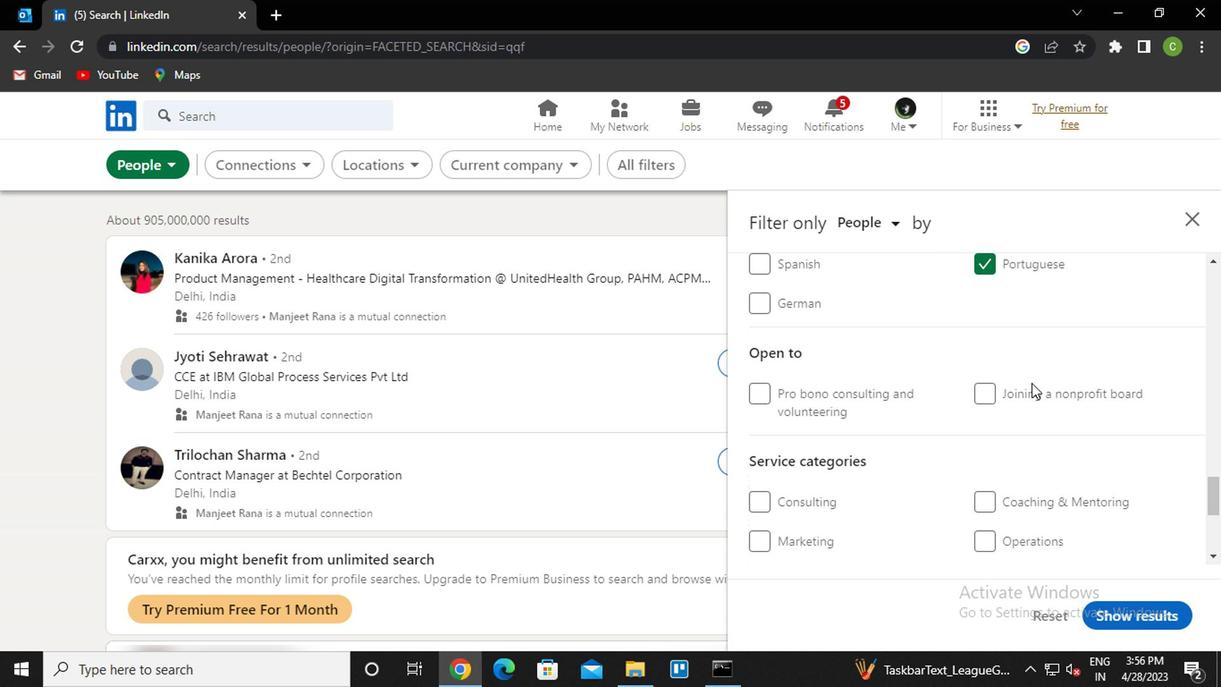 
Action: Mouse moved to (1009, 398)
Screenshot: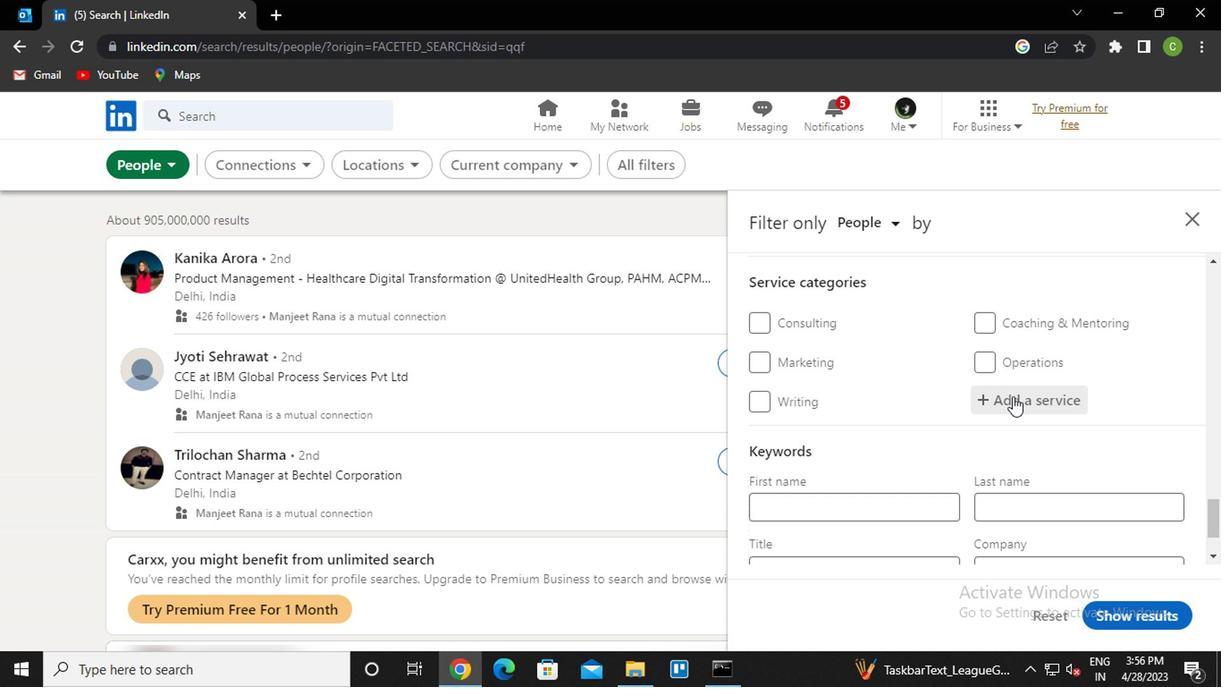 
Action: Mouse pressed left at (1009, 398)
Screenshot: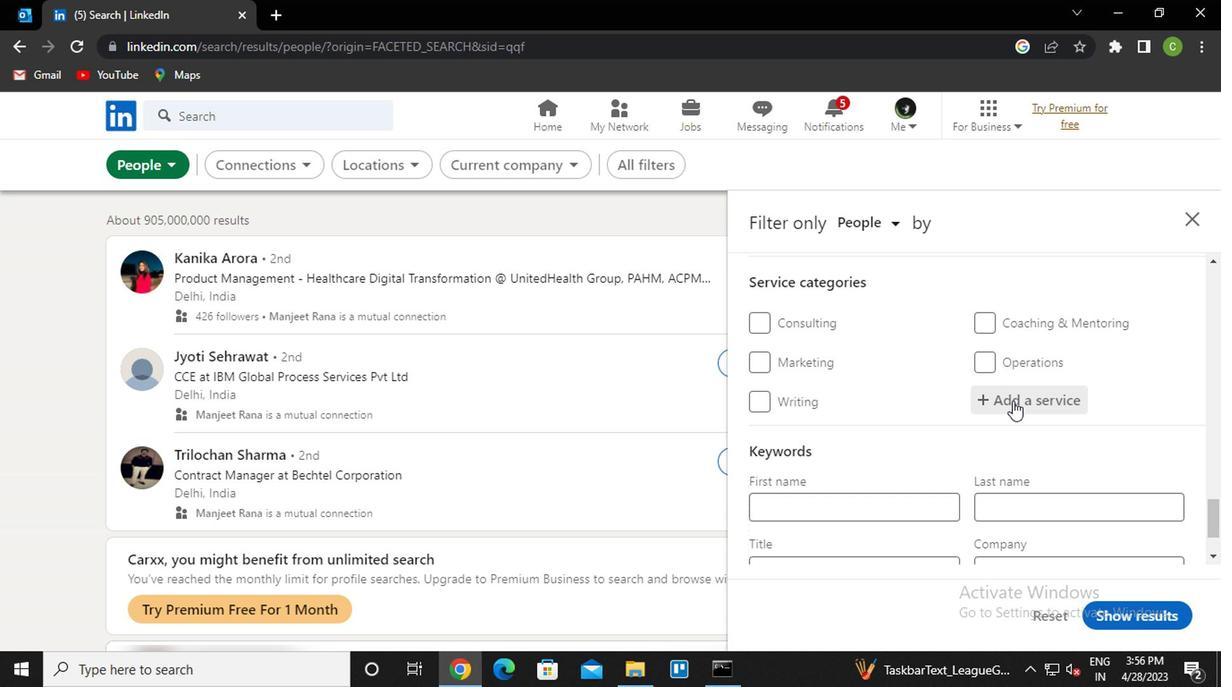 
Action: Key pressed <Key.caps_lock>s<Key.caps_lock>oftware<Key.down><Key.enter>
Screenshot: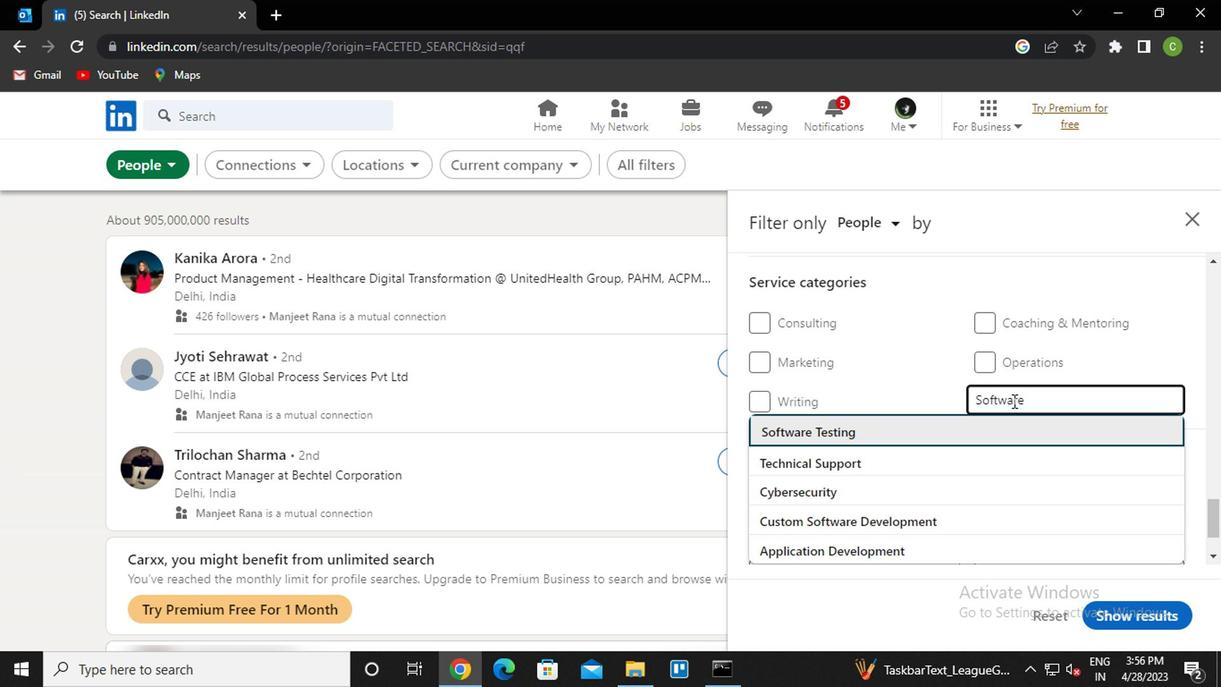 
Action: Mouse moved to (1102, 381)
Screenshot: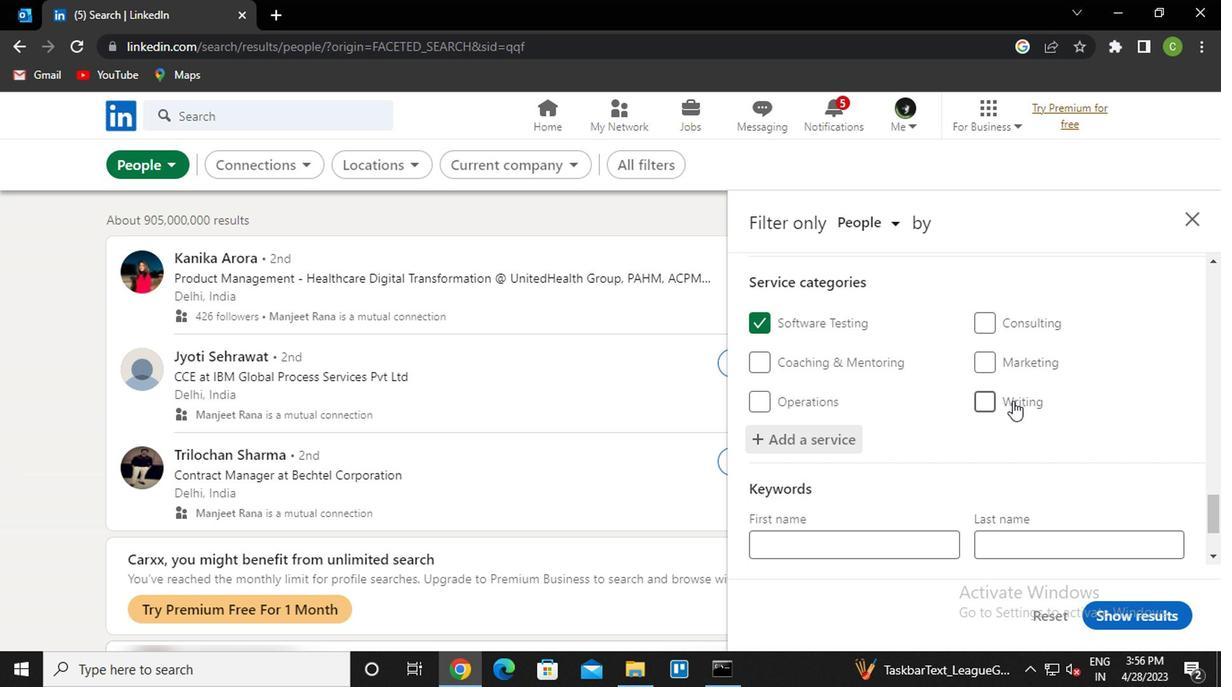 
Action: Mouse scrolled (1102, 380) with delta (0, 0)
Screenshot: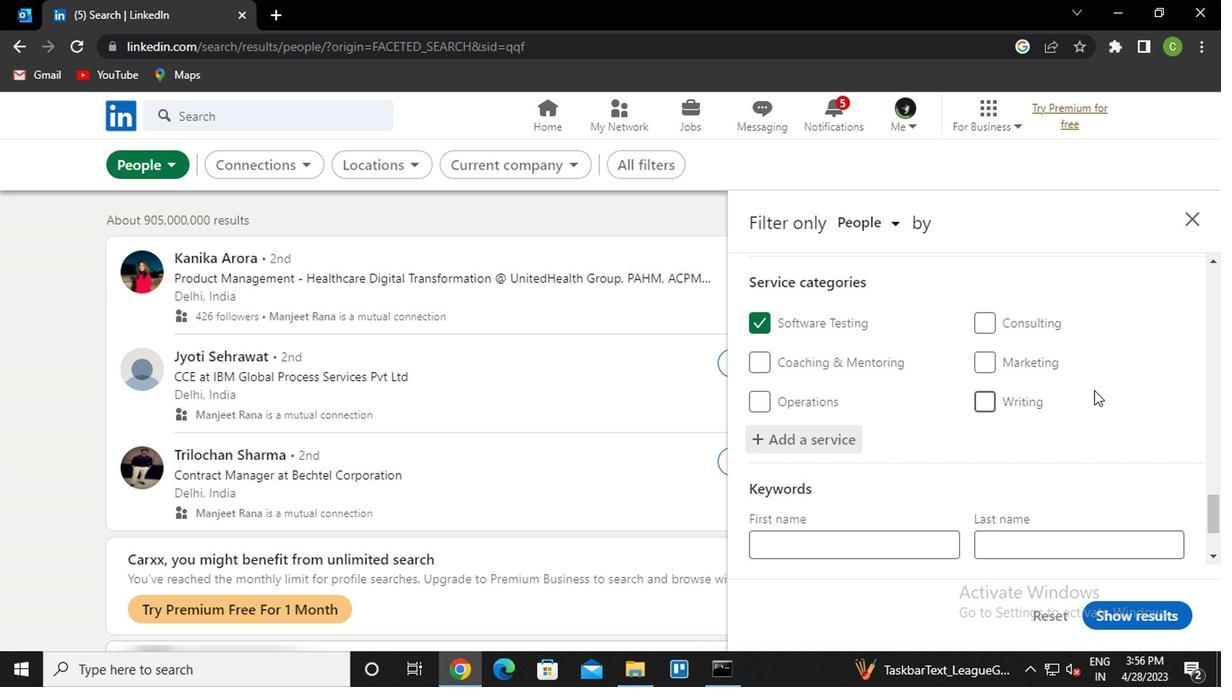 
Action: Mouse scrolled (1102, 380) with delta (0, 0)
Screenshot: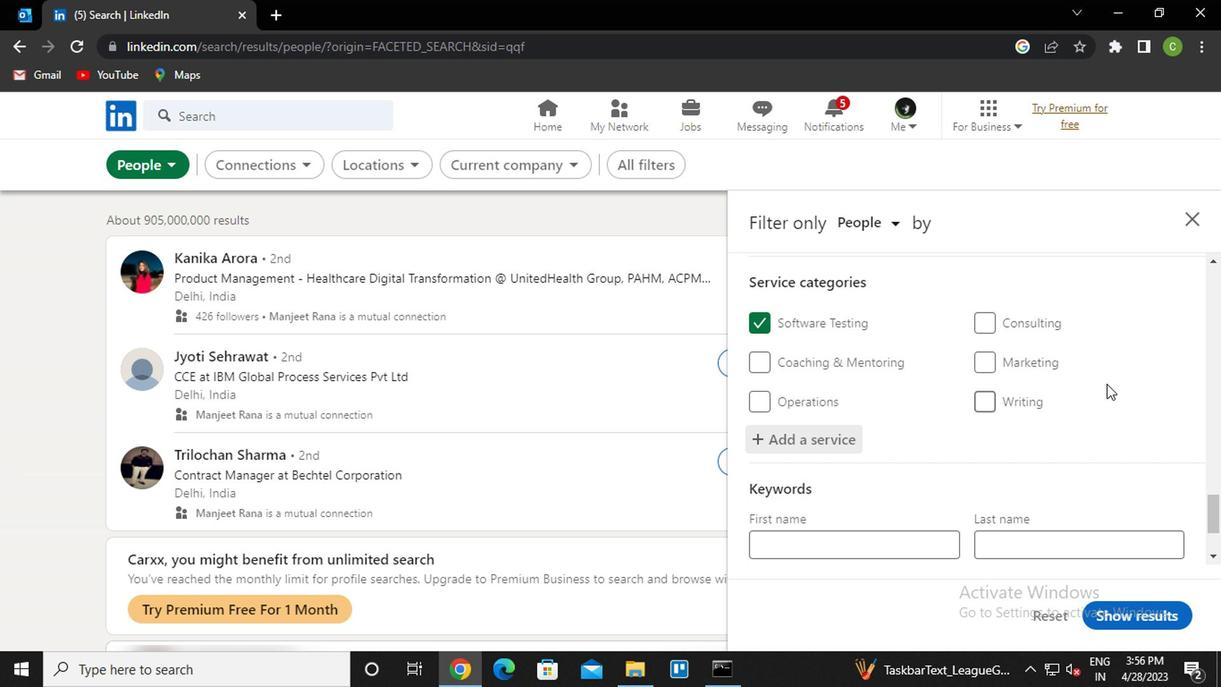 
Action: Mouse moved to (1094, 395)
Screenshot: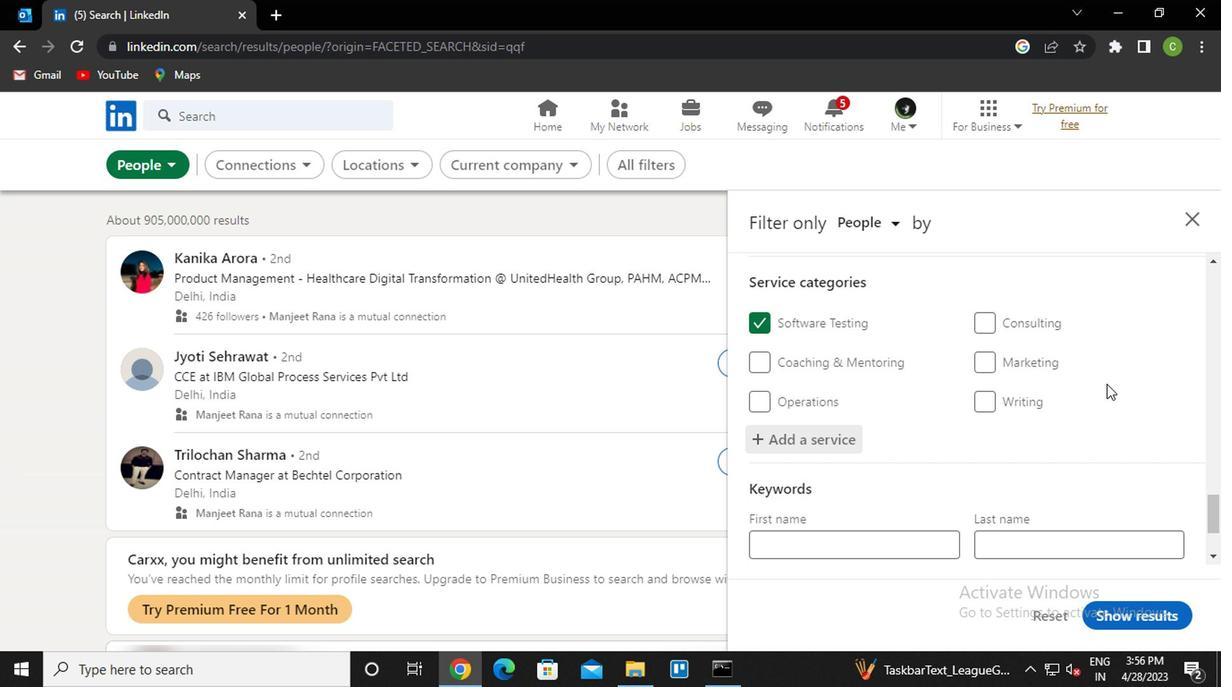 
Action: Mouse scrolled (1094, 393) with delta (0, -1)
Screenshot: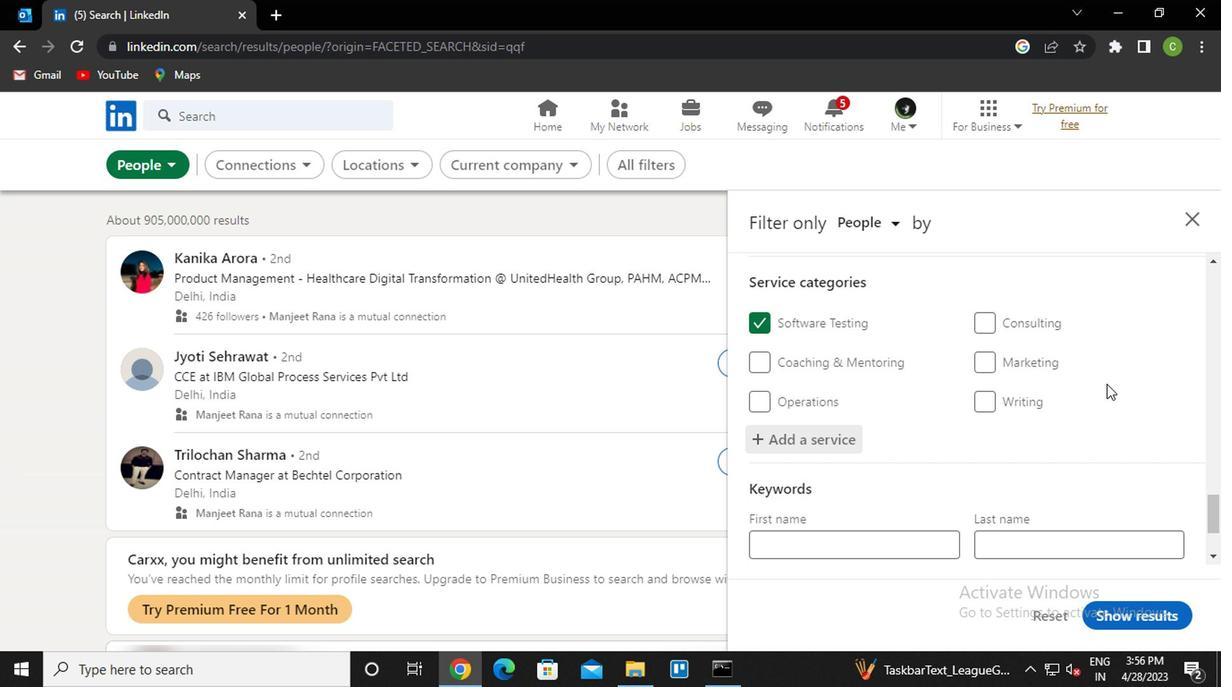 
Action: Mouse moved to (1087, 399)
Screenshot: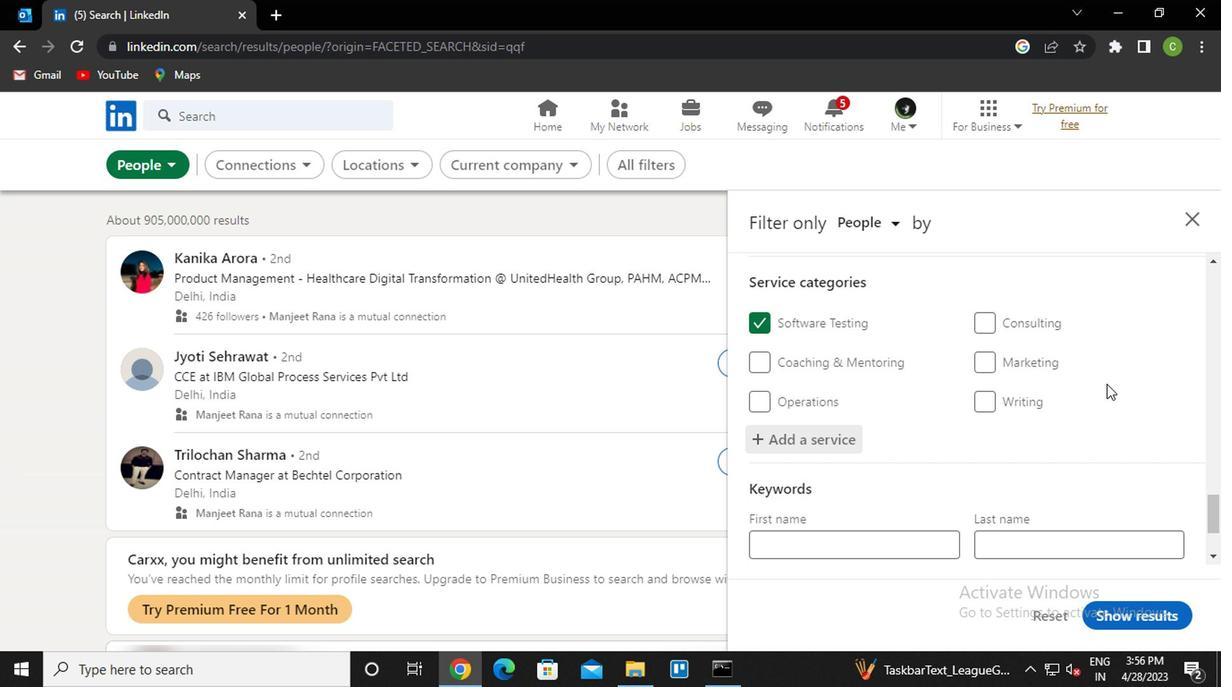 
Action: Mouse scrolled (1087, 398) with delta (0, 0)
Screenshot: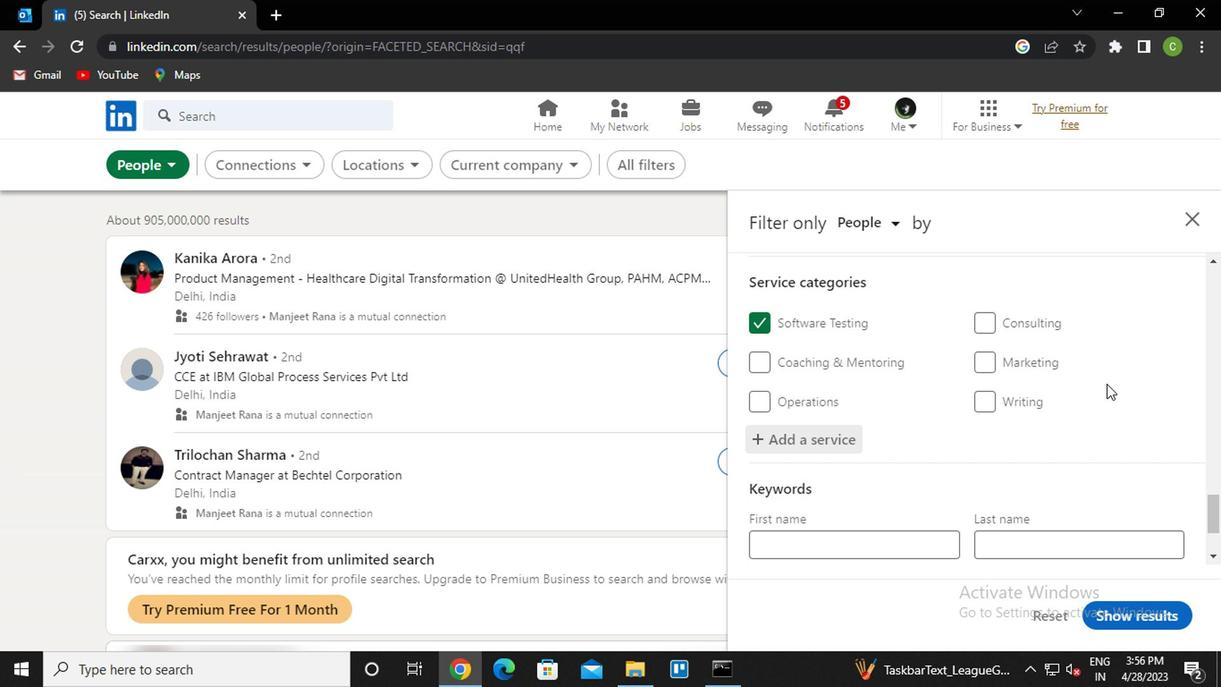 
Action: Mouse scrolled (1087, 398) with delta (0, 0)
Screenshot: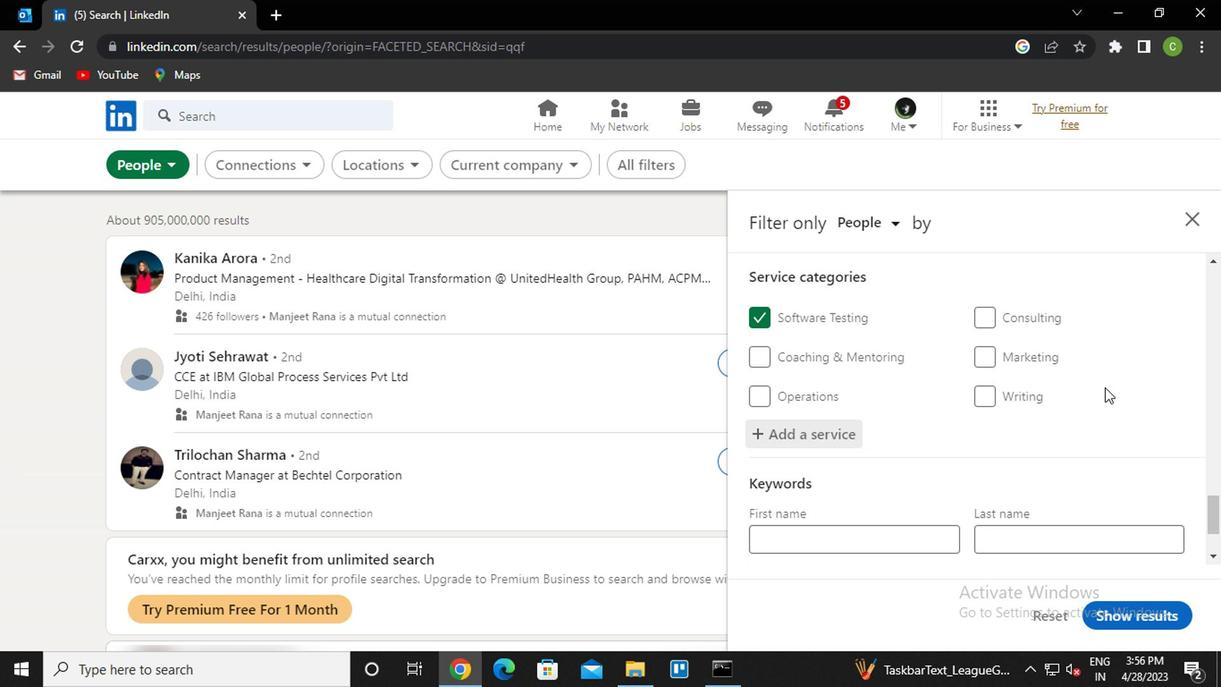 
Action: Mouse moved to (1087, 400)
Screenshot: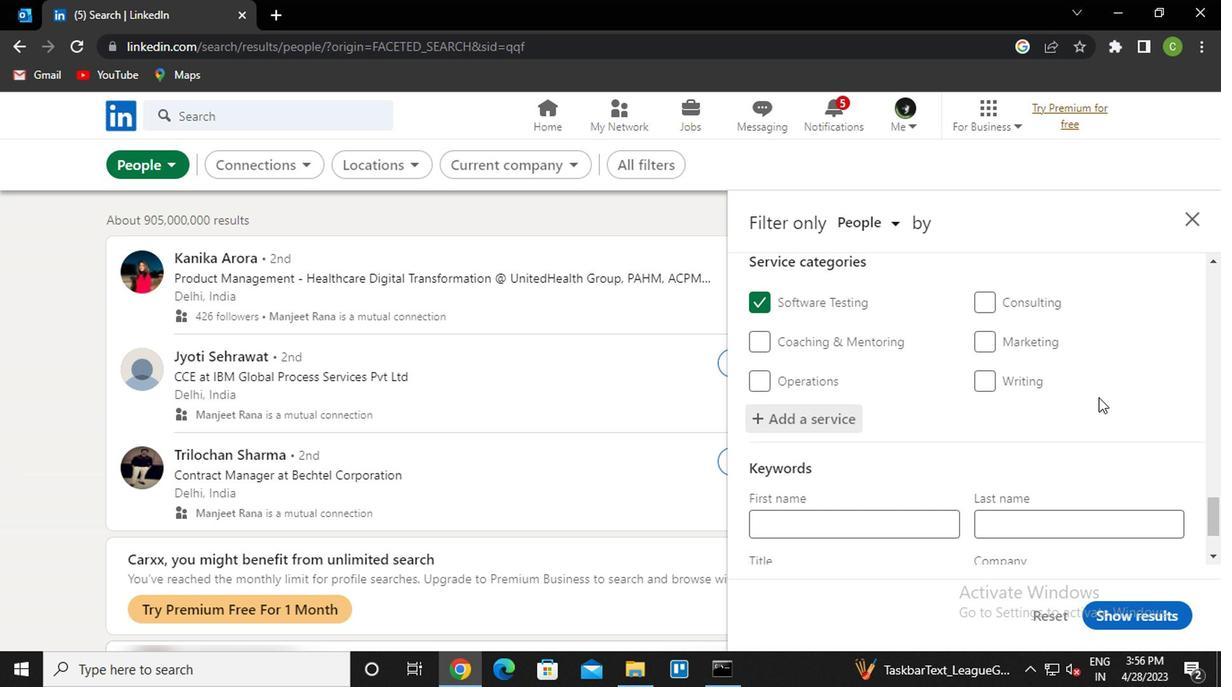
Action: Mouse scrolled (1087, 399) with delta (0, 0)
Screenshot: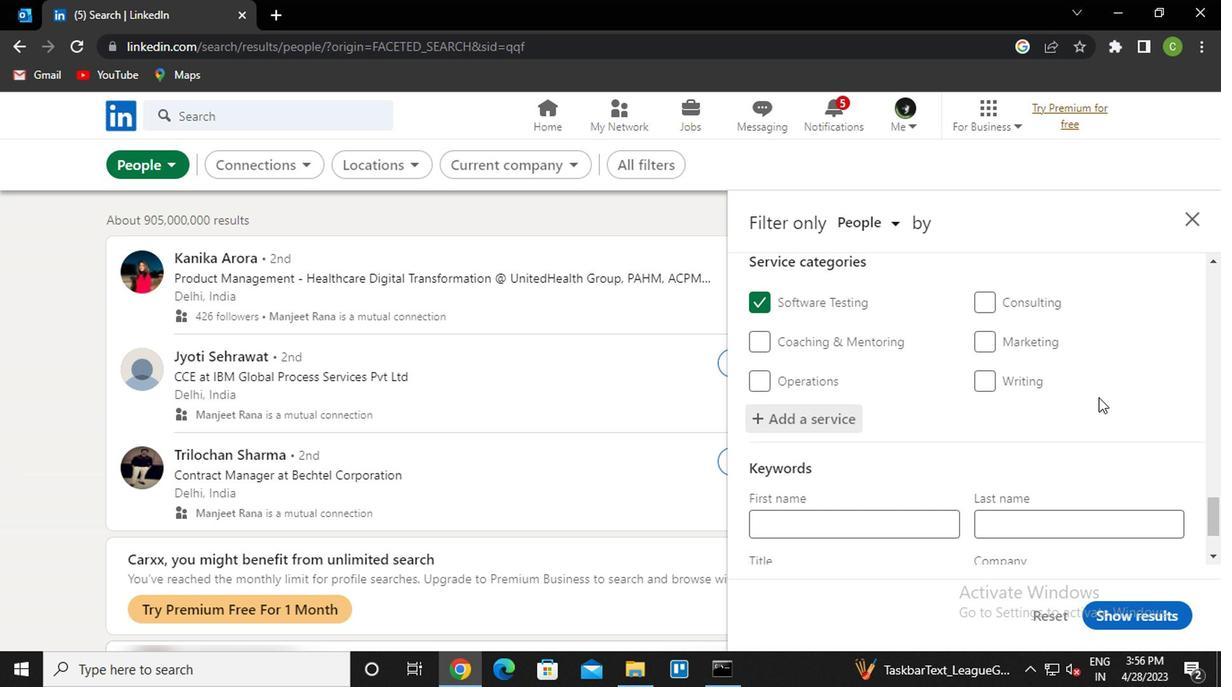 
Action: Mouse moved to (1077, 403)
Screenshot: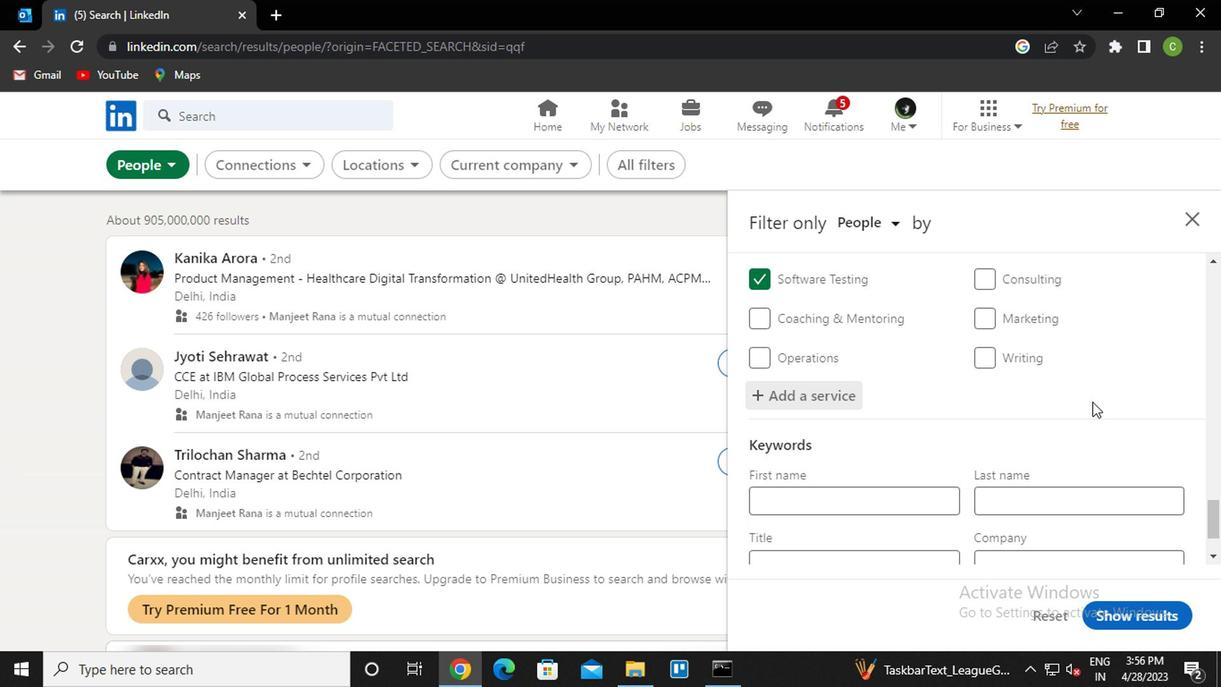 
Action: Mouse scrolled (1077, 403) with delta (0, 0)
Screenshot: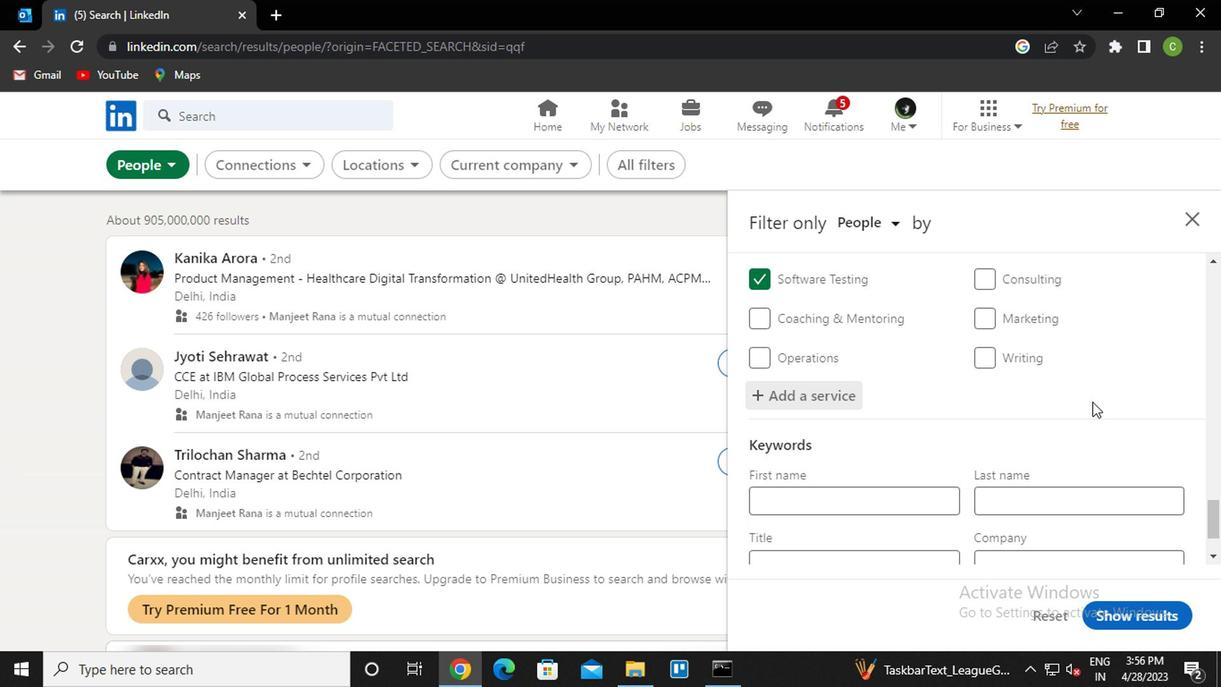 
Action: Mouse moved to (899, 480)
Screenshot: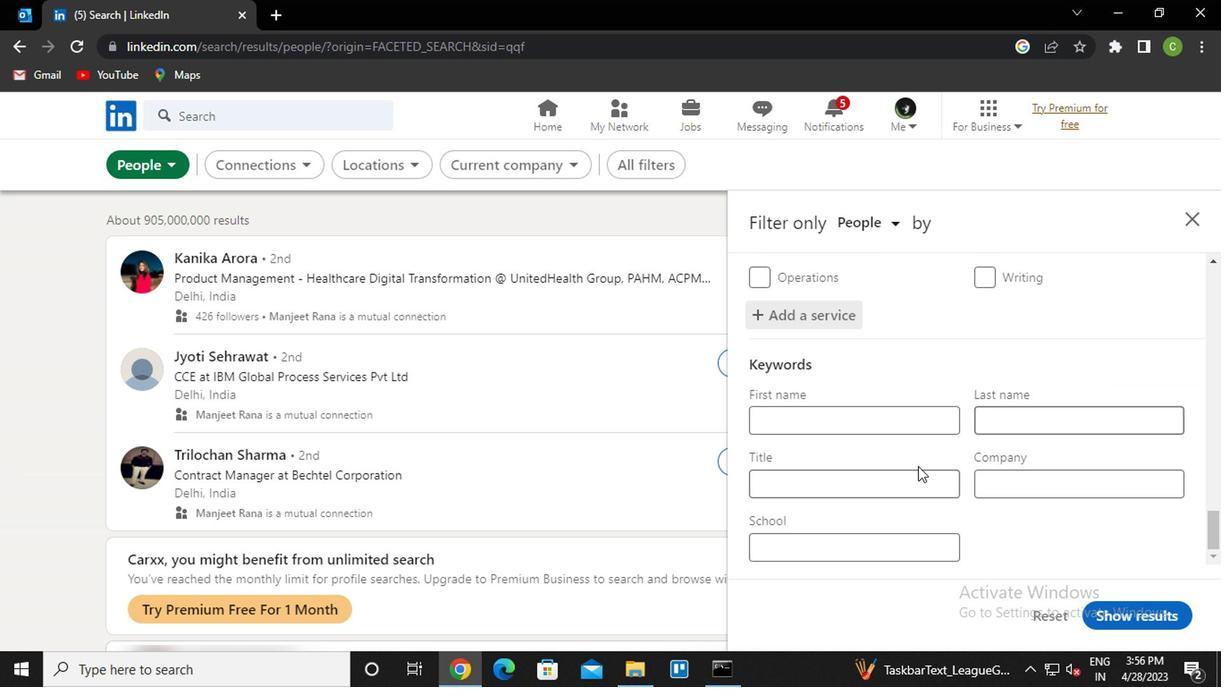 
Action: Mouse pressed left at (899, 480)
Screenshot: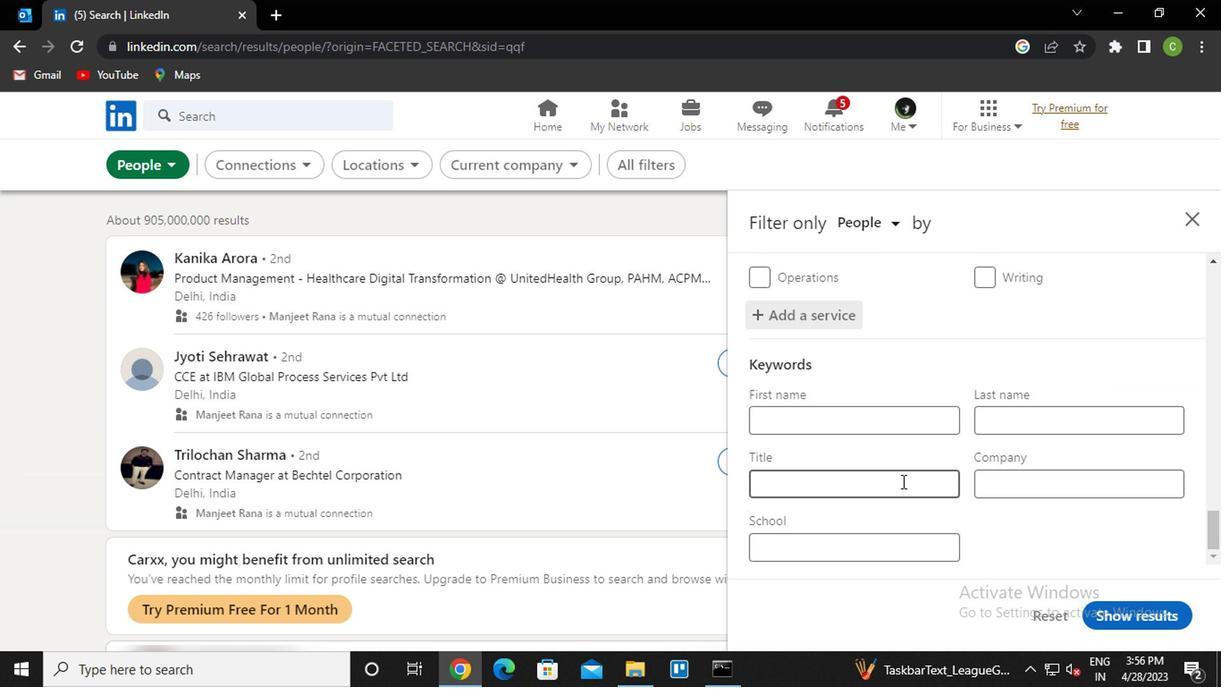 
Action: Mouse moved to (899, 480)
Screenshot: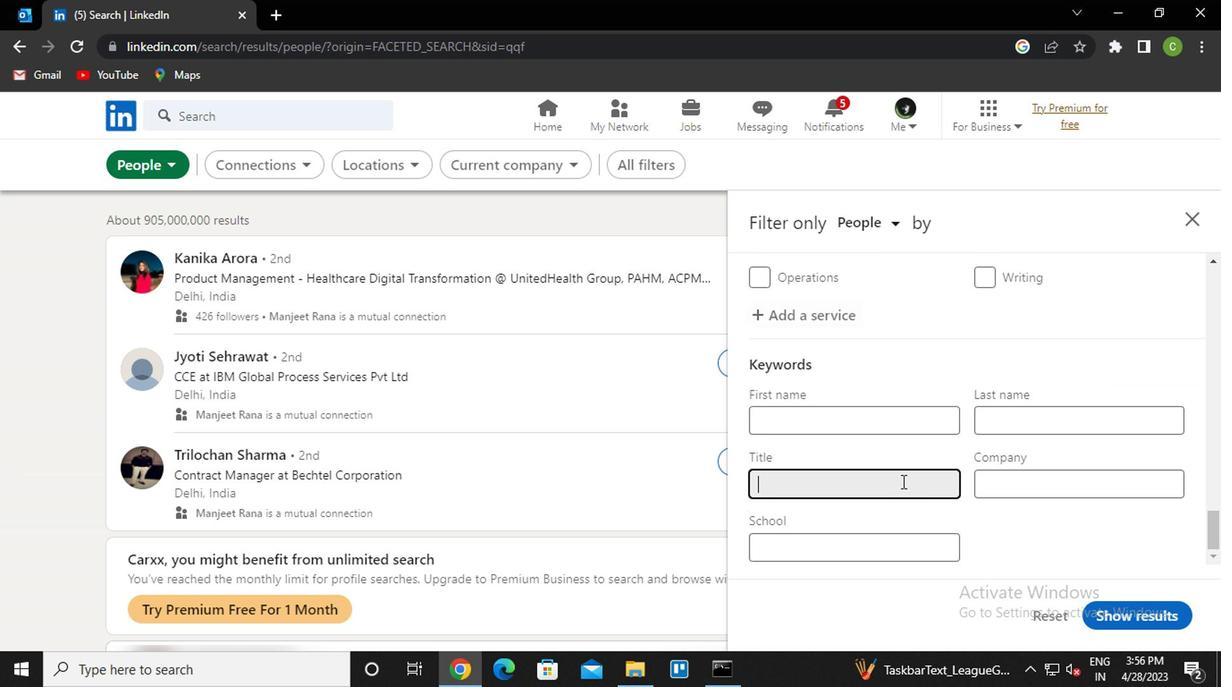 
Action: Key pressed <Key.caps_lock>s<Key.caps_lock>ecurity<Key.space><Key.caps_lock>g<Key.caps_lock>uard
Screenshot: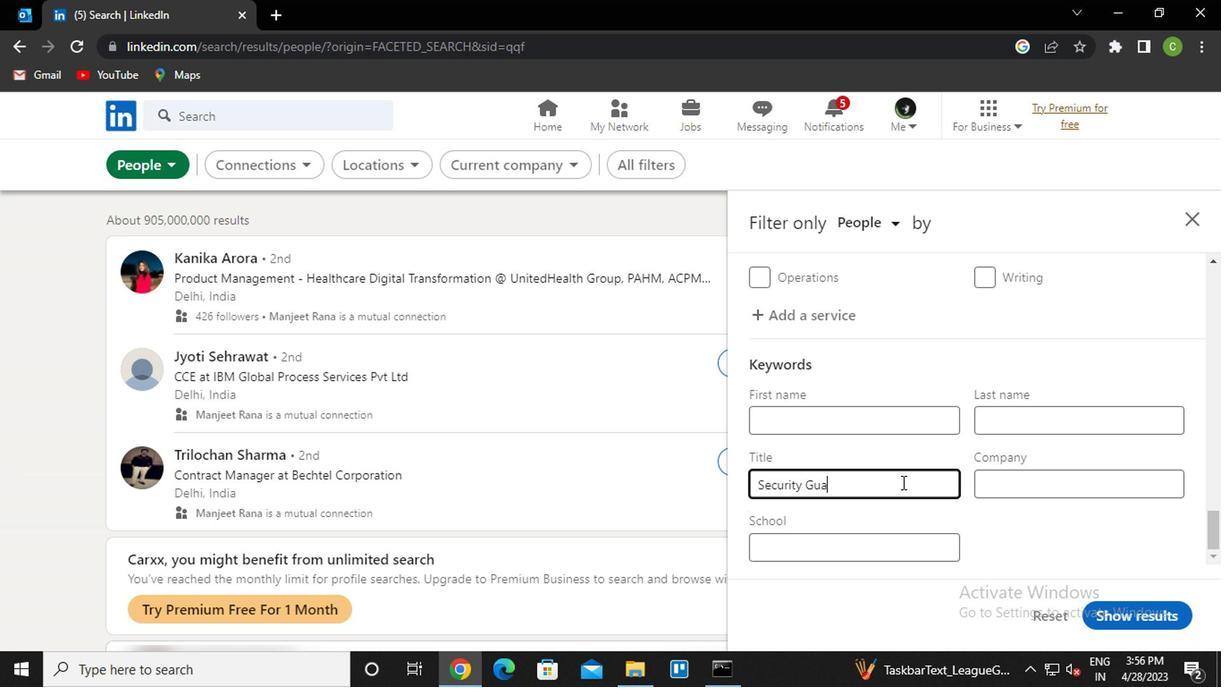 
Action: Mouse moved to (1129, 621)
Screenshot: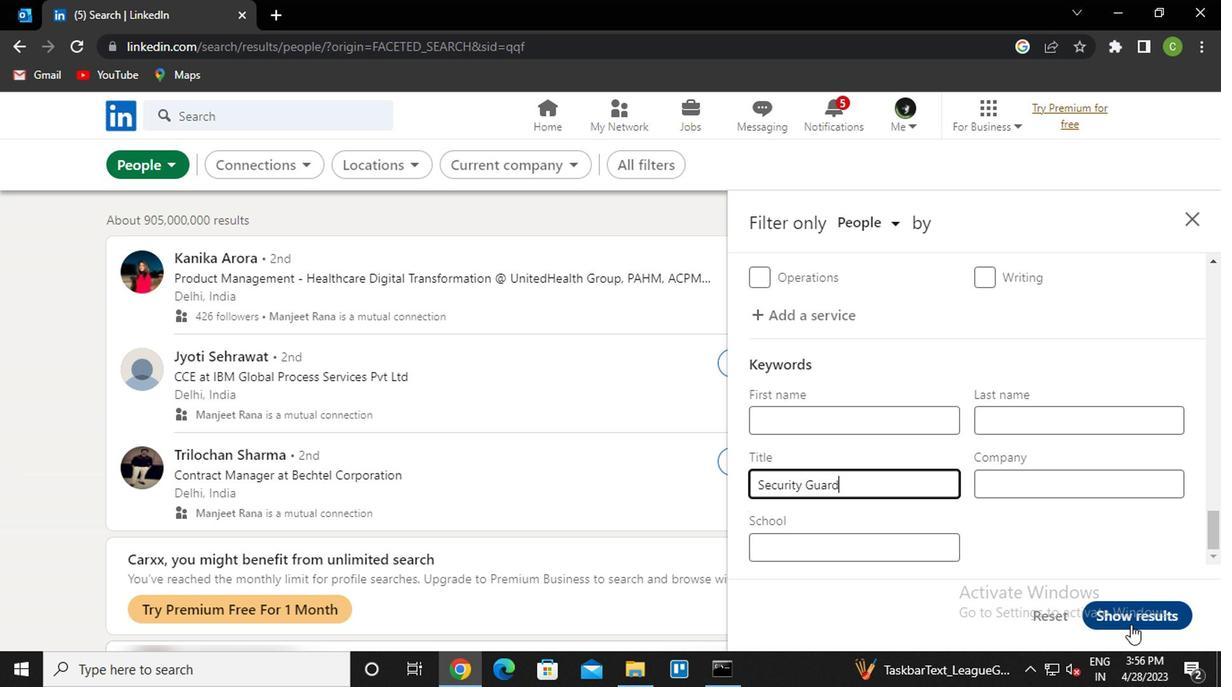 
Action: Mouse pressed left at (1129, 621)
Screenshot: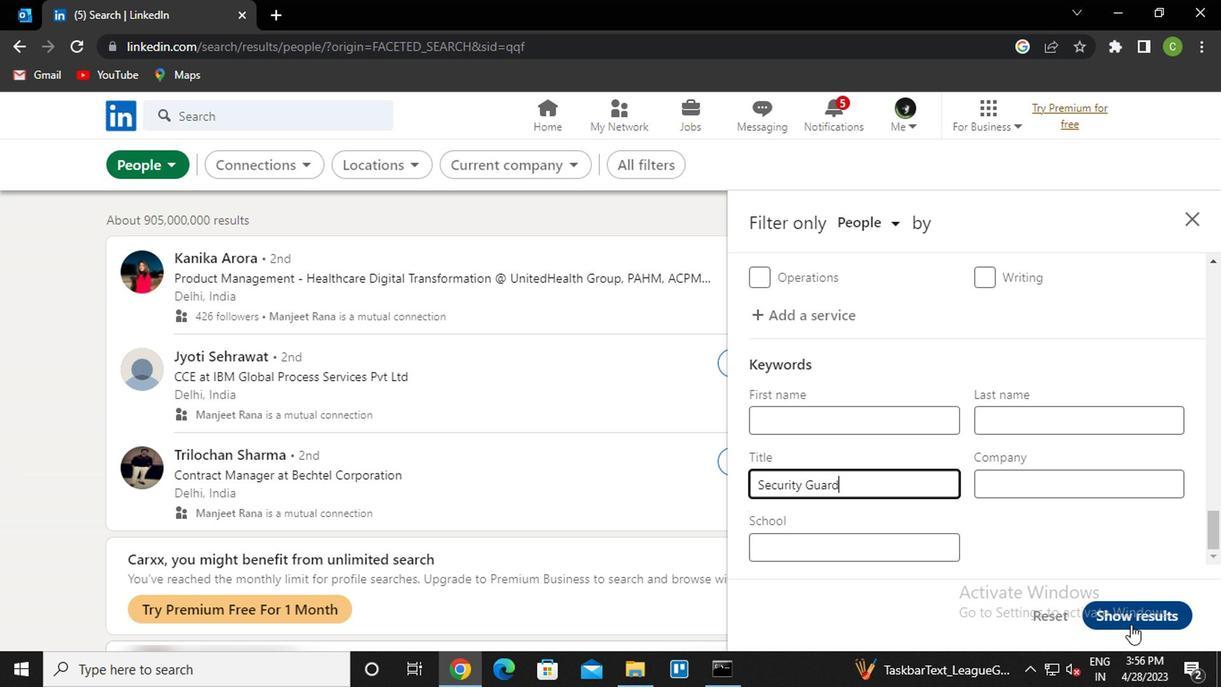 
Action: Mouse moved to (750, 635)
Screenshot: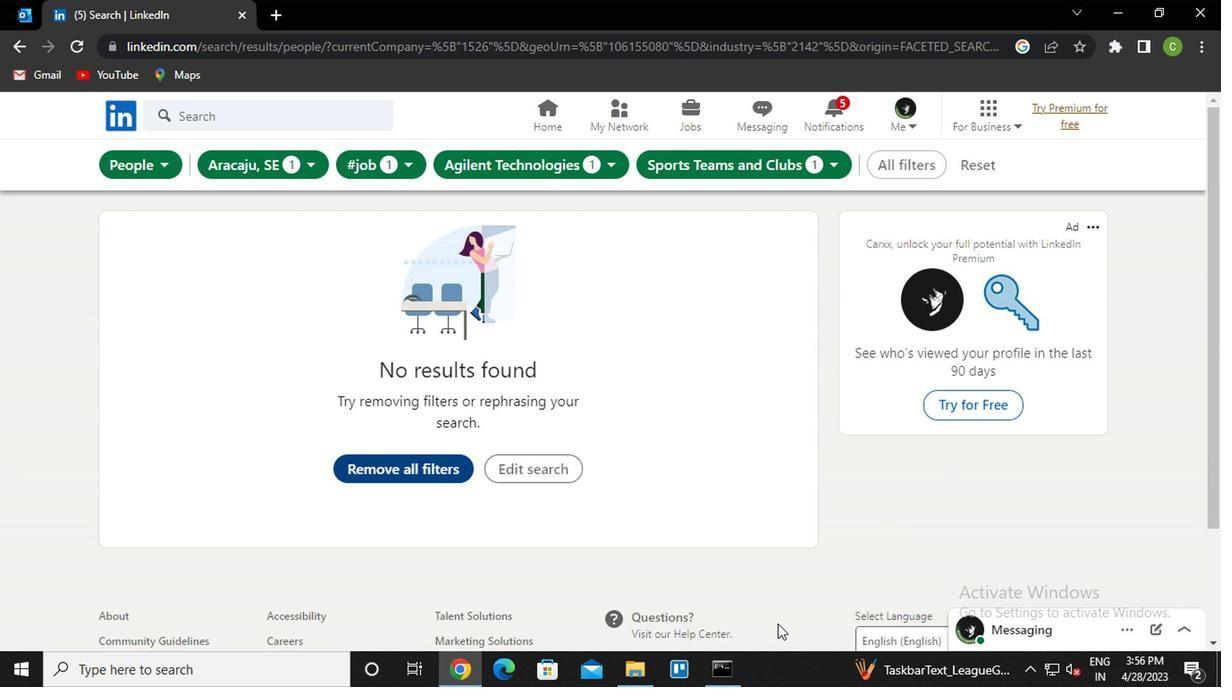 
